 Task: Find connections with filter location Ebebiyin with filter topic #happywith filter profile language French with filter current company InnRoad with filter school Maharaja Surajmal Institute Of Technology with filter industry Appliances, Electrical, and Electronics Manufacturing with filter service category Interior Design with filter keywords title Video Editor
Action: Mouse moved to (346, 264)
Screenshot: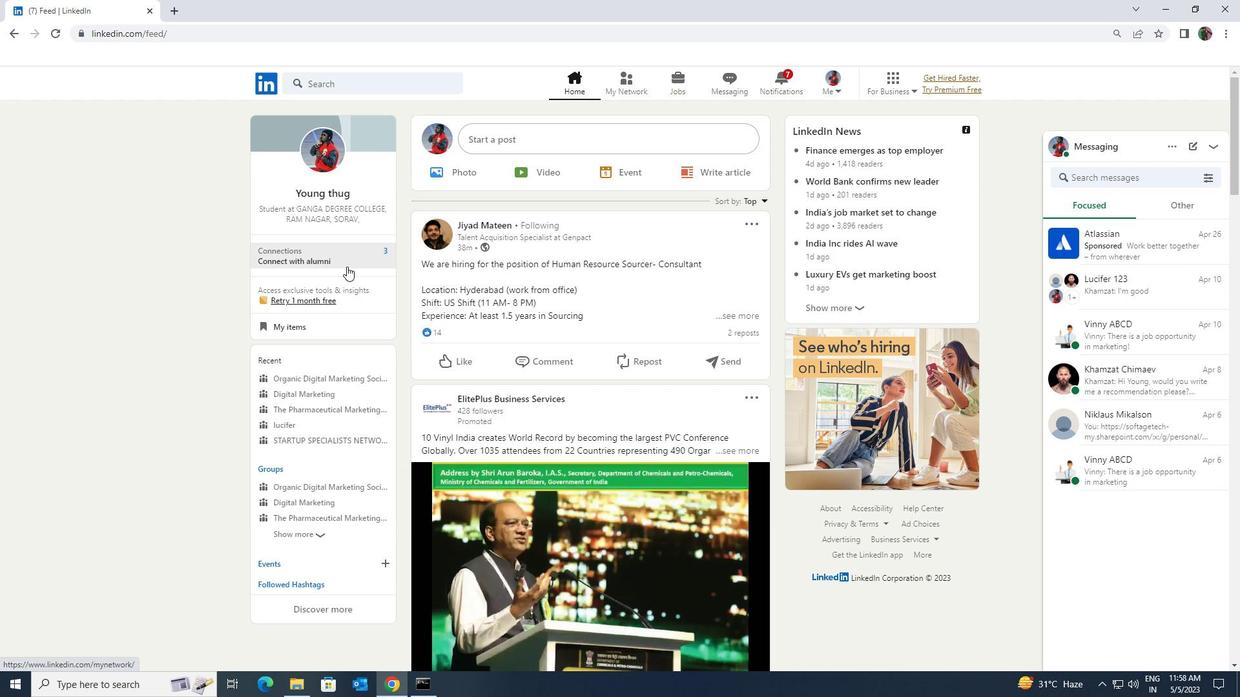 
Action: Mouse pressed left at (346, 264)
Screenshot: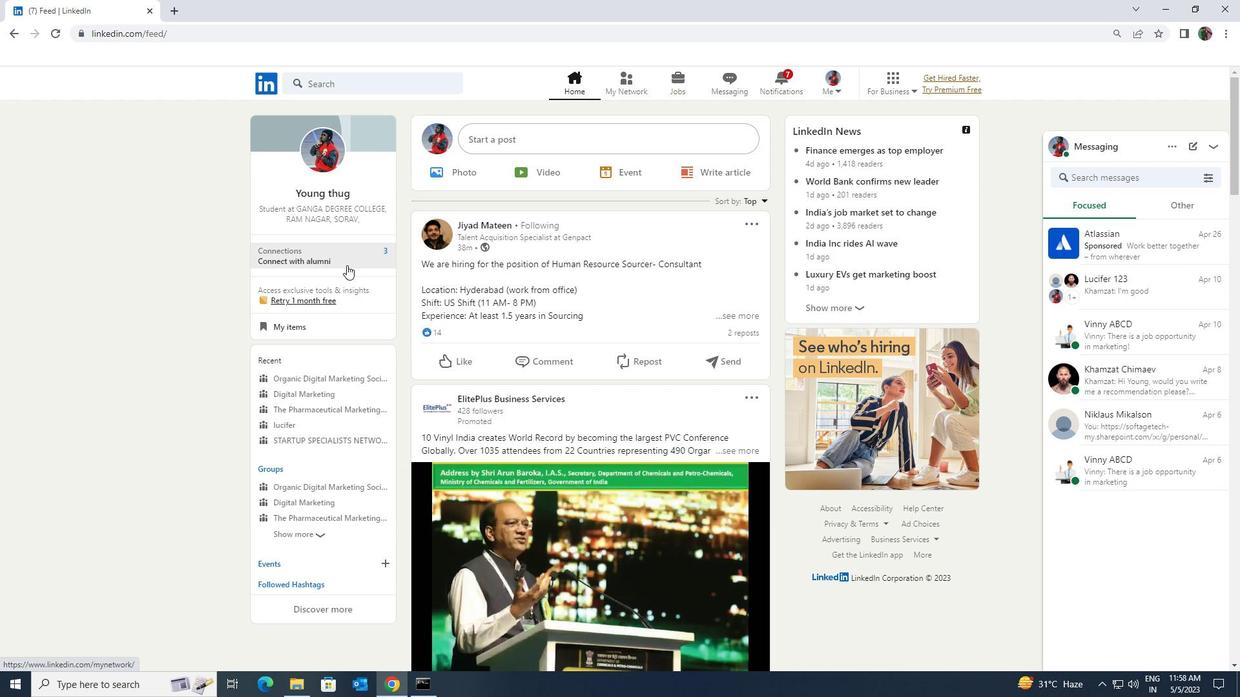 
Action: Mouse moved to (356, 160)
Screenshot: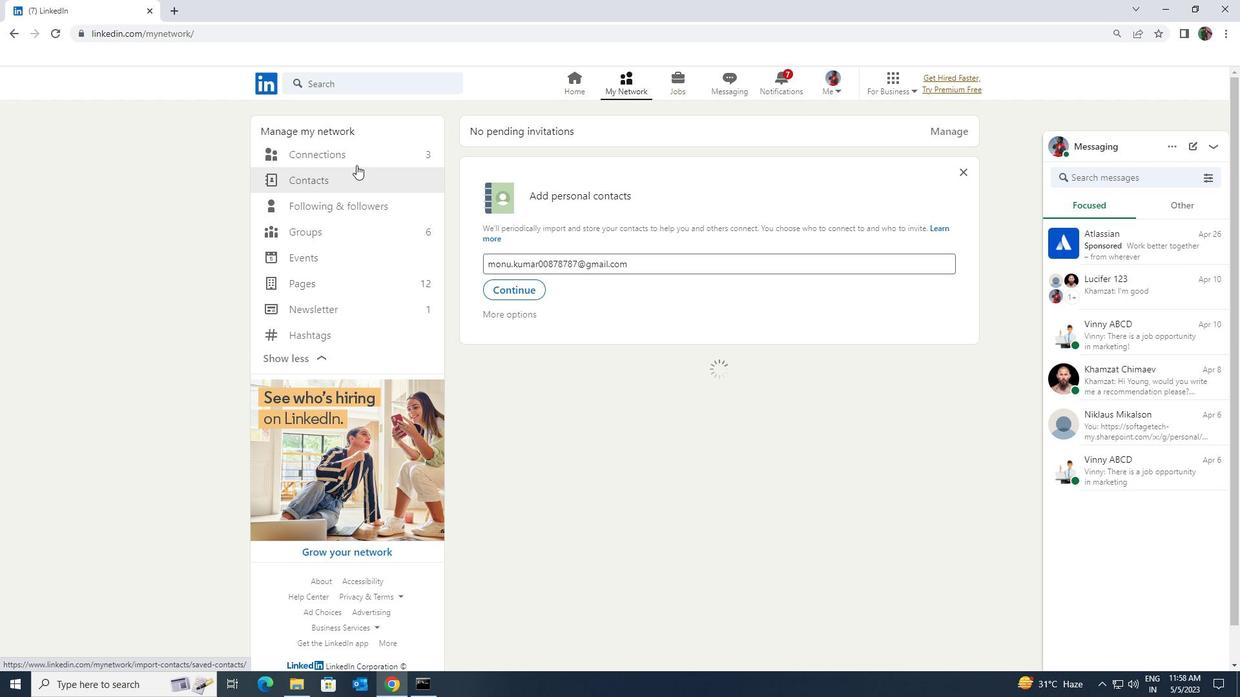 
Action: Mouse pressed left at (356, 160)
Screenshot: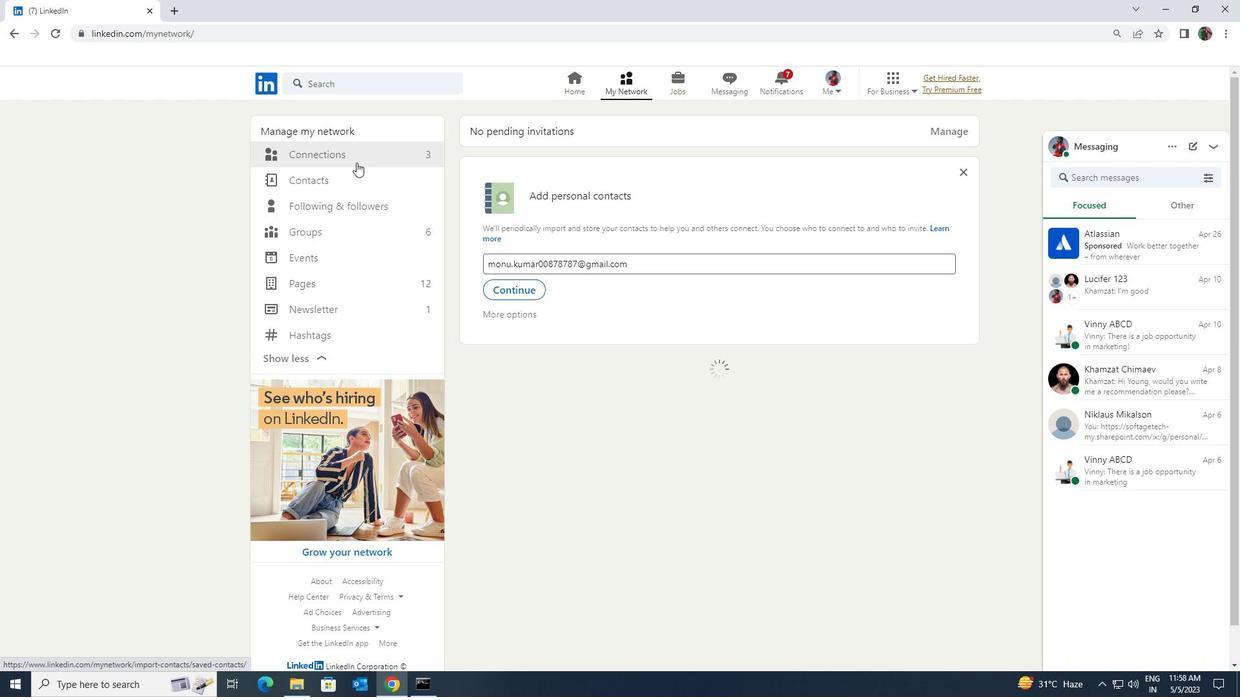
Action: Mouse moved to (697, 159)
Screenshot: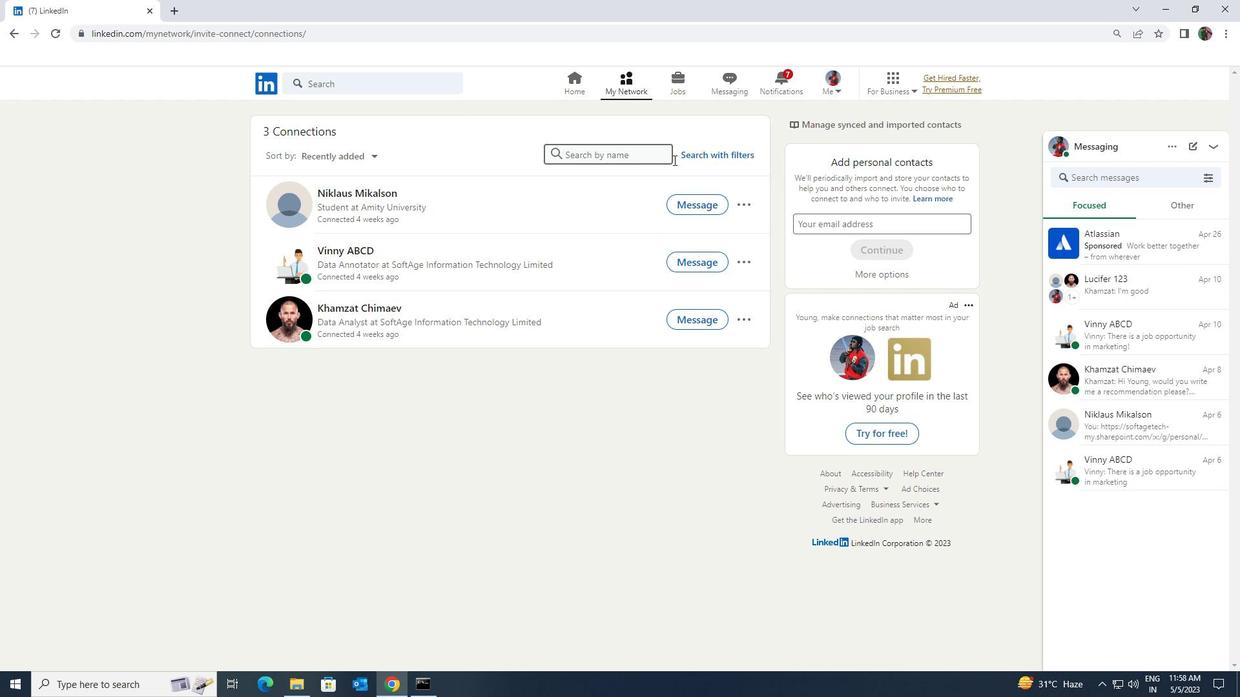 
Action: Mouse pressed left at (697, 159)
Screenshot: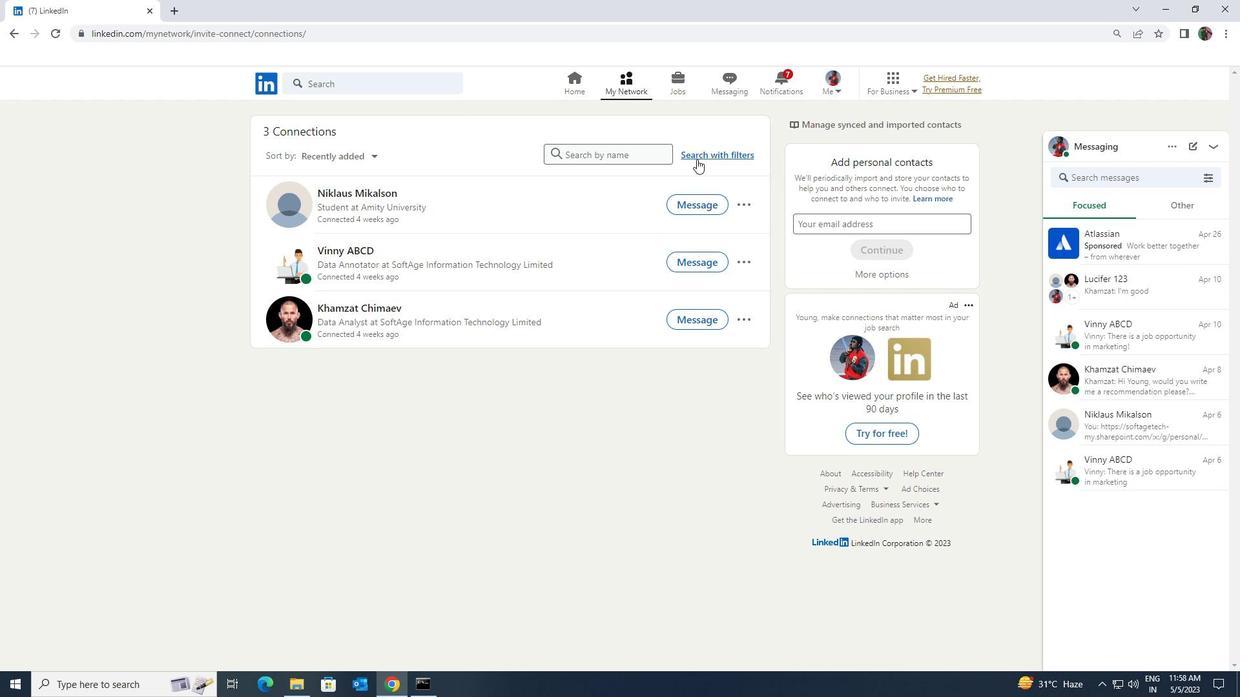 
Action: Mouse moved to (661, 122)
Screenshot: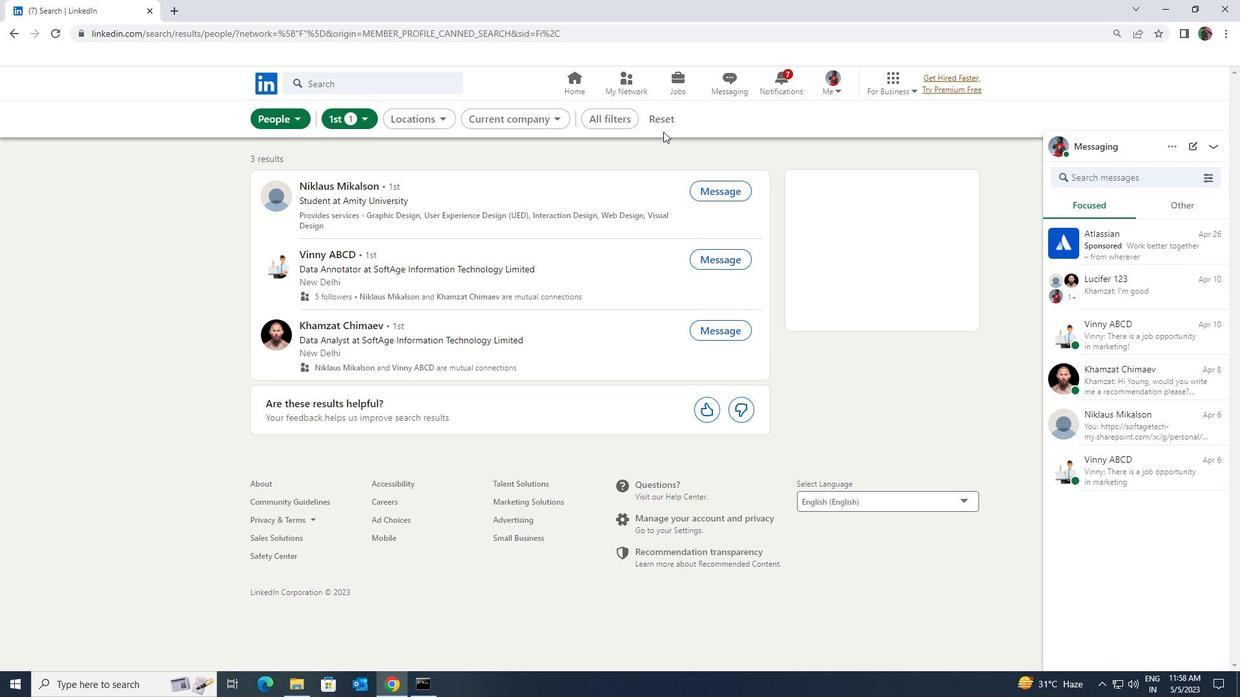 
Action: Mouse pressed left at (661, 122)
Screenshot: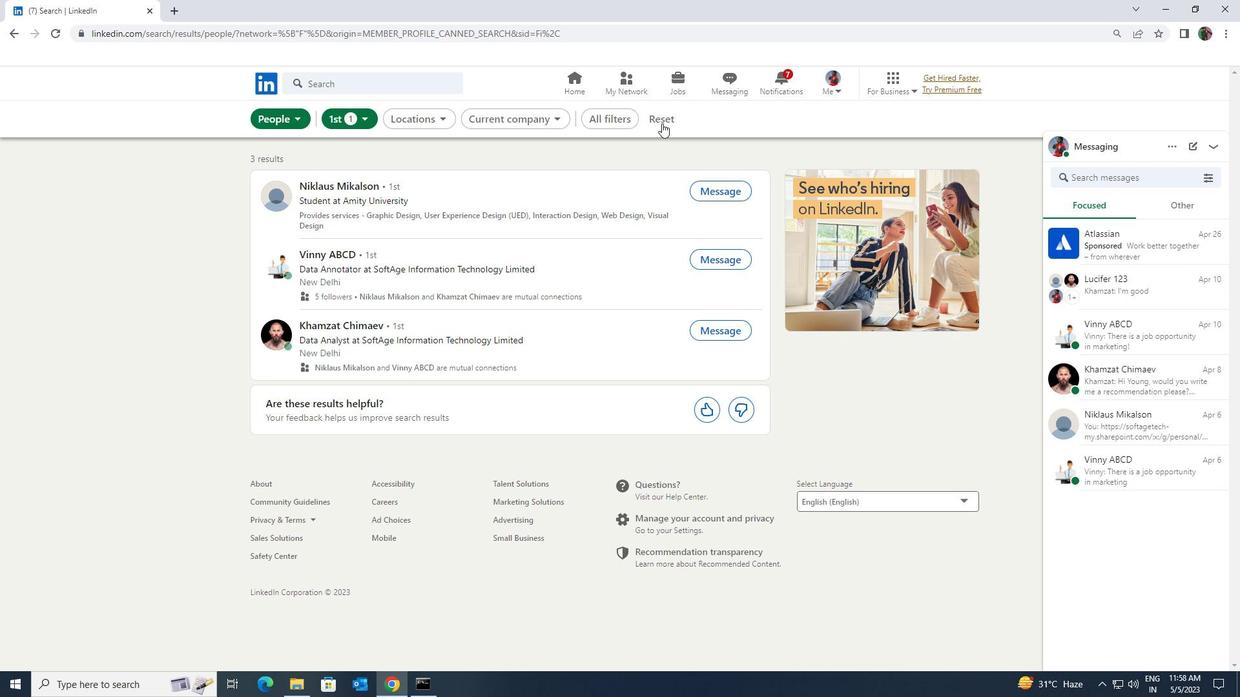 
Action: Mouse moved to (642, 117)
Screenshot: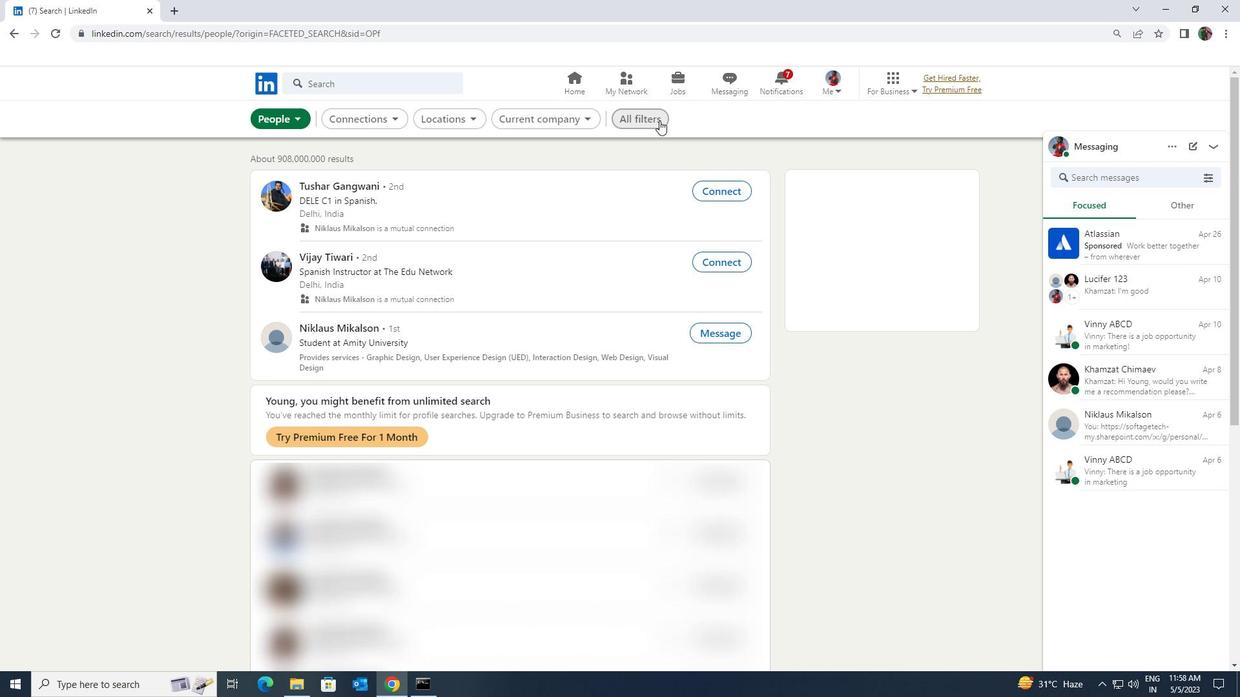 
Action: Mouse pressed left at (642, 117)
Screenshot: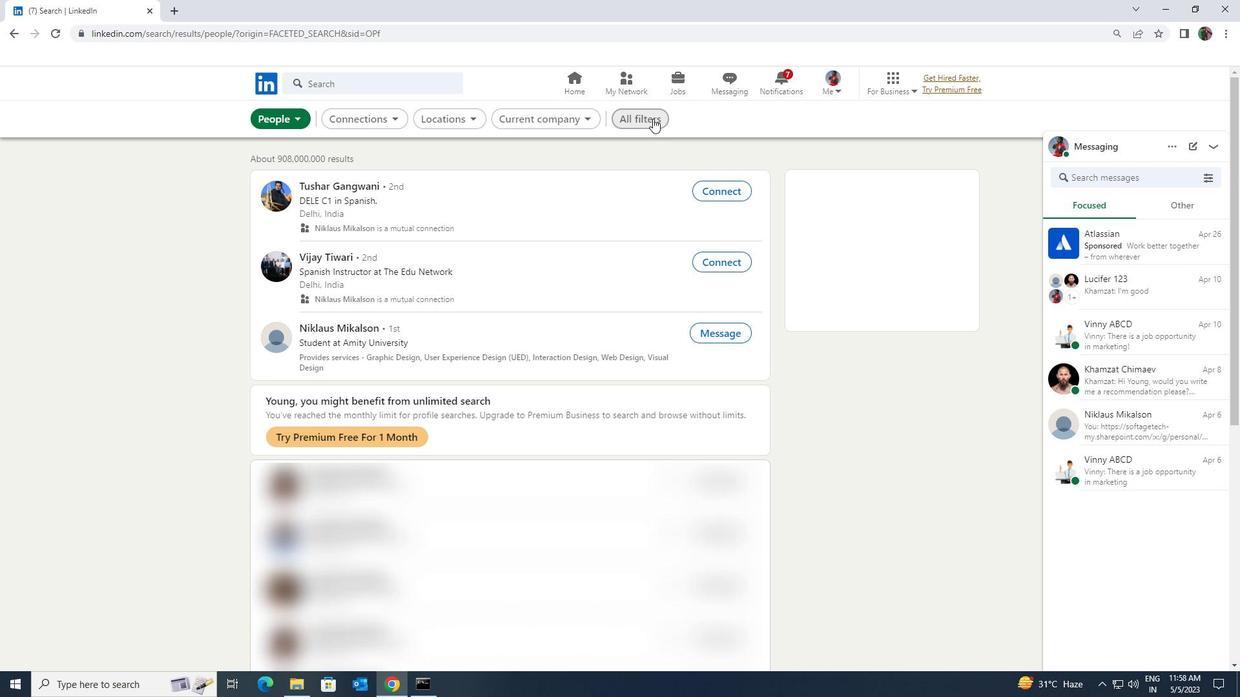 
Action: Mouse moved to (1073, 511)
Screenshot: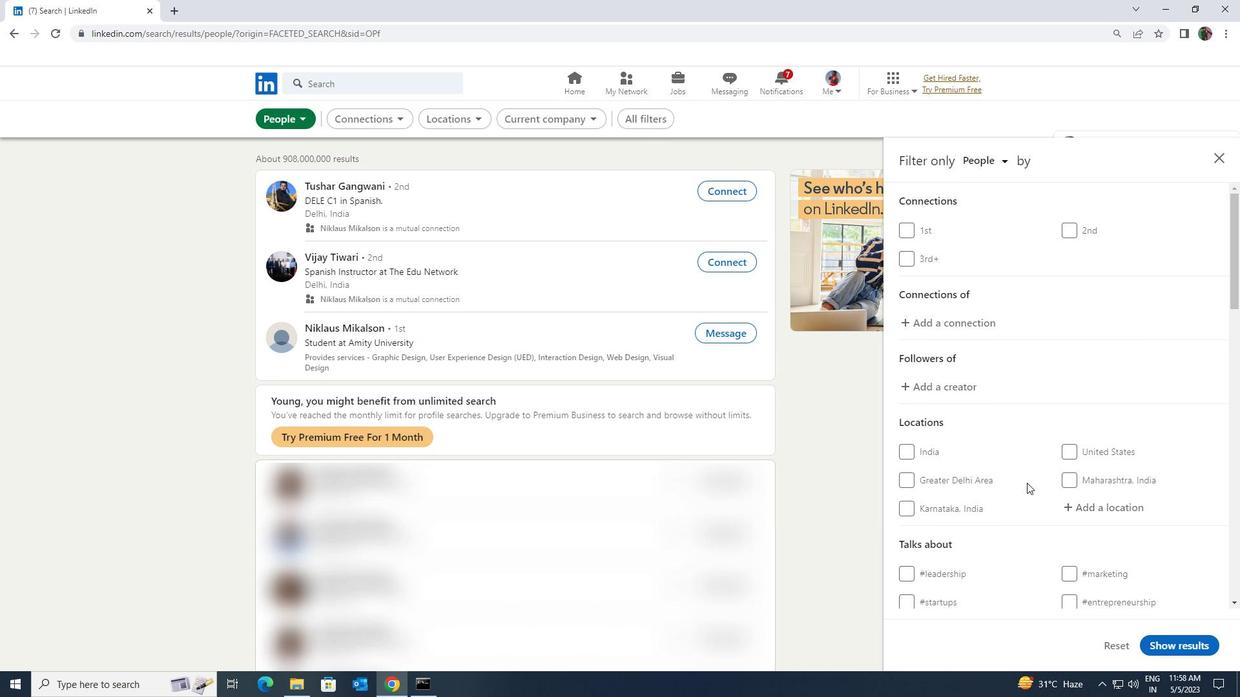 
Action: Mouse pressed left at (1073, 511)
Screenshot: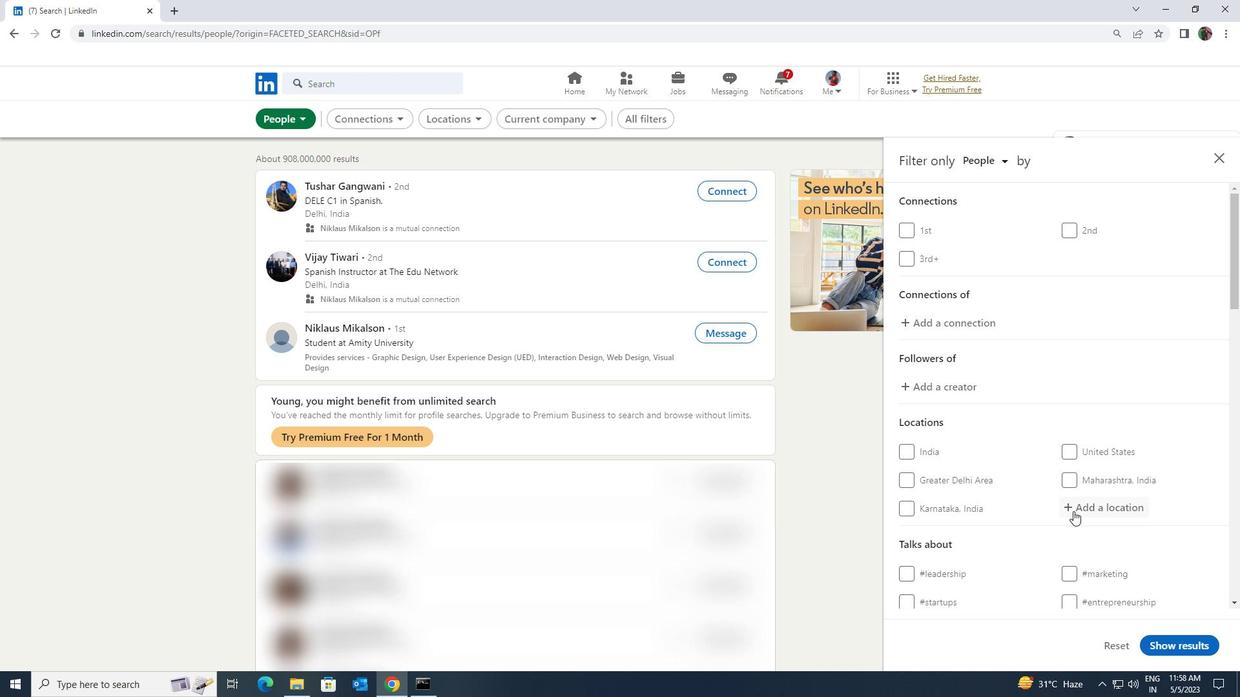 
Action: Mouse moved to (1073, 512)
Screenshot: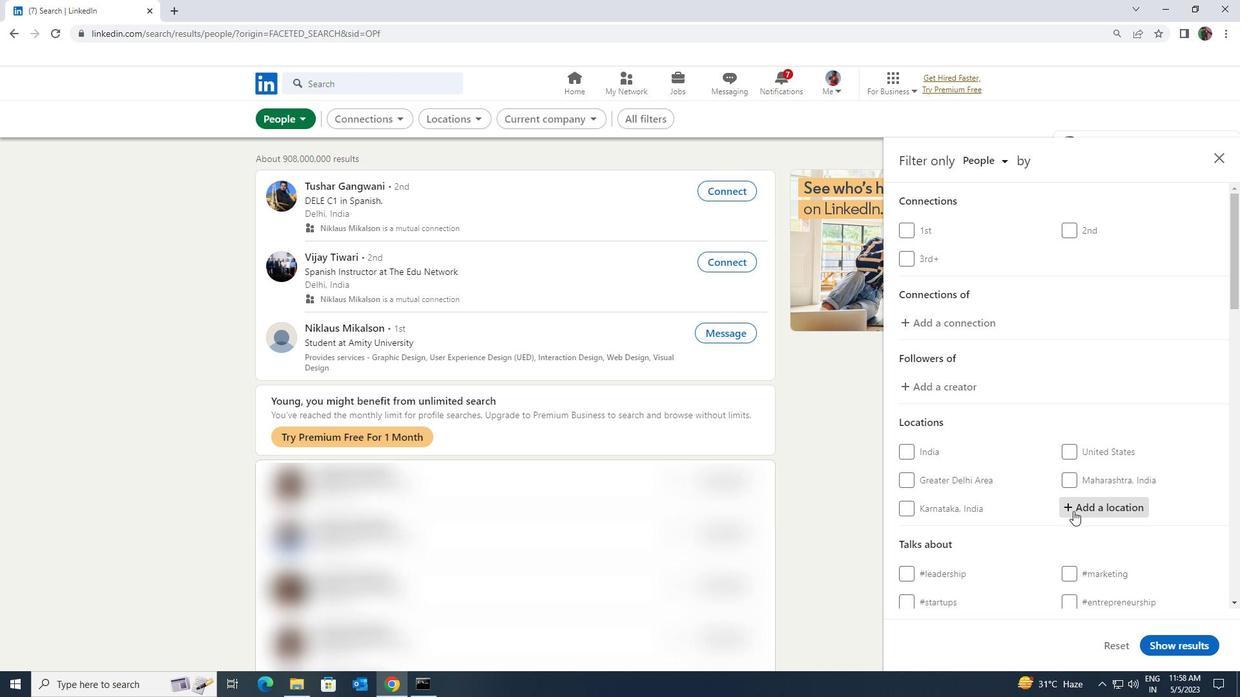 
Action: Key pressed <Key.shift><Key.shift><Key.shift><Key.shift><Key.shift><Key.shift><Key.shift><Key.shift><Key.shift><Key.shift><Key.shift>EBEBI
Screenshot: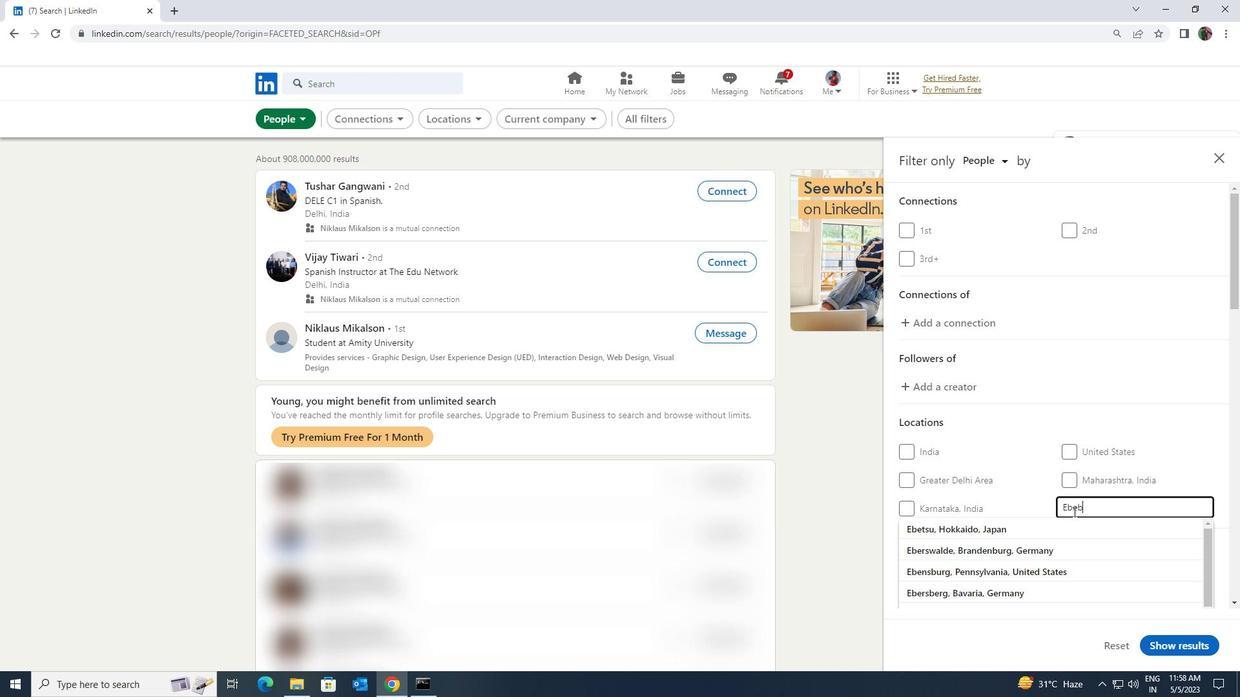 
Action: Mouse moved to (1070, 522)
Screenshot: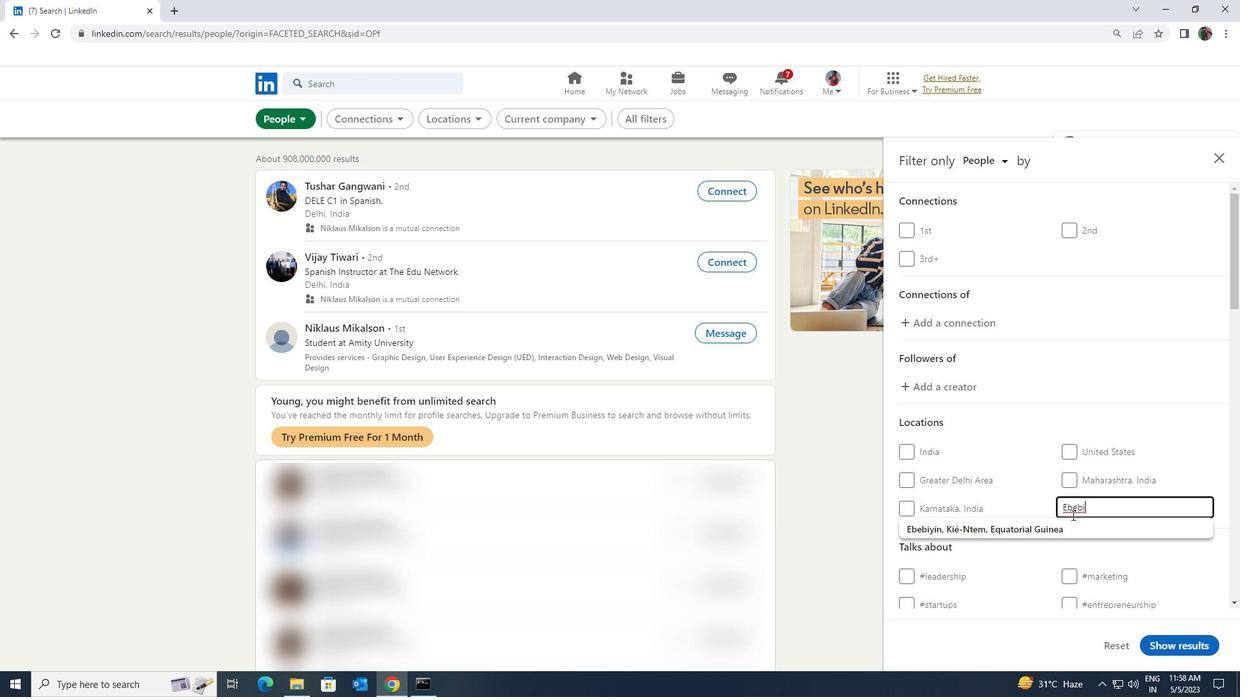 
Action: Mouse pressed left at (1070, 522)
Screenshot: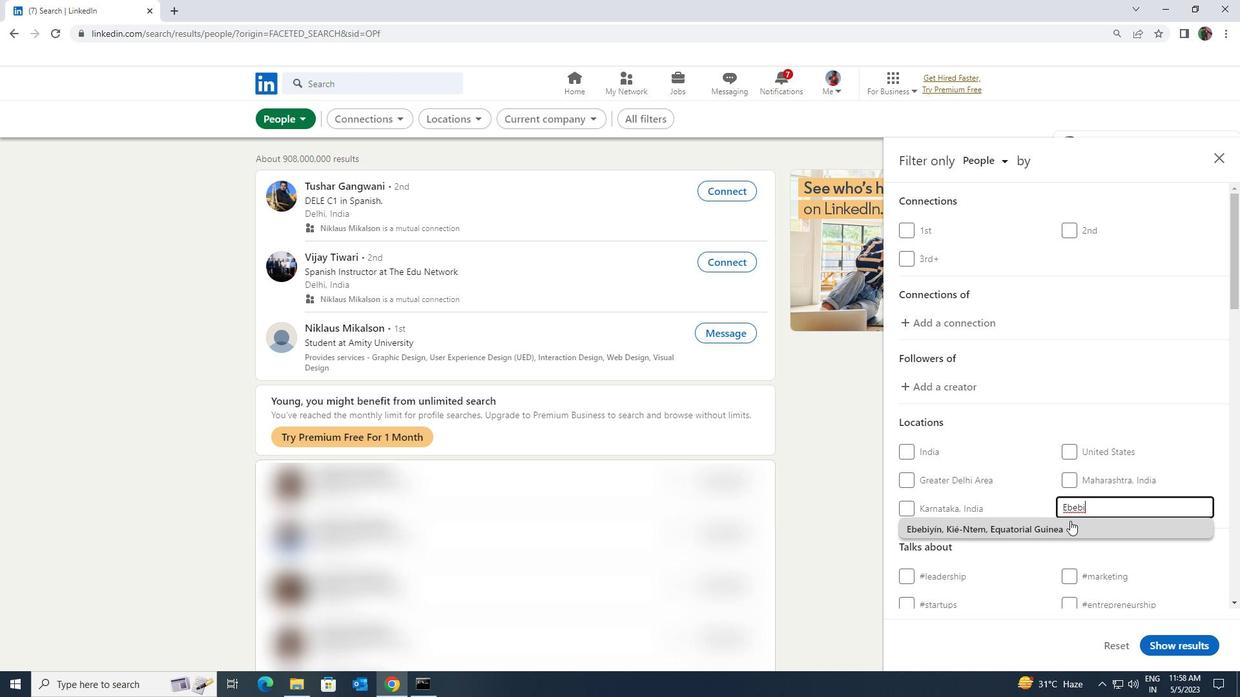 
Action: Mouse scrolled (1070, 521) with delta (0, 0)
Screenshot: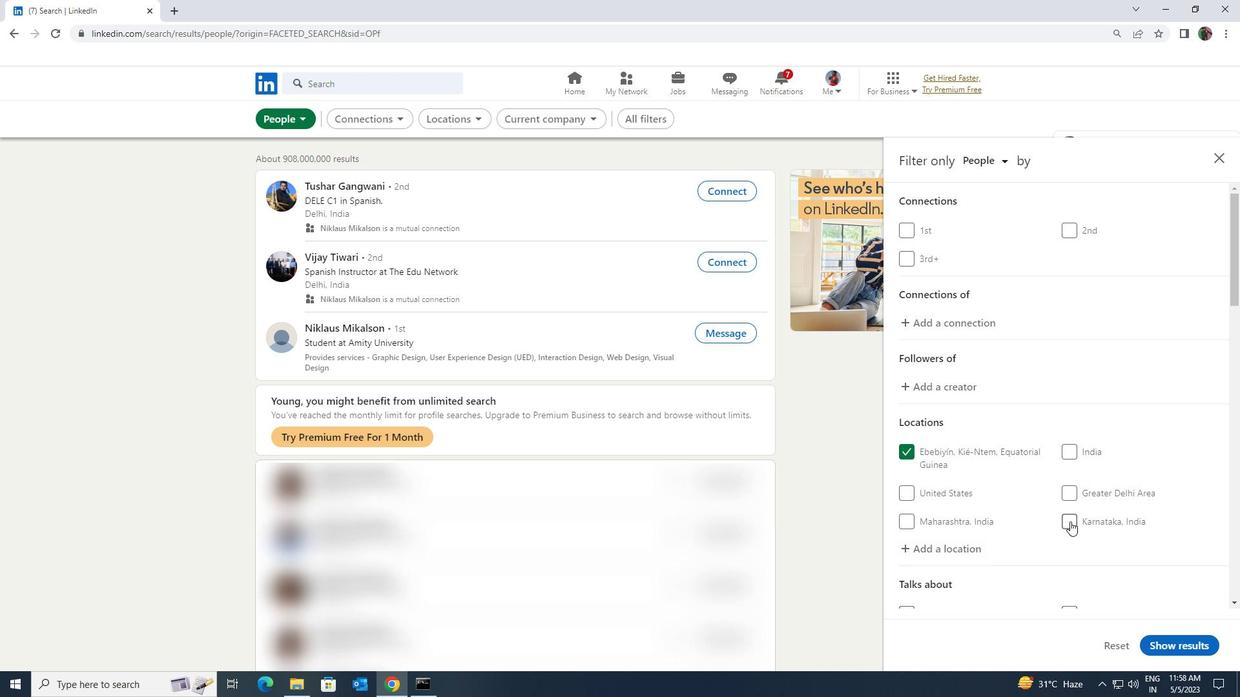 
Action: Mouse scrolled (1070, 521) with delta (0, 0)
Screenshot: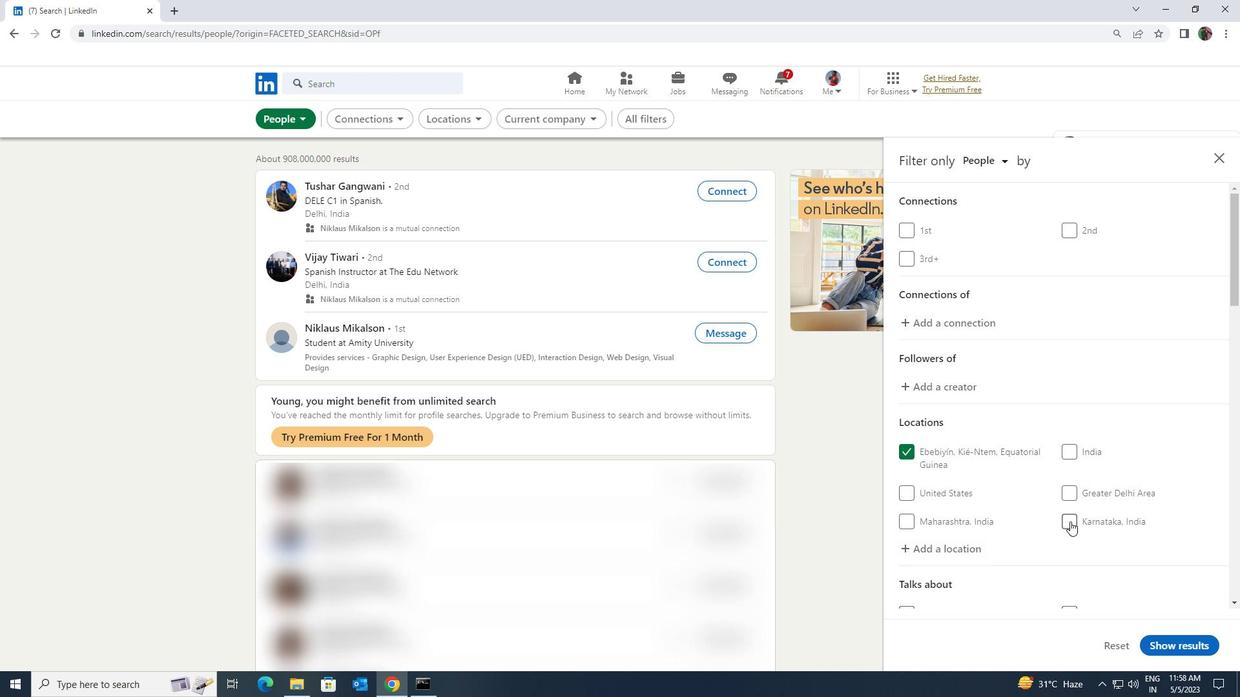 
Action: Mouse moved to (1075, 531)
Screenshot: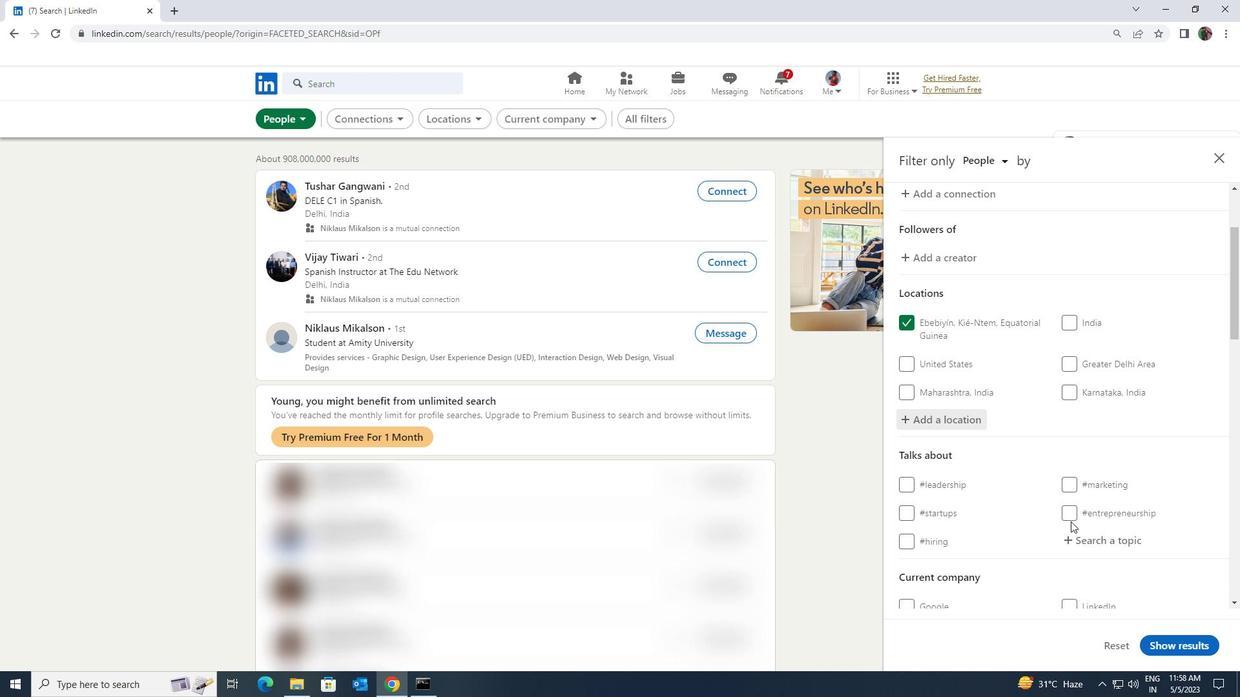 
Action: Mouse pressed left at (1075, 531)
Screenshot: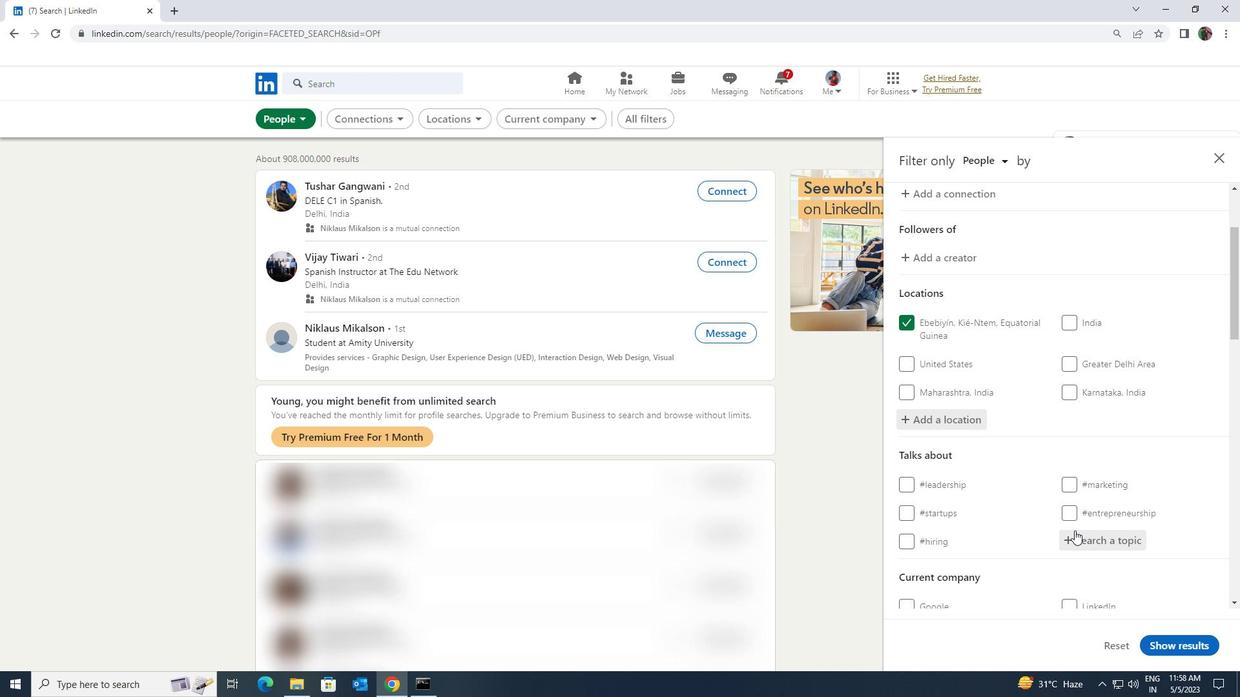 
Action: Mouse moved to (1075, 531)
Screenshot: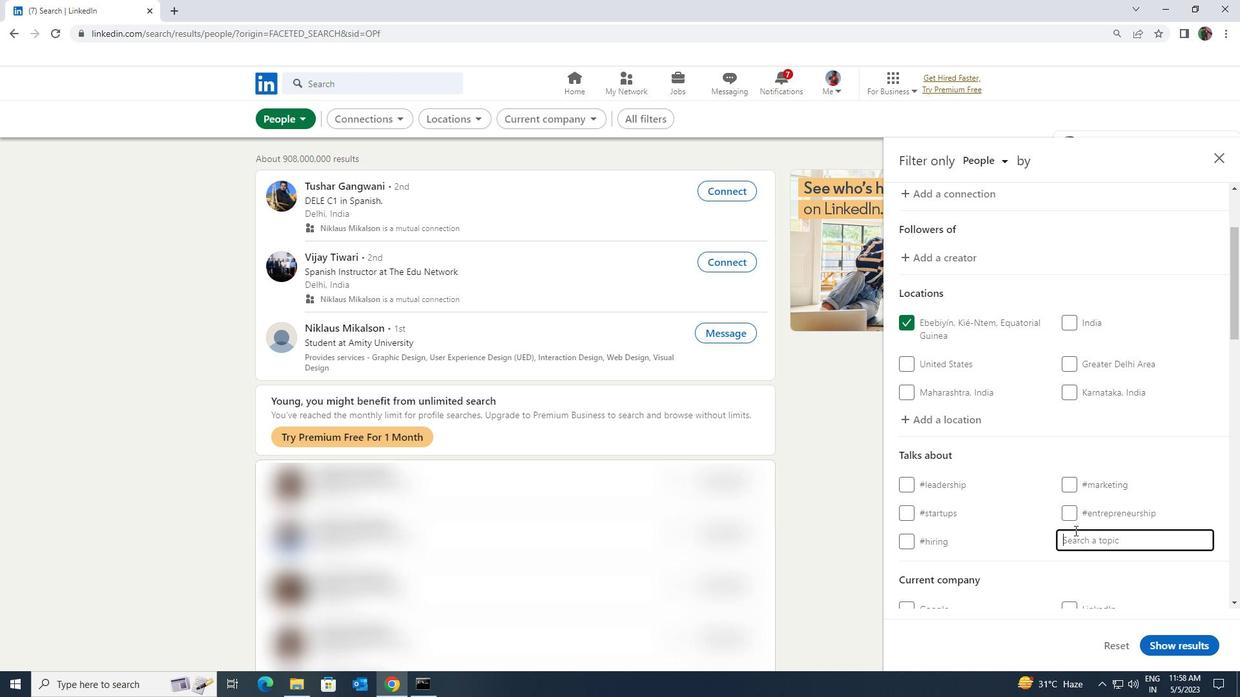 
Action: Key pressed <Key.shift><Key.shift><Key.shift><Key.shift>HAPPY
Screenshot: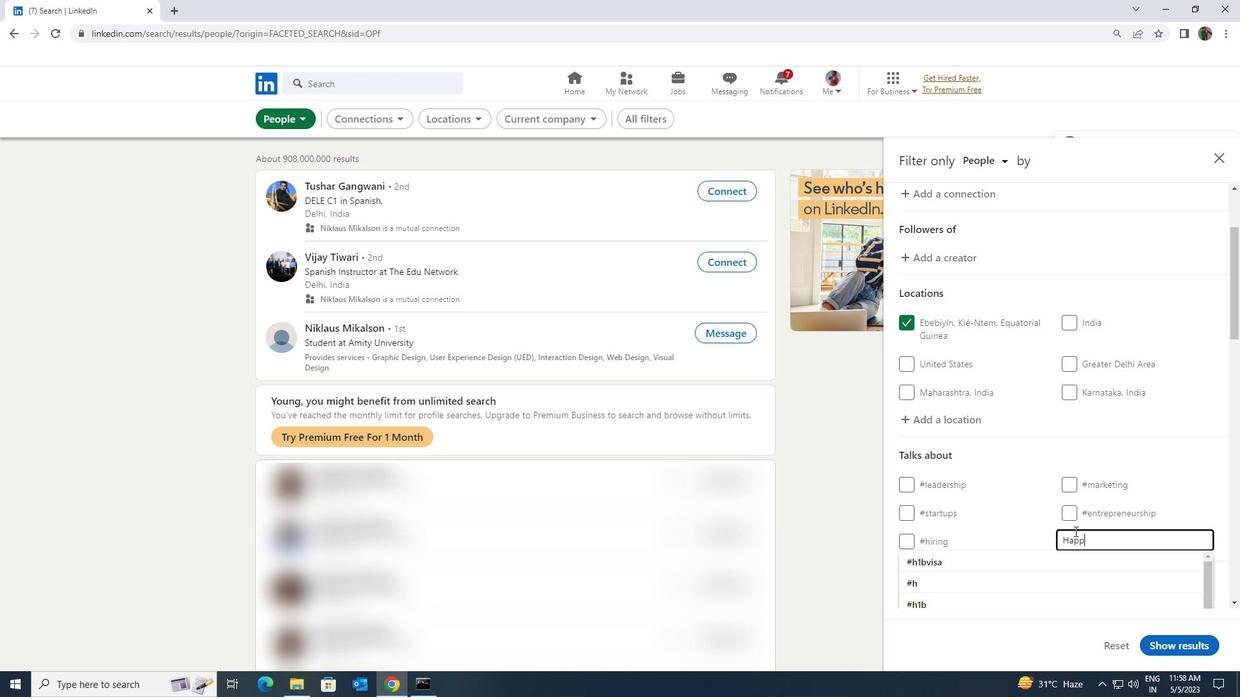 
Action: Mouse moved to (1060, 564)
Screenshot: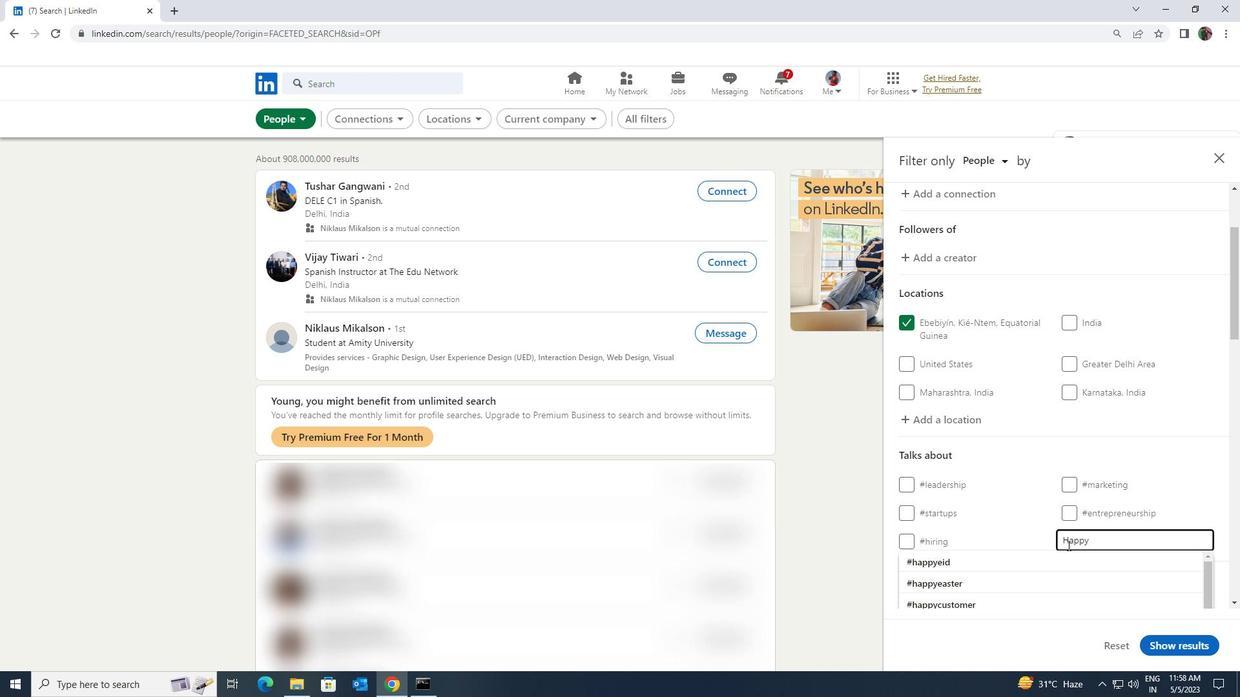 
Action: Mouse scrolled (1060, 564) with delta (0, 0)
Screenshot: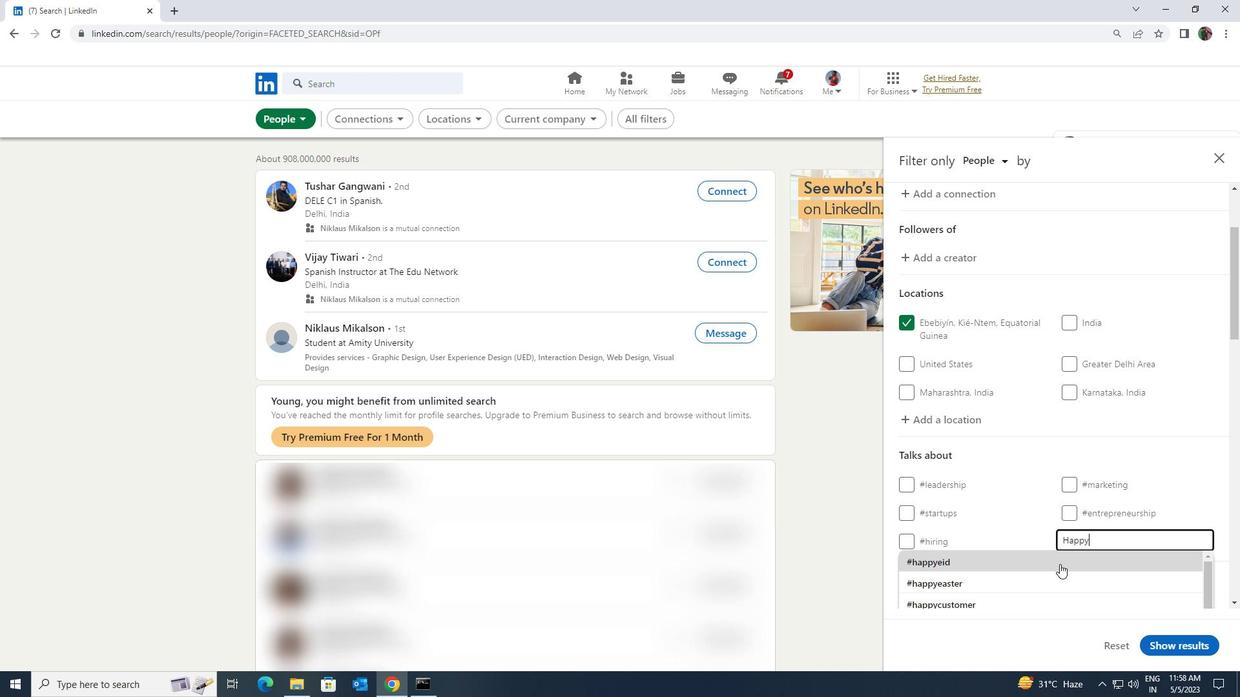 
Action: Mouse moved to (1045, 560)
Screenshot: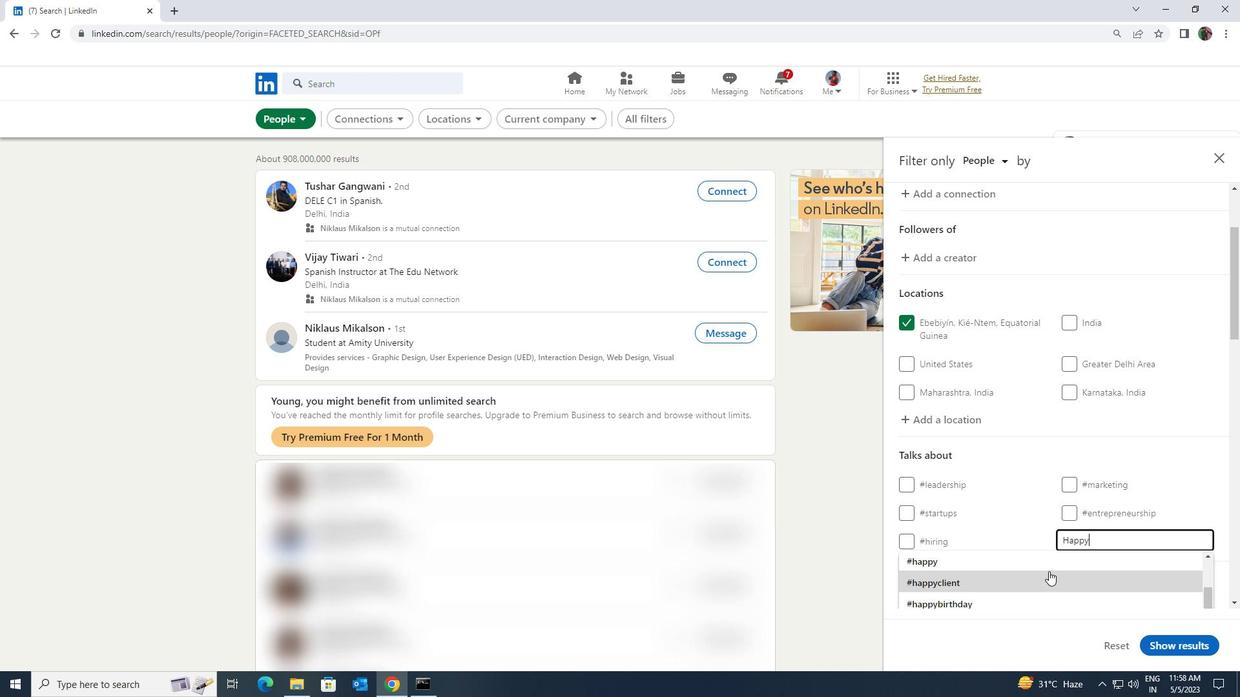 
Action: Mouse pressed left at (1045, 560)
Screenshot: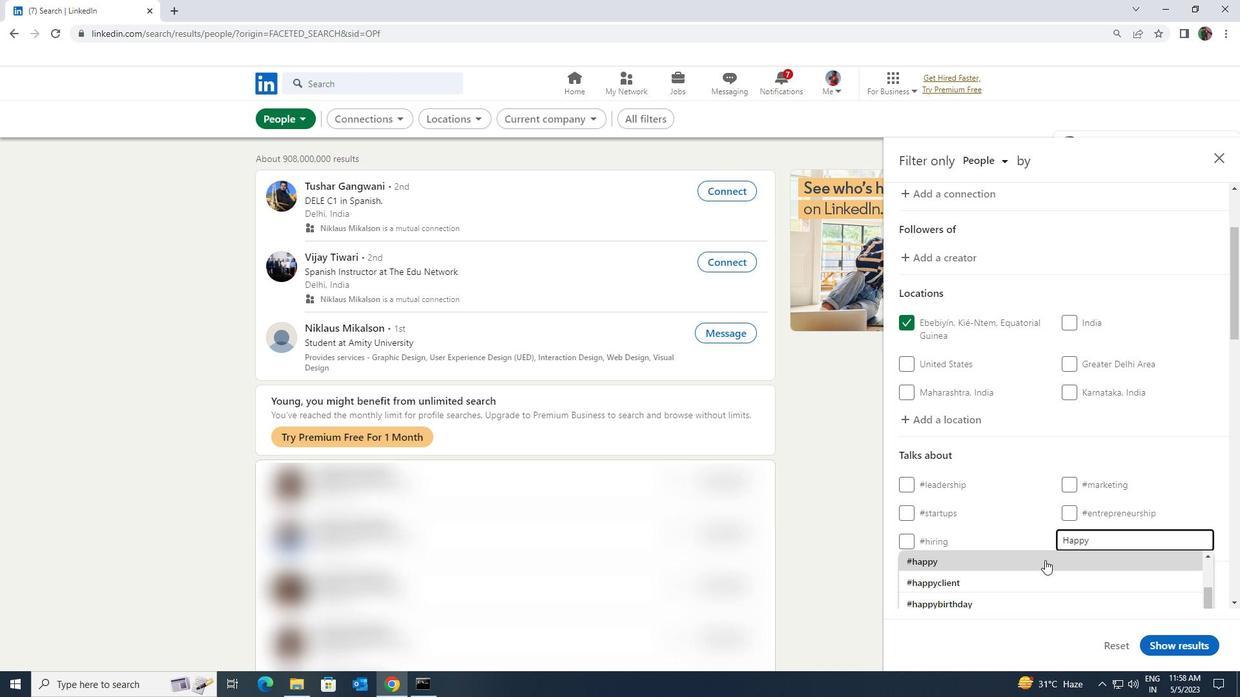 
Action: Mouse scrolled (1045, 560) with delta (0, 0)
Screenshot: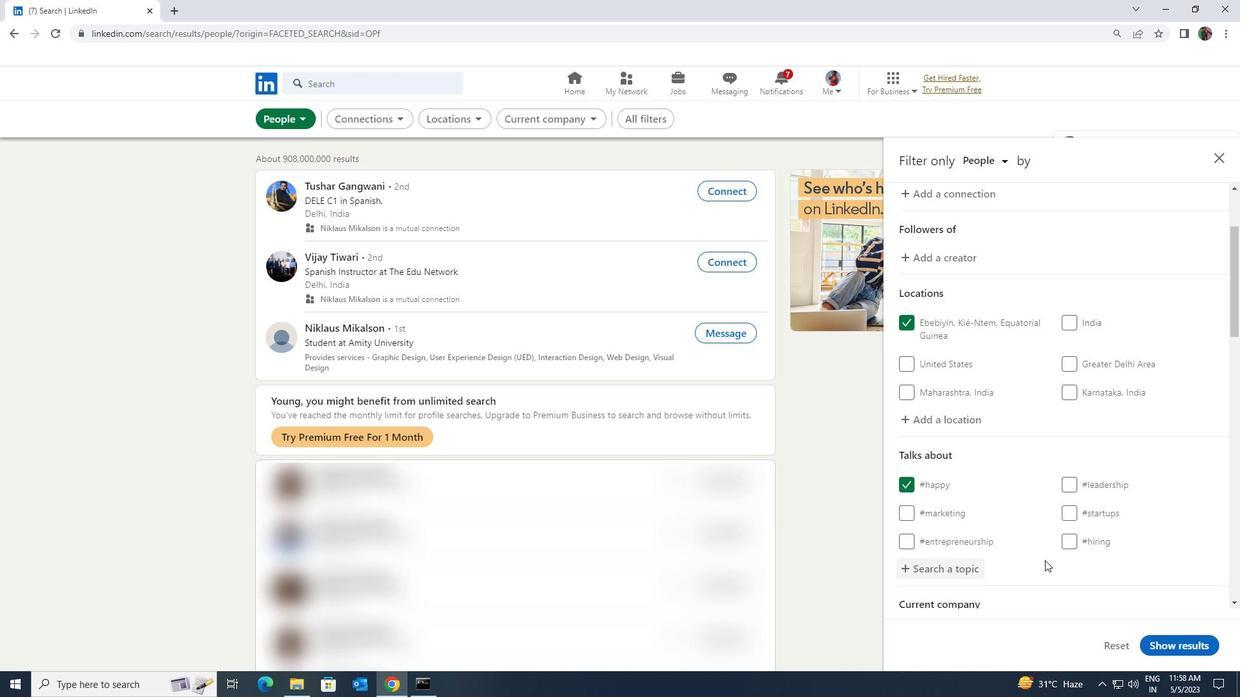 
Action: Mouse scrolled (1045, 560) with delta (0, 0)
Screenshot: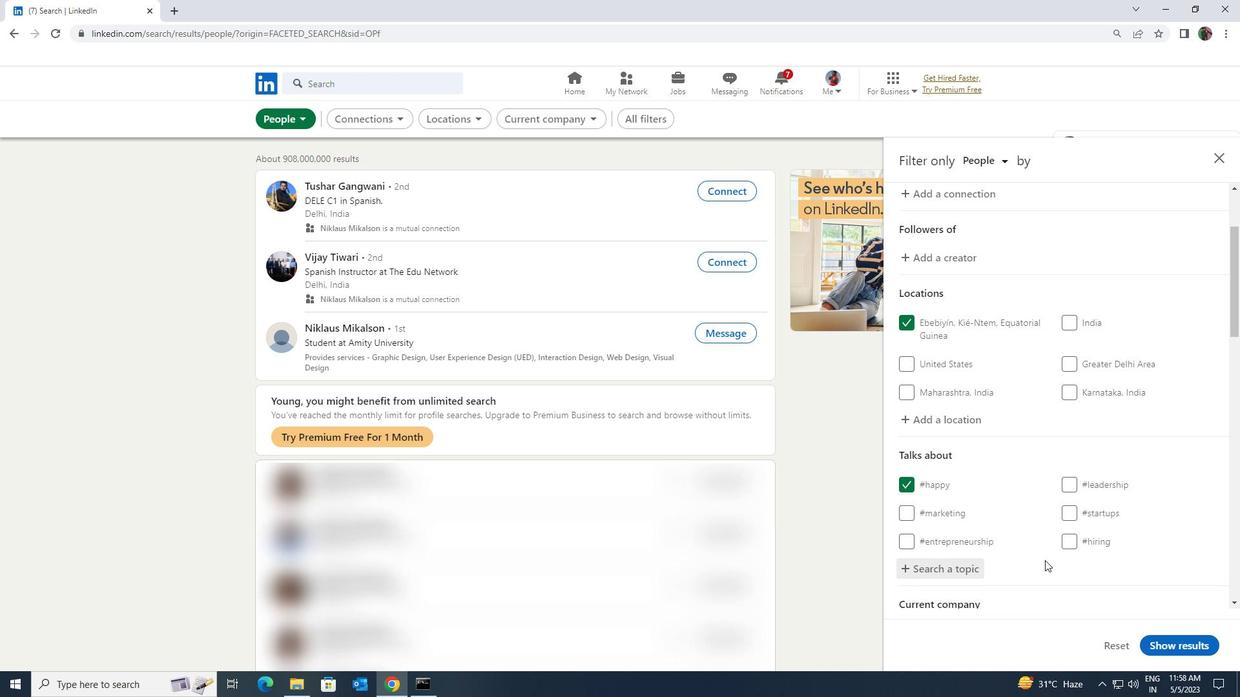 
Action: Mouse scrolled (1045, 560) with delta (0, 0)
Screenshot: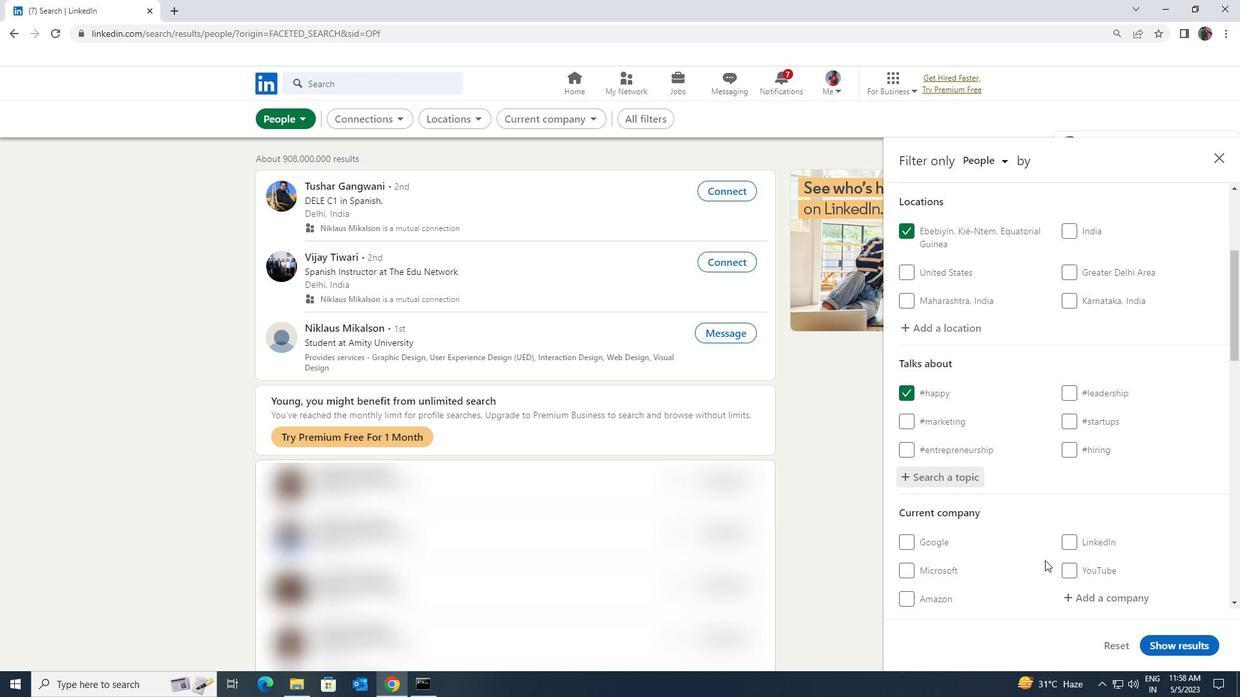 
Action: Mouse scrolled (1045, 560) with delta (0, 0)
Screenshot: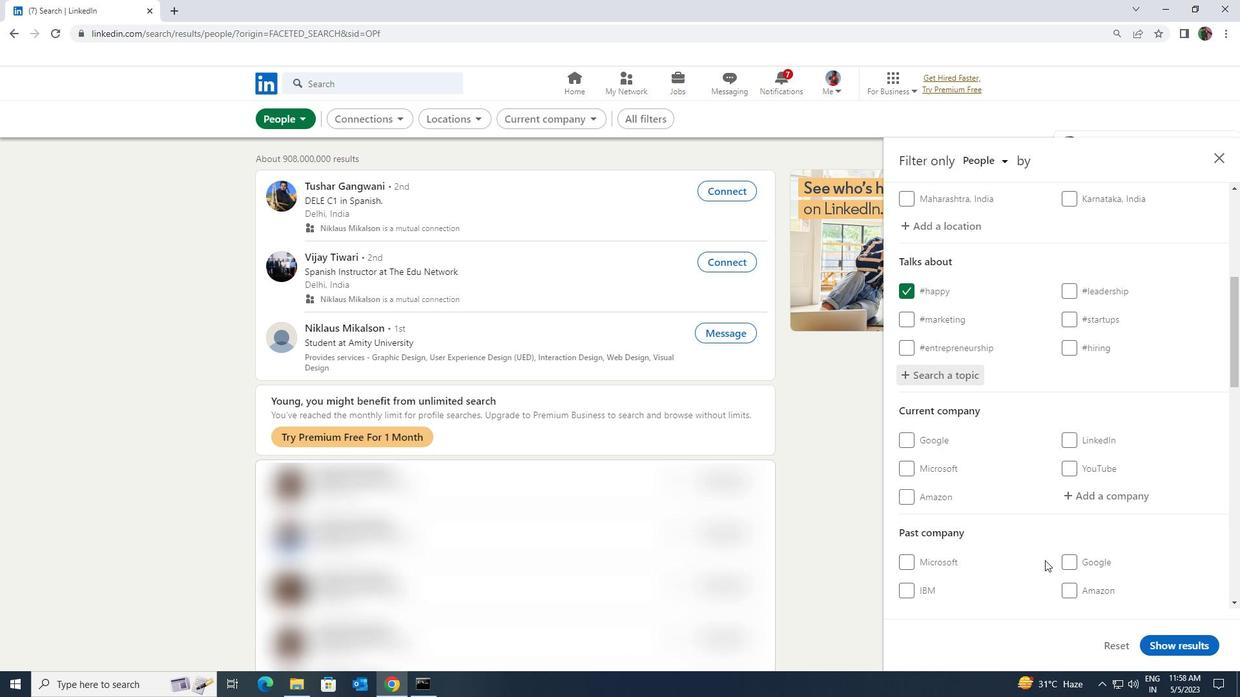
Action: Mouse moved to (1045, 560)
Screenshot: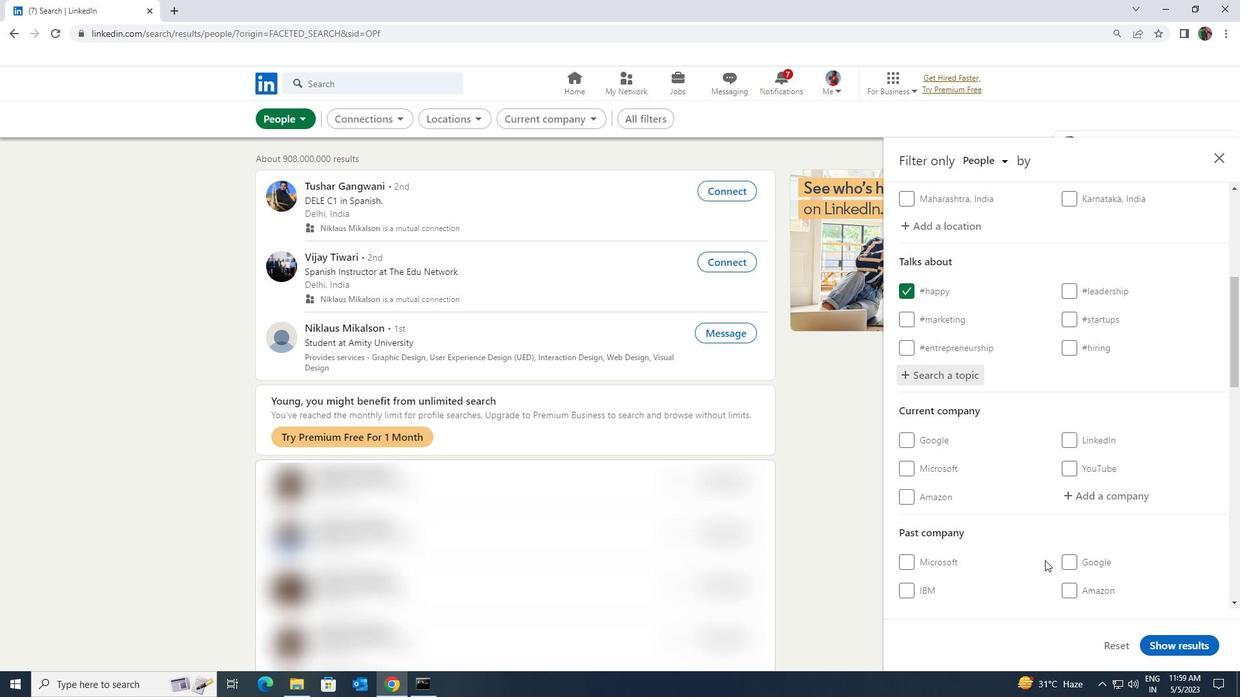 
Action: Mouse scrolled (1045, 560) with delta (0, 0)
Screenshot: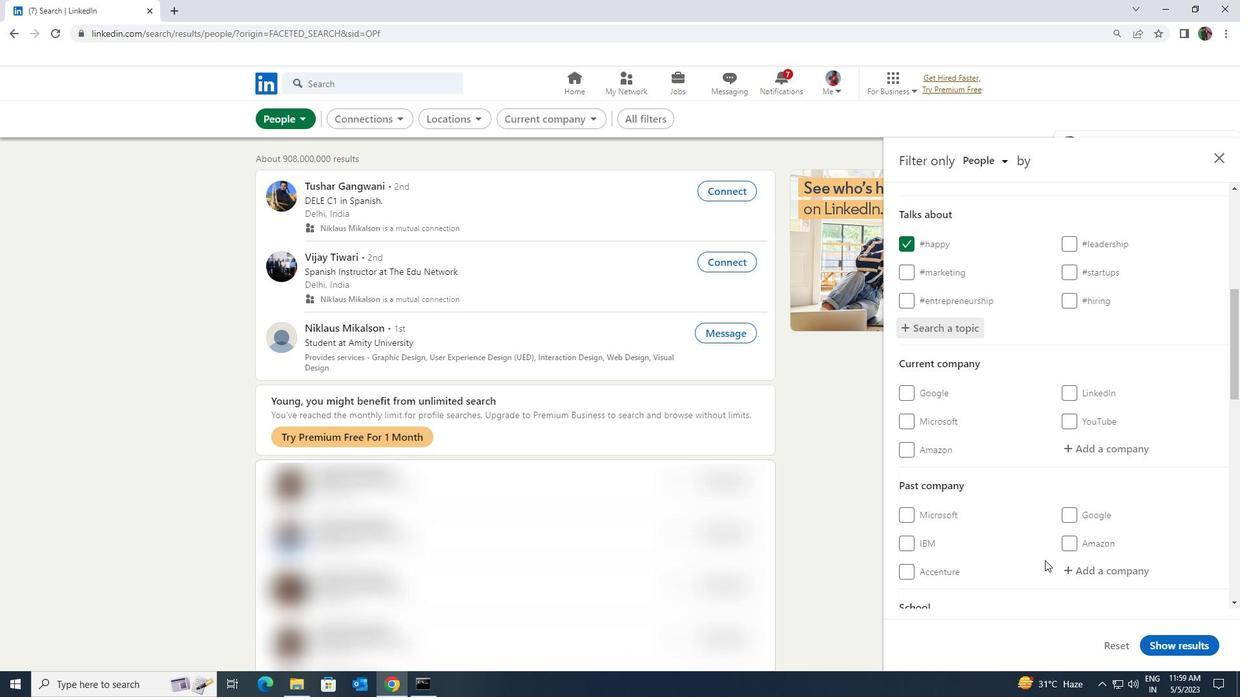
Action: Mouse scrolled (1045, 560) with delta (0, 0)
Screenshot: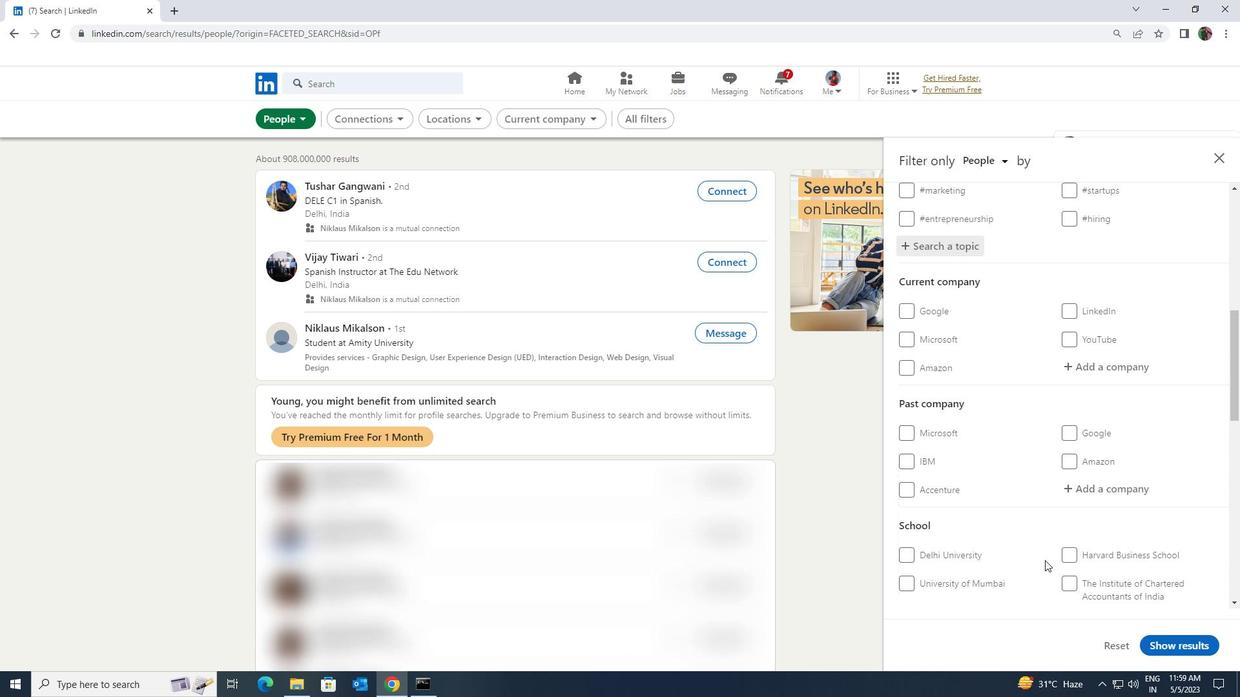 
Action: Mouse scrolled (1045, 560) with delta (0, 0)
Screenshot: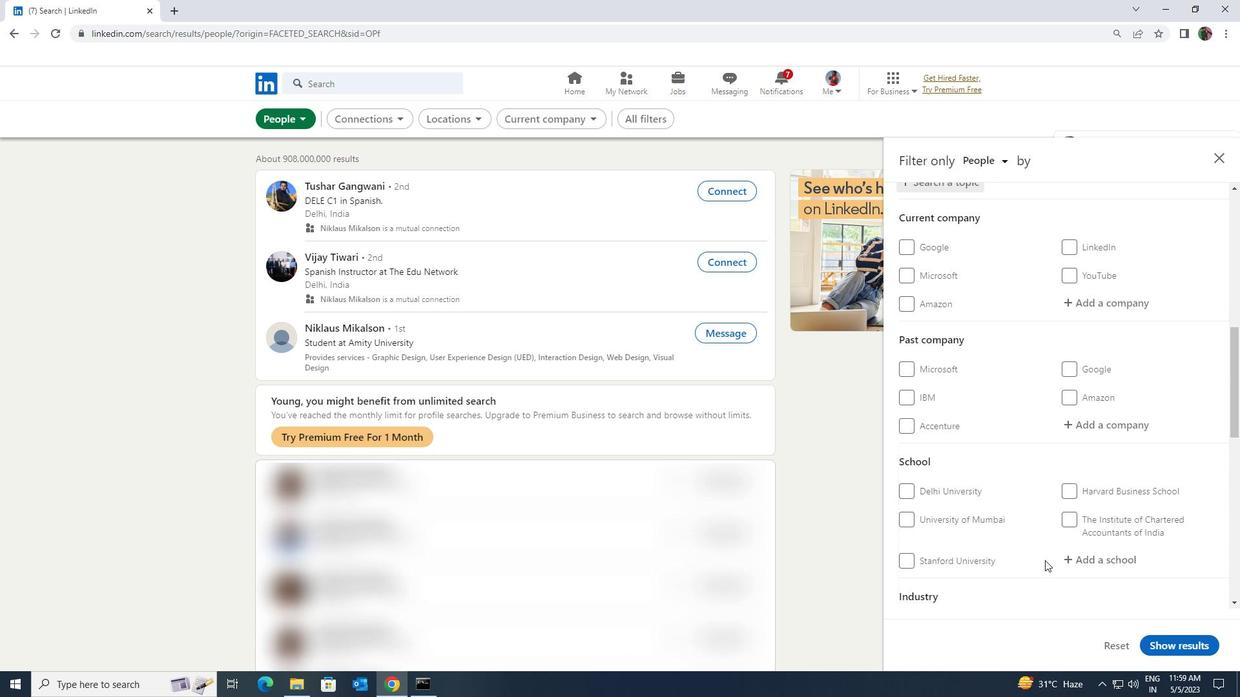 
Action: Mouse scrolled (1045, 560) with delta (0, 0)
Screenshot: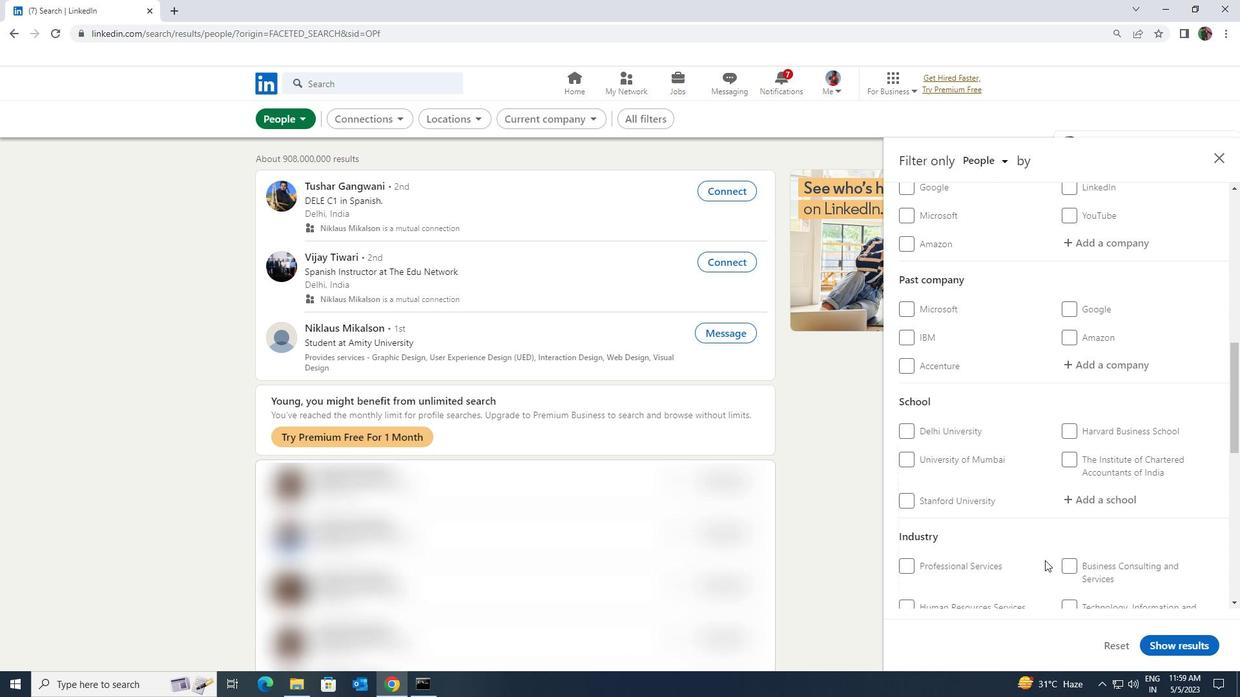 
Action: Mouse scrolled (1045, 560) with delta (0, 0)
Screenshot: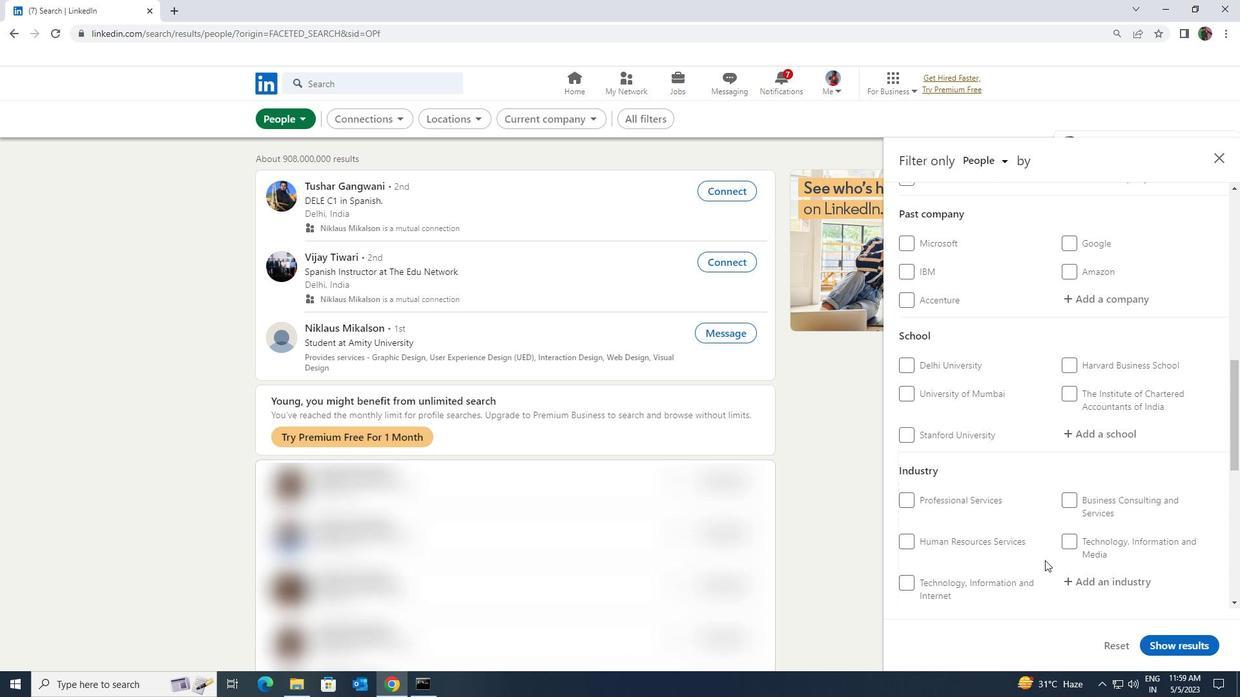 
Action: Mouse scrolled (1045, 560) with delta (0, 0)
Screenshot: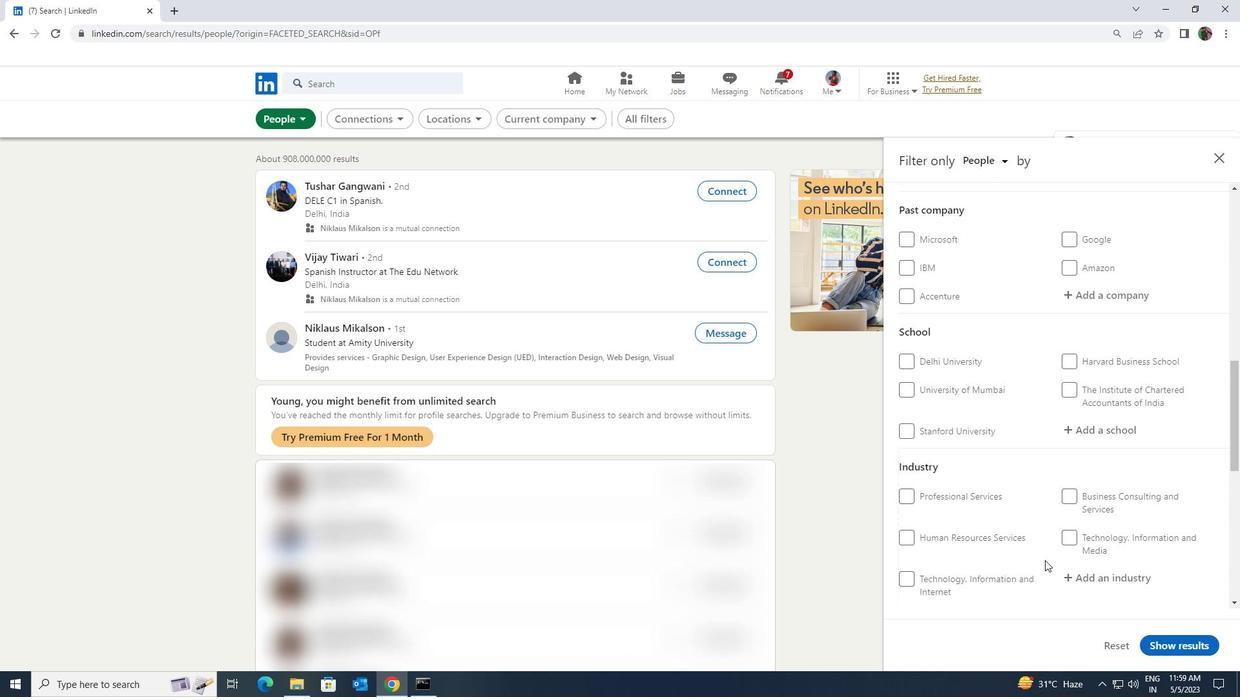 
Action: Mouse moved to (1066, 533)
Screenshot: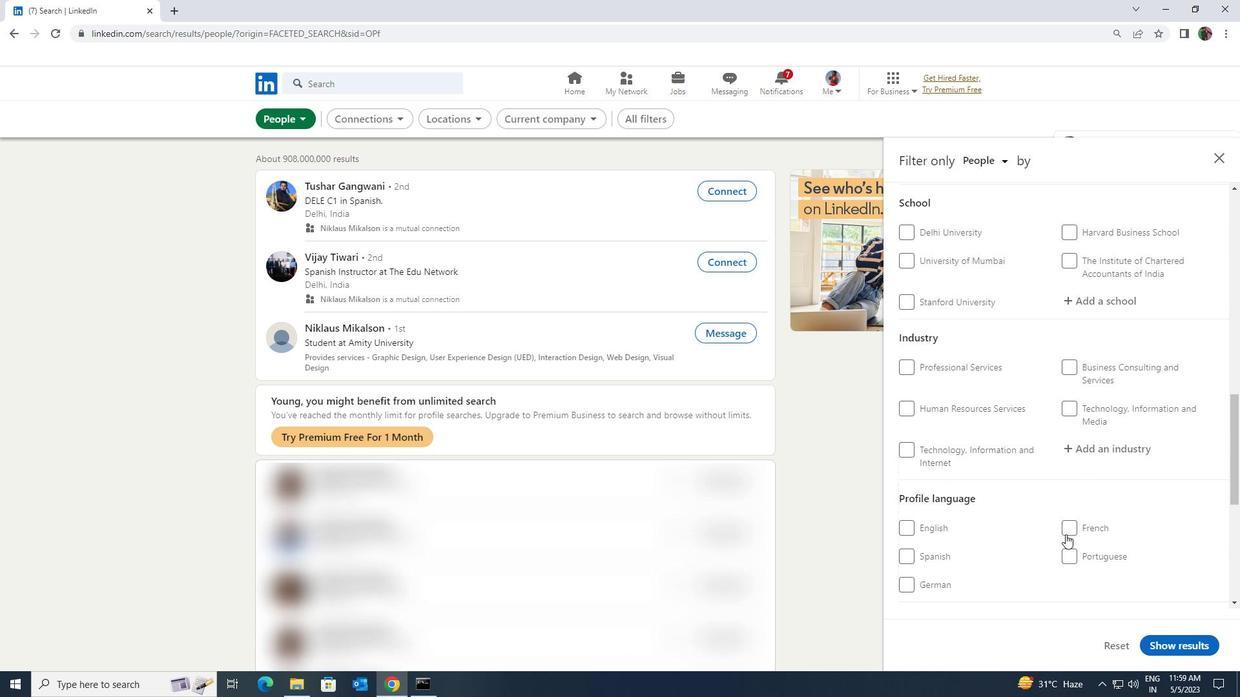 
Action: Mouse pressed left at (1066, 533)
Screenshot: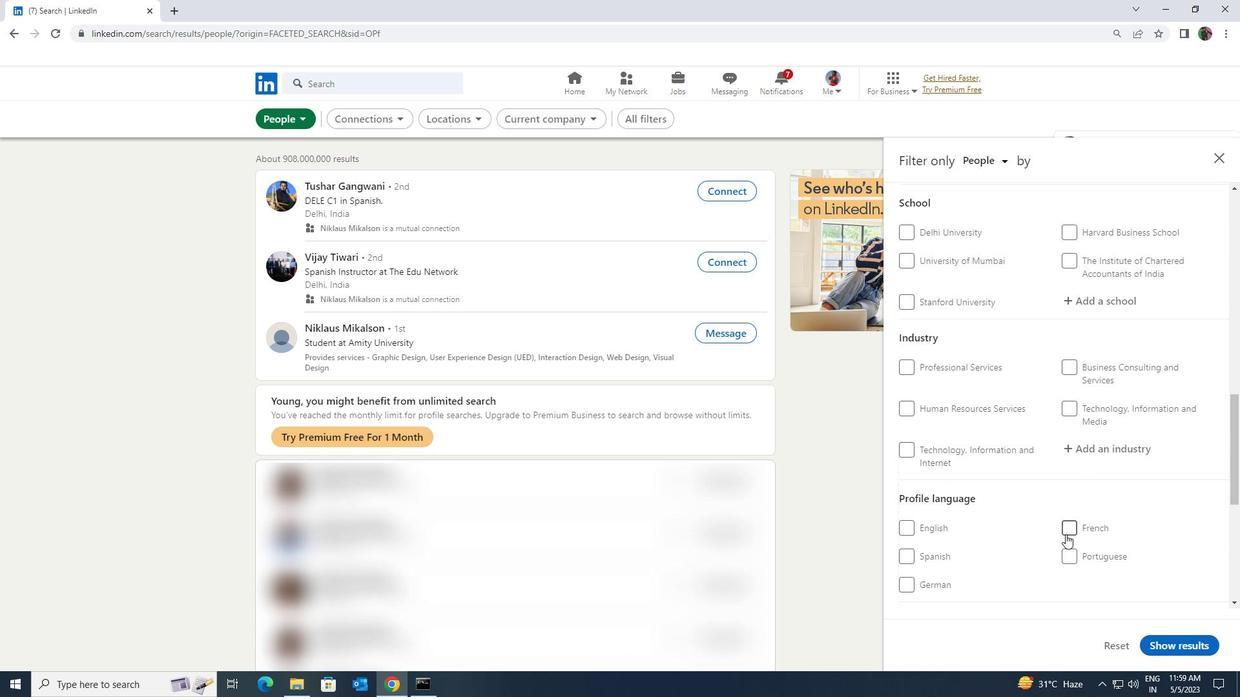 
Action: Mouse moved to (1066, 533)
Screenshot: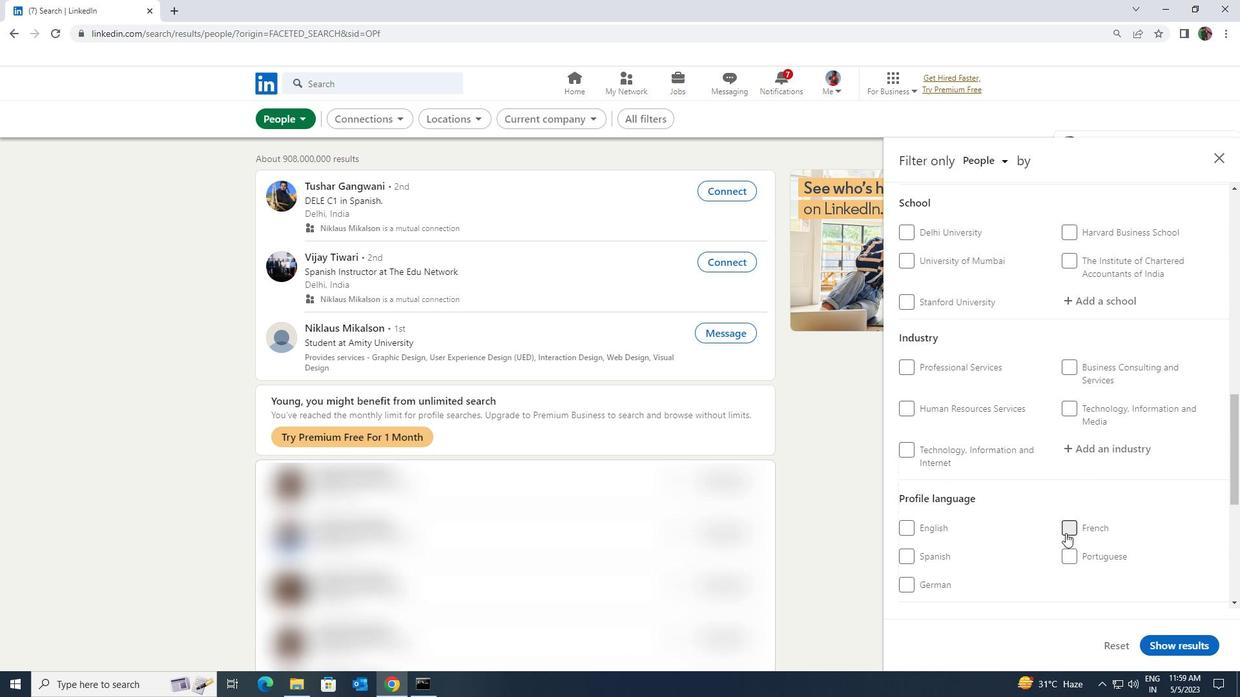 
Action: Mouse scrolled (1066, 533) with delta (0, 0)
Screenshot: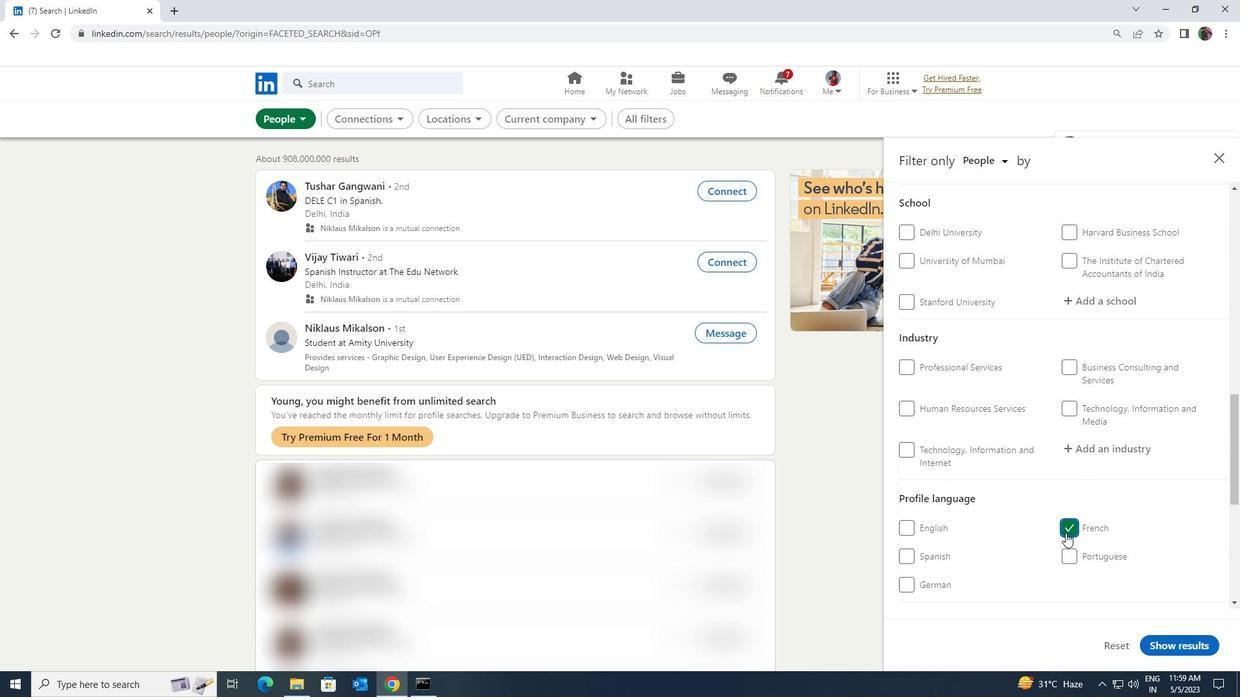 
Action: Mouse scrolled (1066, 533) with delta (0, 0)
Screenshot: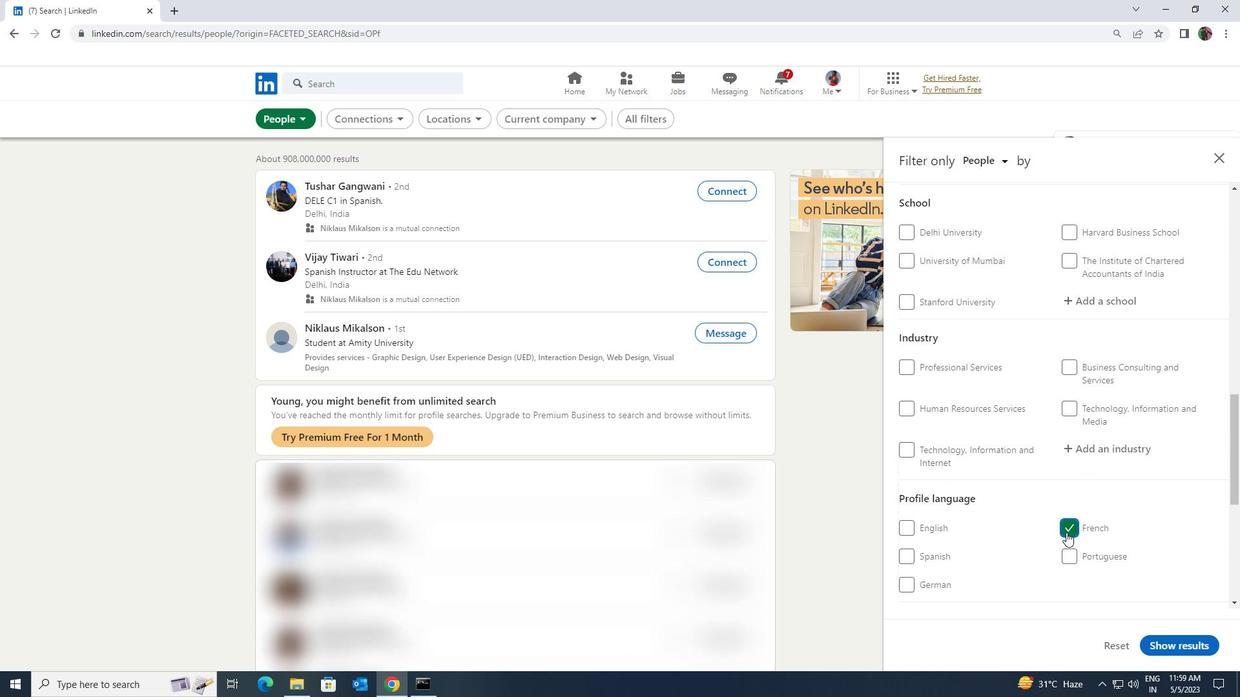 
Action: Mouse scrolled (1066, 533) with delta (0, 0)
Screenshot: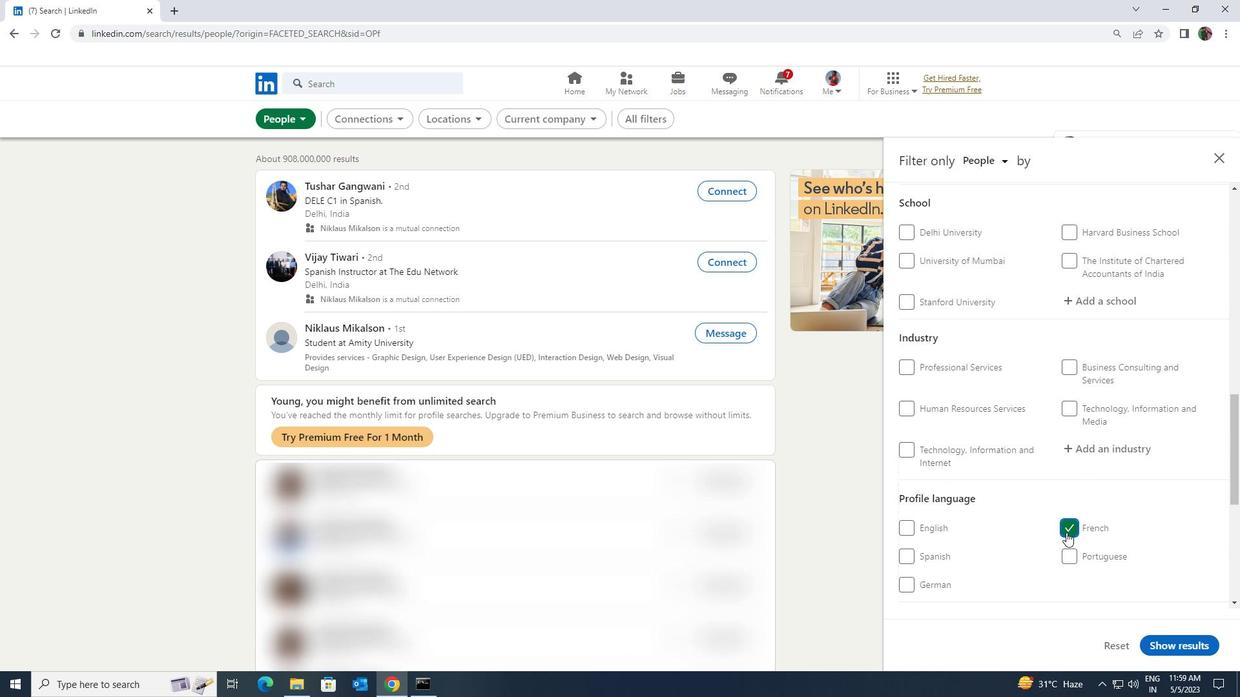 
Action: Mouse scrolled (1066, 533) with delta (0, 0)
Screenshot: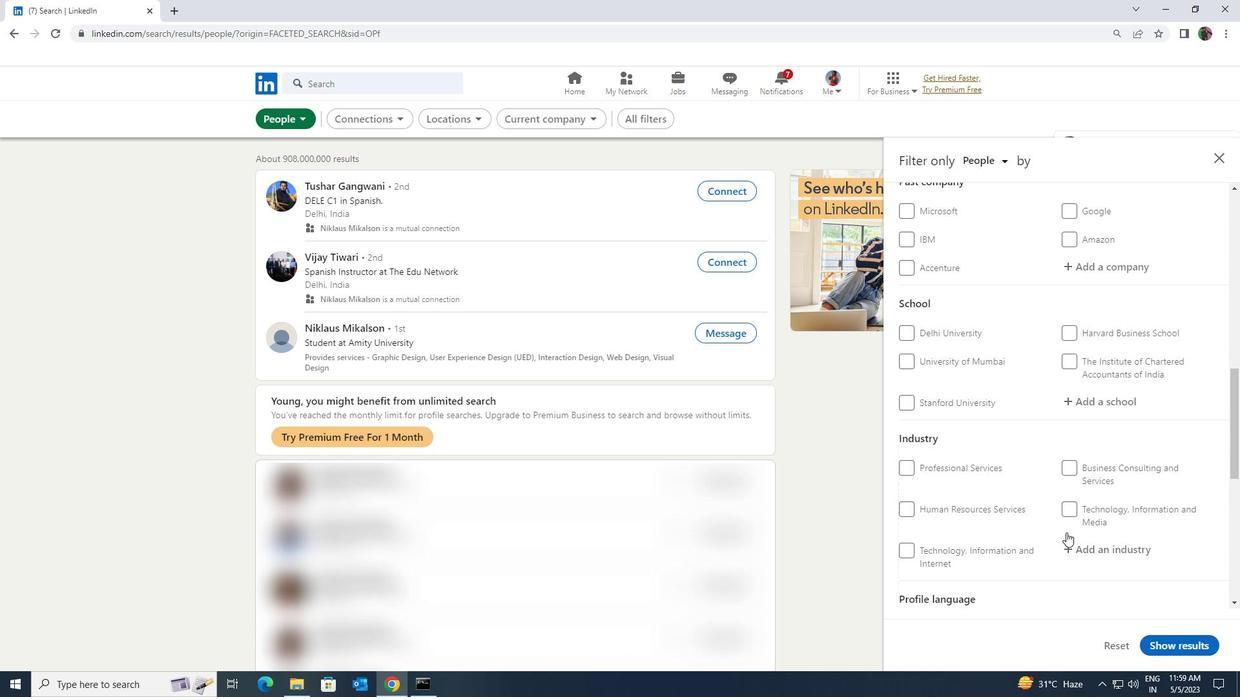 
Action: Mouse scrolled (1066, 533) with delta (0, 0)
Screenshot: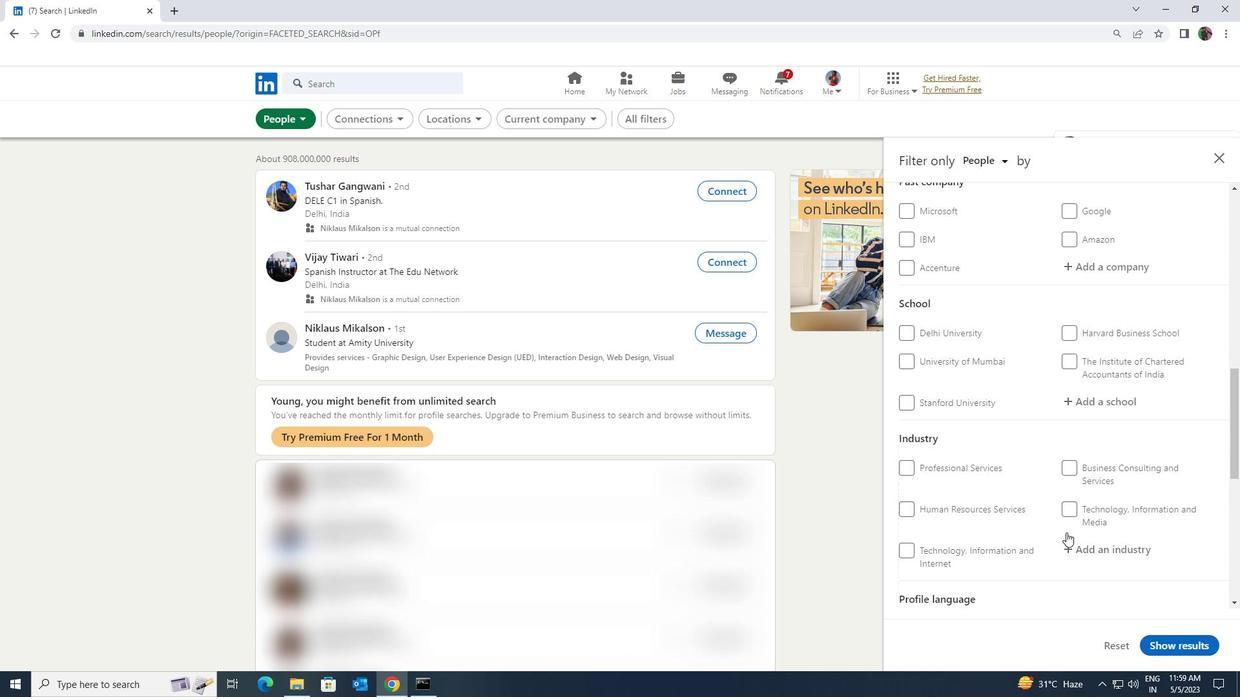 
Action: Mouse scrolled (1066, 533) with delta (0, 0)
Screenshot: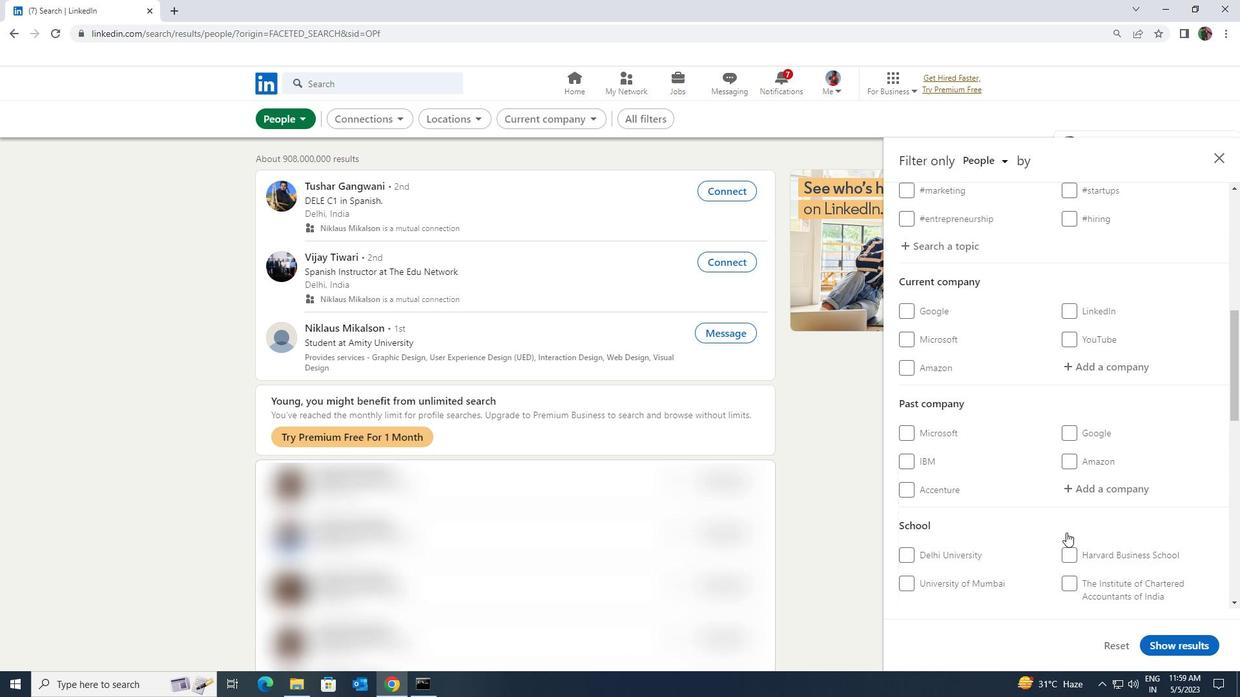 
Action: Mouse scrolled (1066, 533) with delta (0, 0)
Screenshot: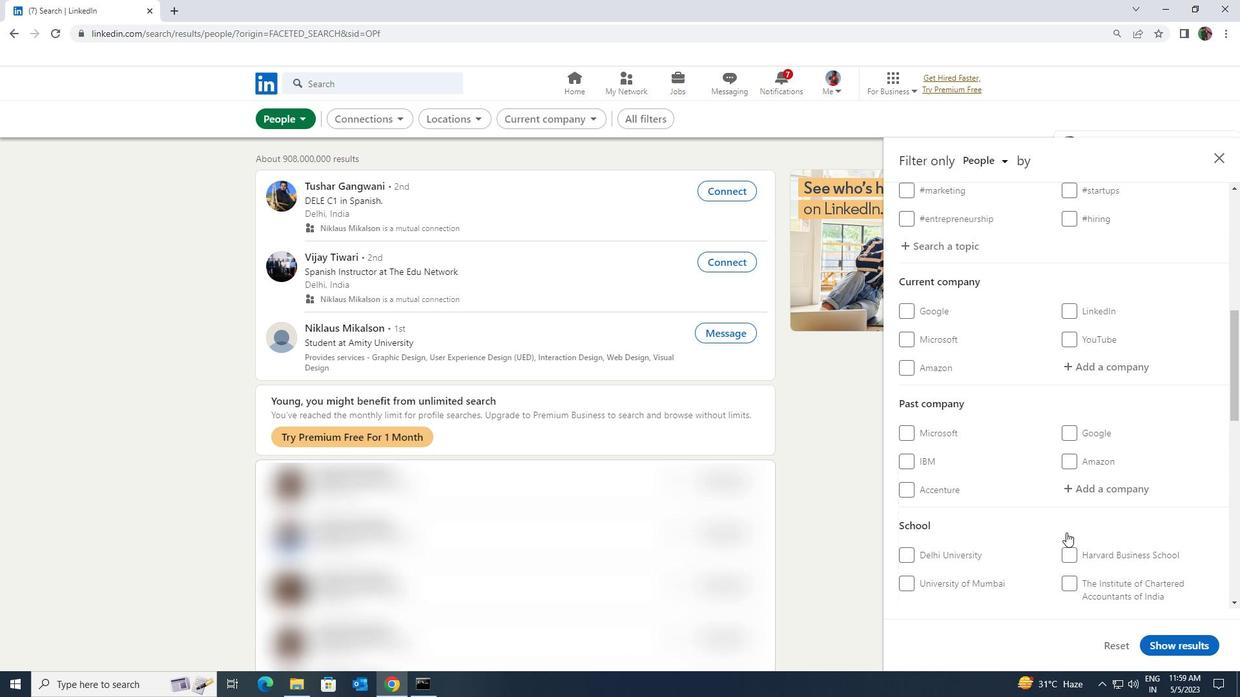 
Action: Mouse moved to (1081, 503)
Screenshot: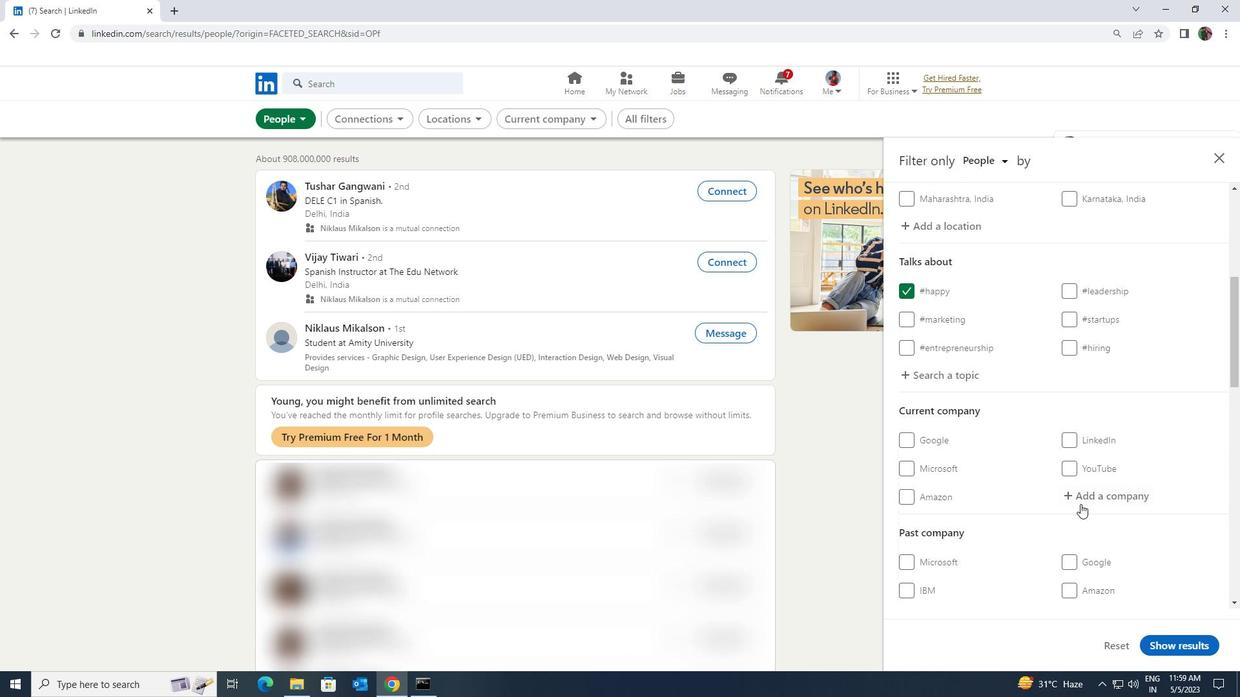 
Action: Mouse pressed left at (1081, 503)
Screenshot: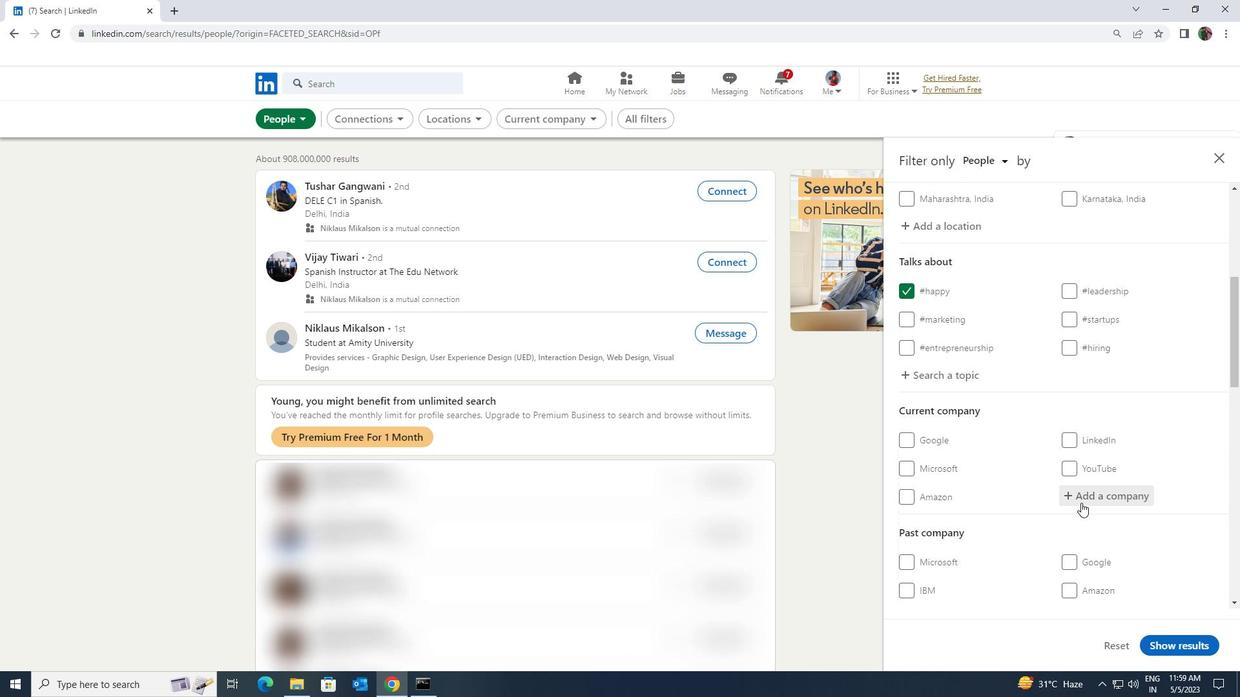 
Action: Key pressed <Key.shift><Key.shift><Key.shift><Key.shift><Key.shift><Key.shift><Key.shift>INN<Key.shift>R
Screenshot: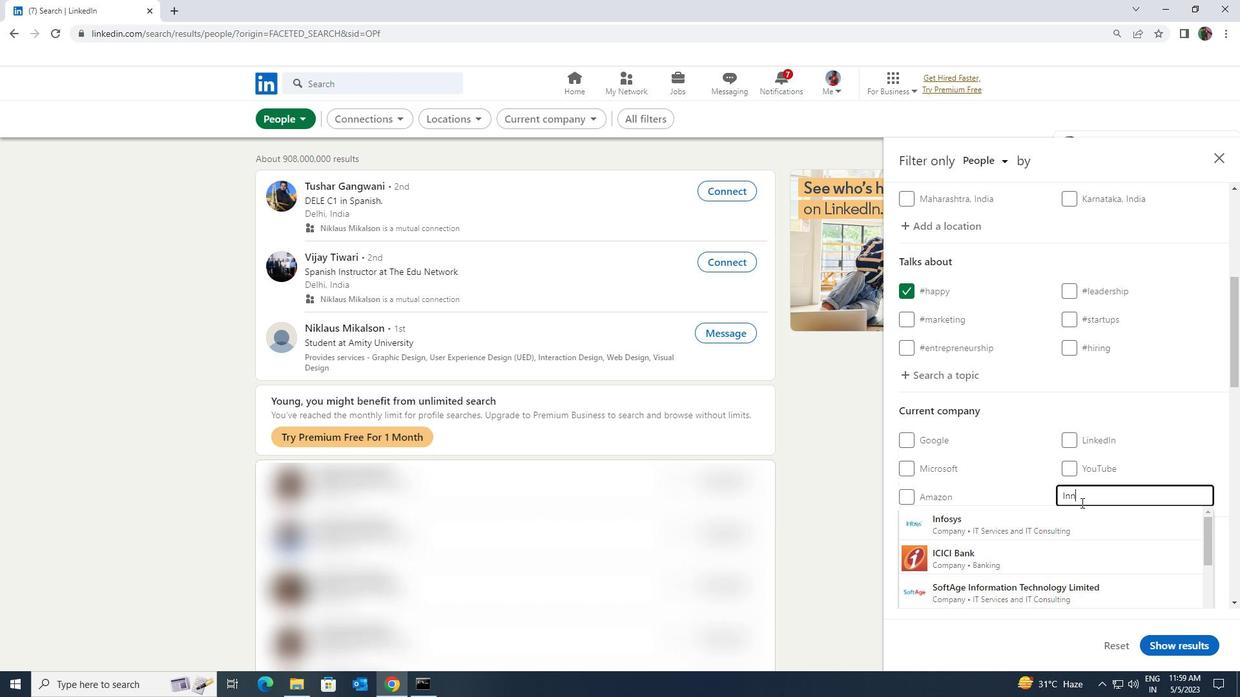 
Action: Mouse moved to (1080, 507)
Screenshot: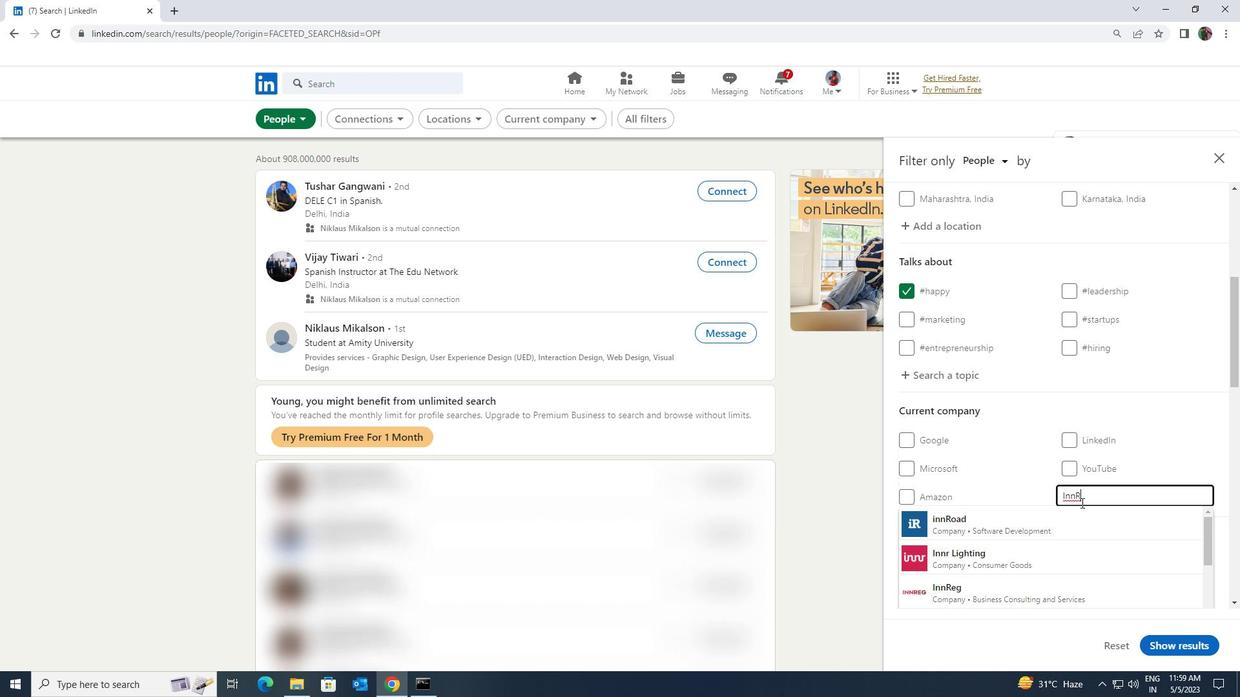 
Action: Mouse pressed left at (1080, 507)
Screenshot: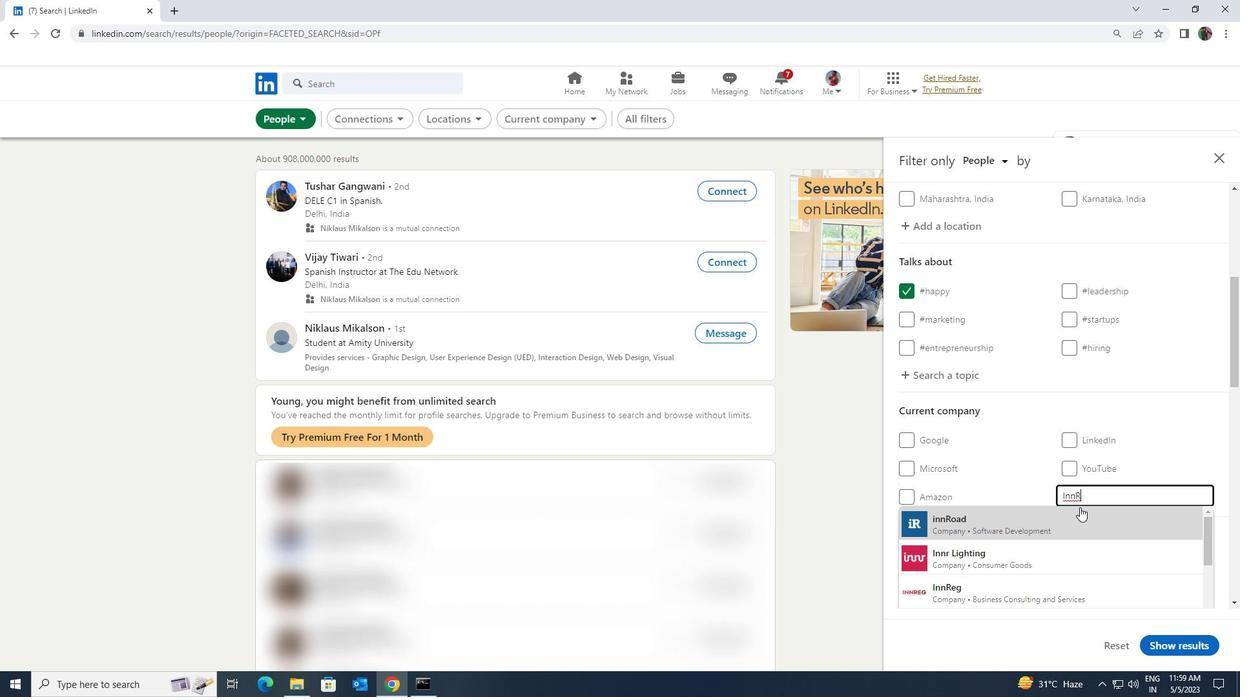 
Action: Mouse scrolled (1080, 507) with delta (0, 0)
Screenshot: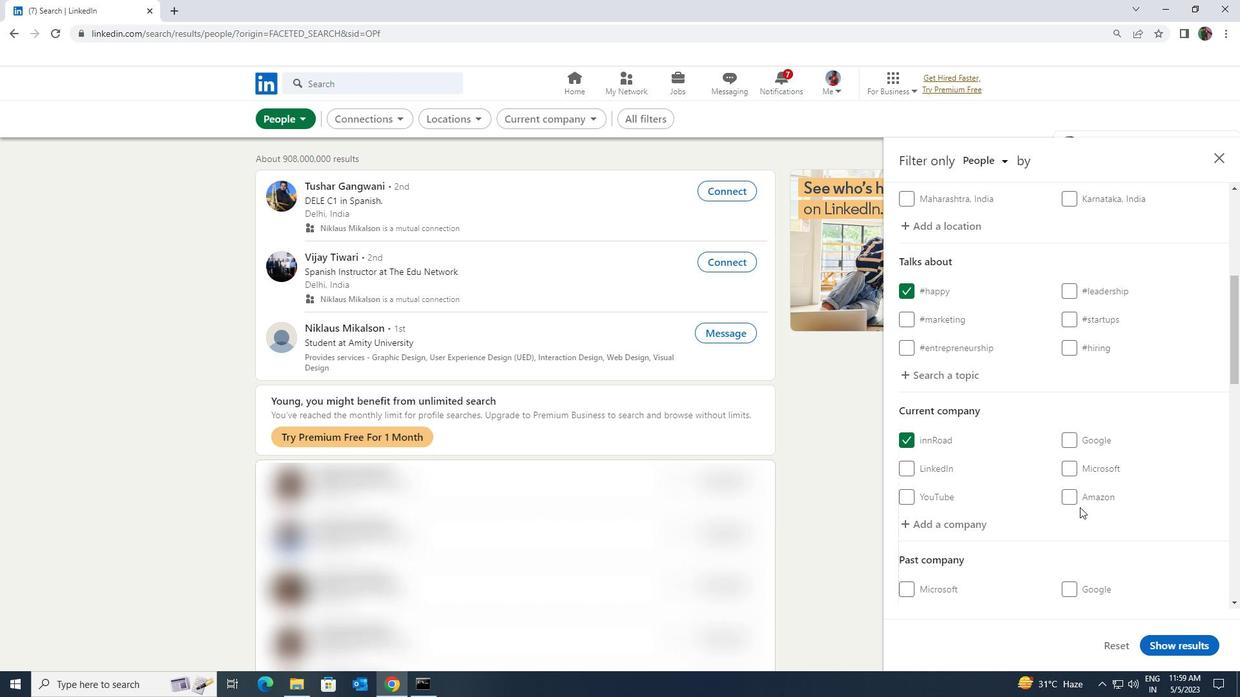 
Action: Mouse scrolled (1080, 507) with delta (0, 0)
Screenshot: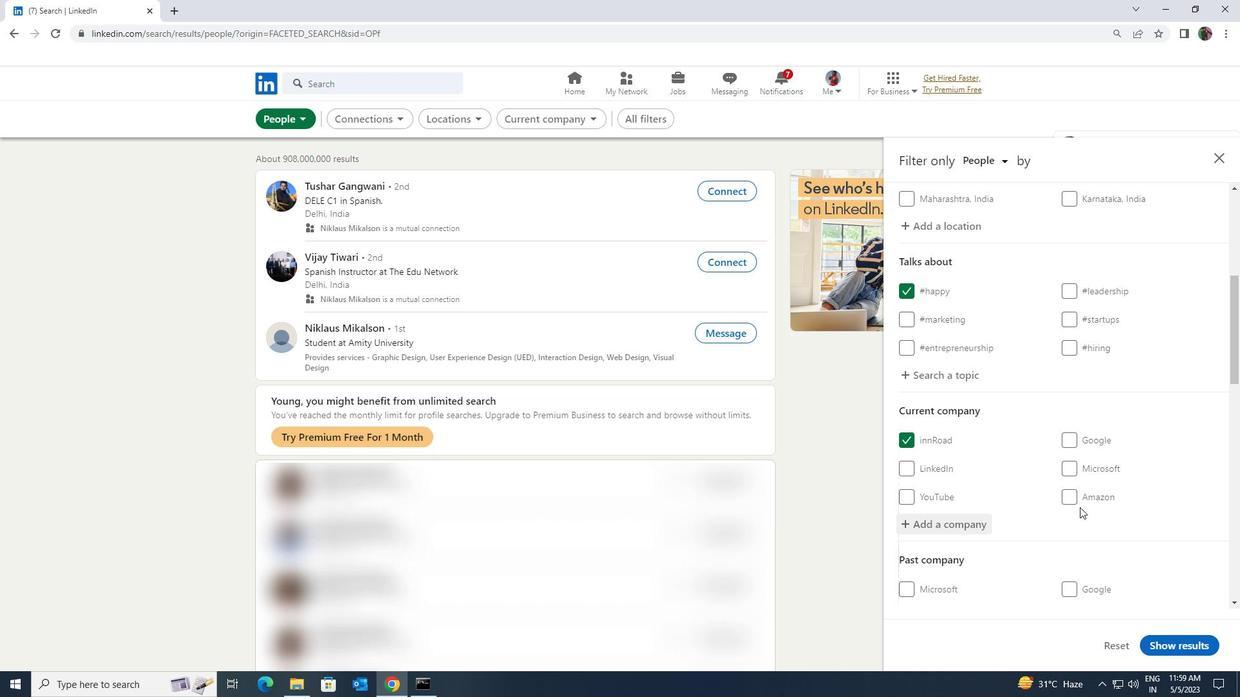 
Action: Mouse moved to (1080, 509)
Screenshot: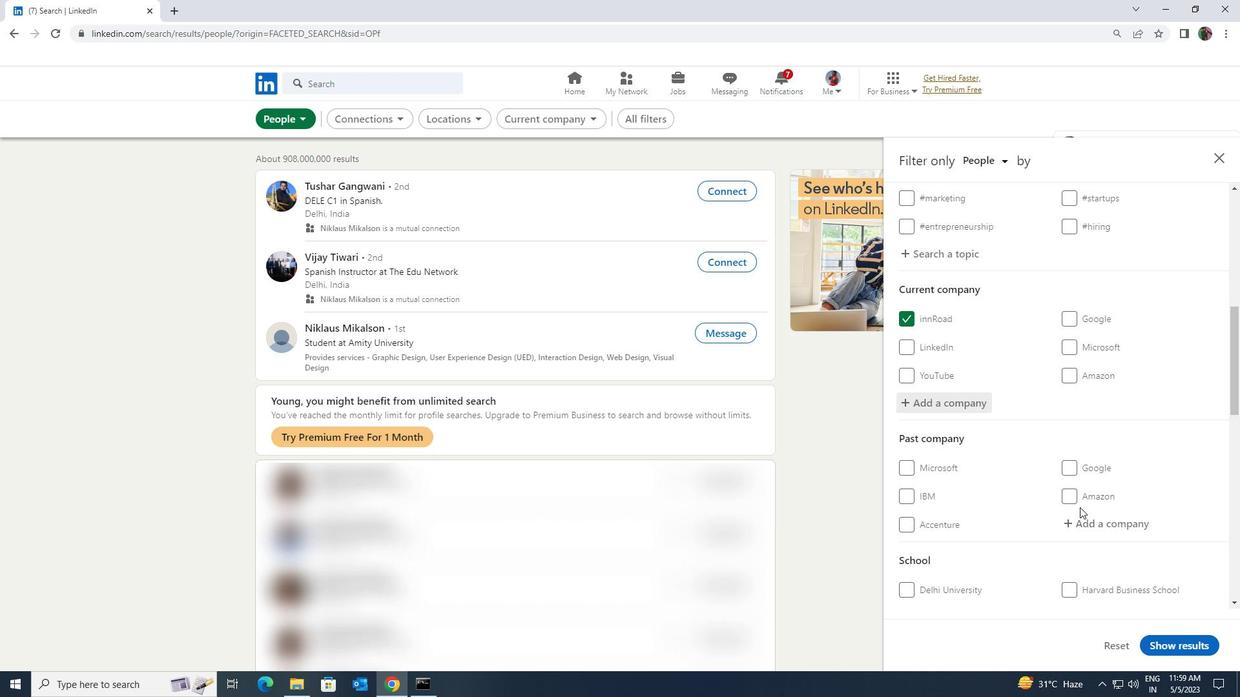 
Action: Mouse scrolled (1080, 508) with delta (0, 0)
Screenshot: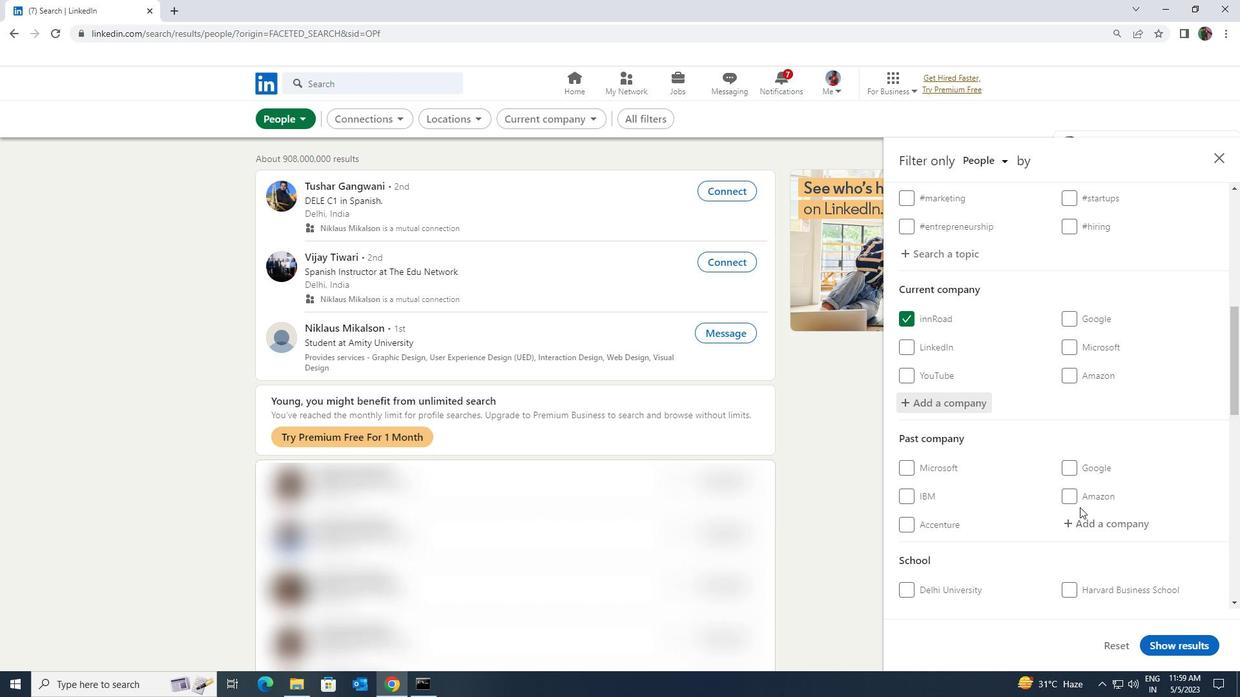 
Action: Mouse moved to (1079, 509)
Screenshot: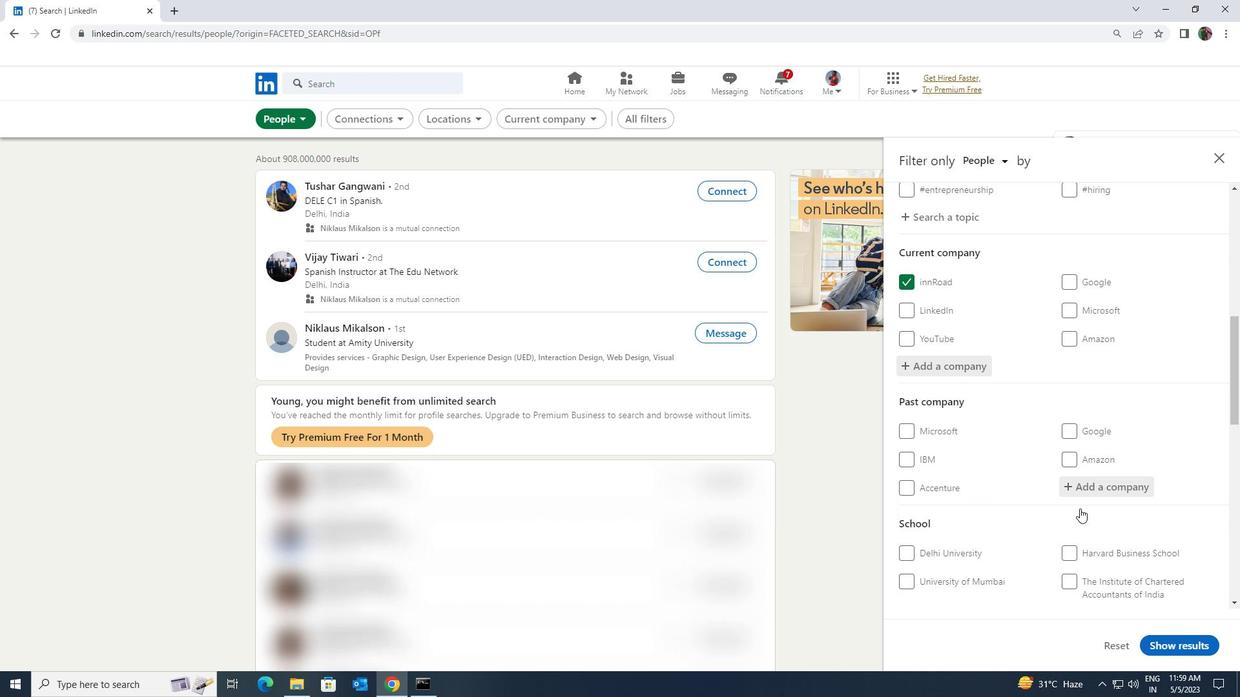 
Action: Mouse scrolled (1079, 508) with delta (0, 0)
Screenshot: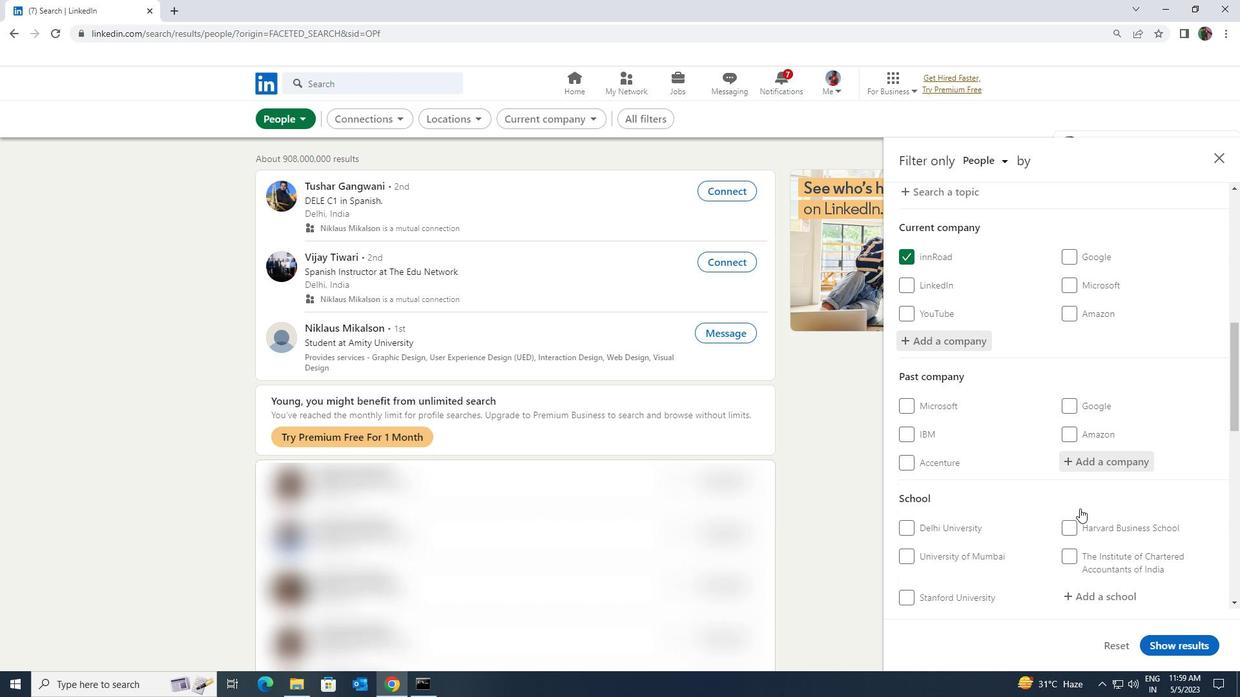
Action: Mouse moved to (1079, 514)
Screenshot: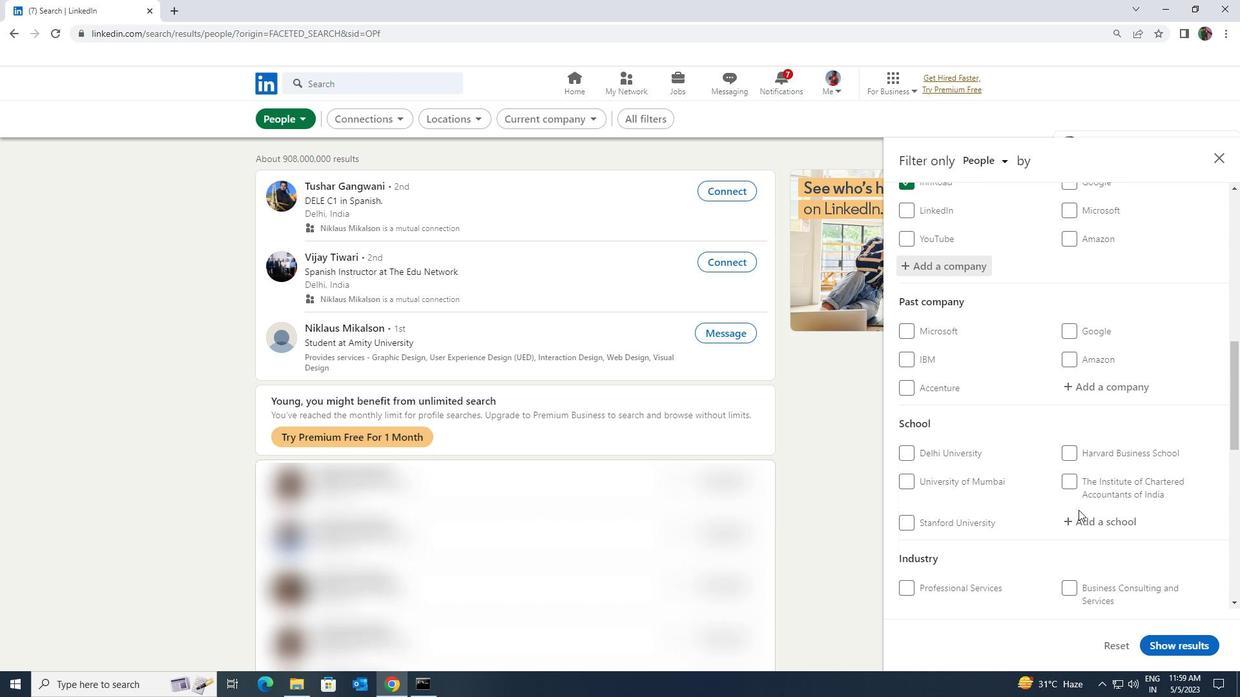 
Action: Mouse pressed left at (1079, 514)
Screenshot: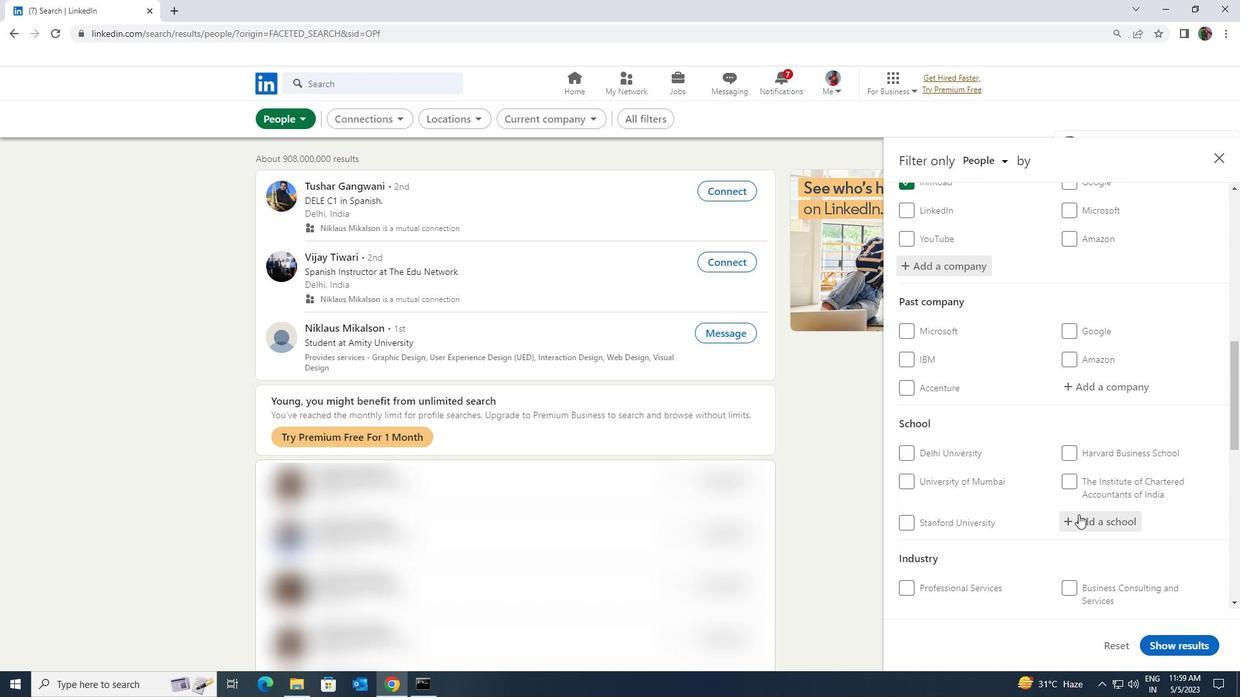 
Action: Key pressed <Key.shift><Key.shift><Key.shift><Key.shift><Key.shift><Key.shift>MAHARAJA<Key.space><Key.shift><Key.shift><Key.shift><Key.shift>SURUJMAL<Key.space><Key.backspace><Key.backspace><Key.backspace><Key.backspace><Key.backspace><Key.backspace>AJMAL
Screenshot: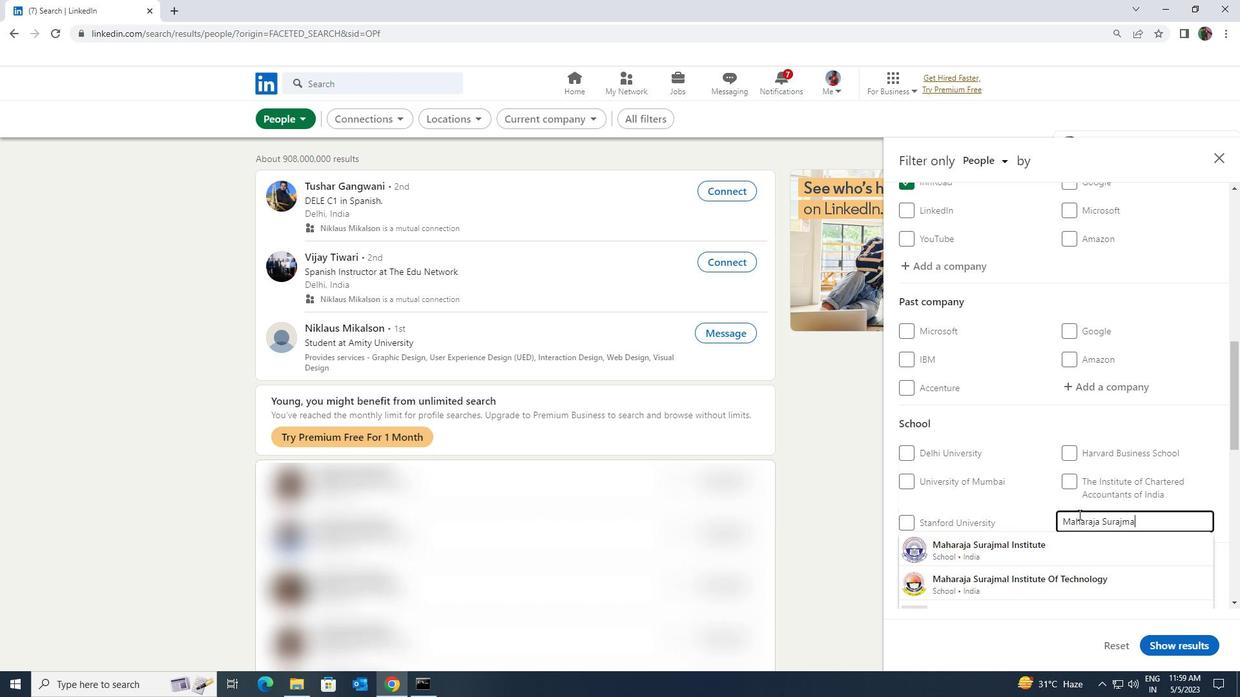 
Action: Mouse moved to (1046, 580)
Screenshot: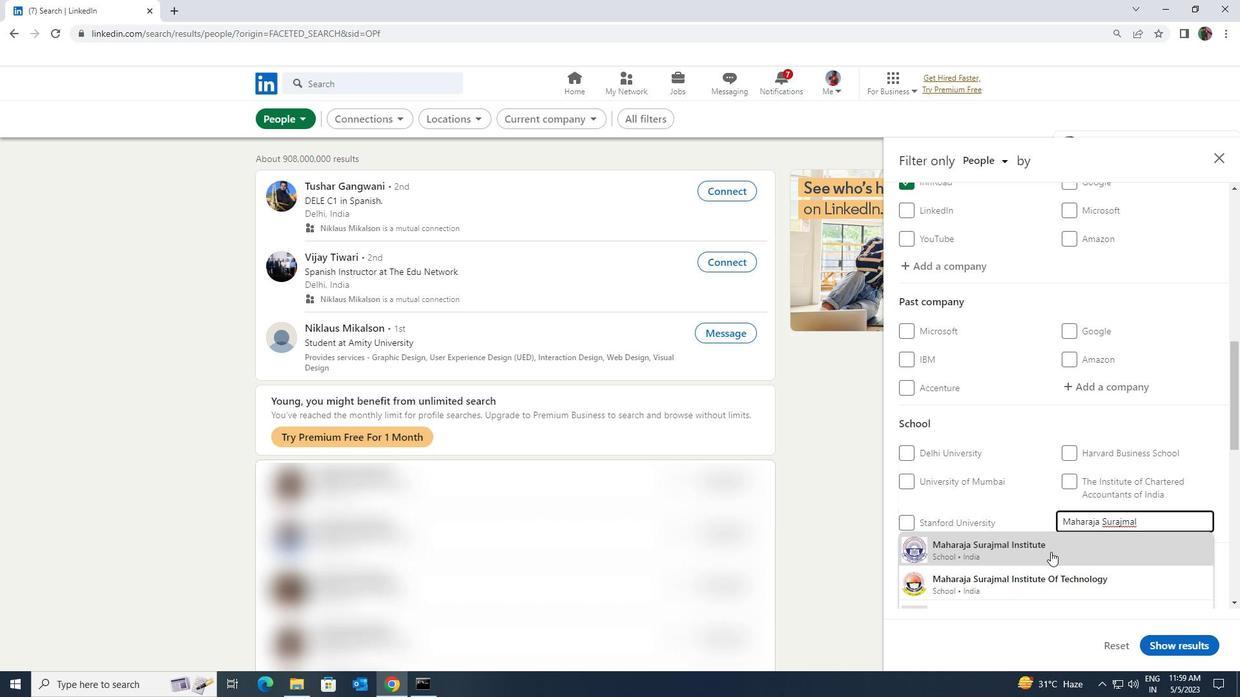 
Action: Mouse pressed left at (1046, 580)
Screenshot: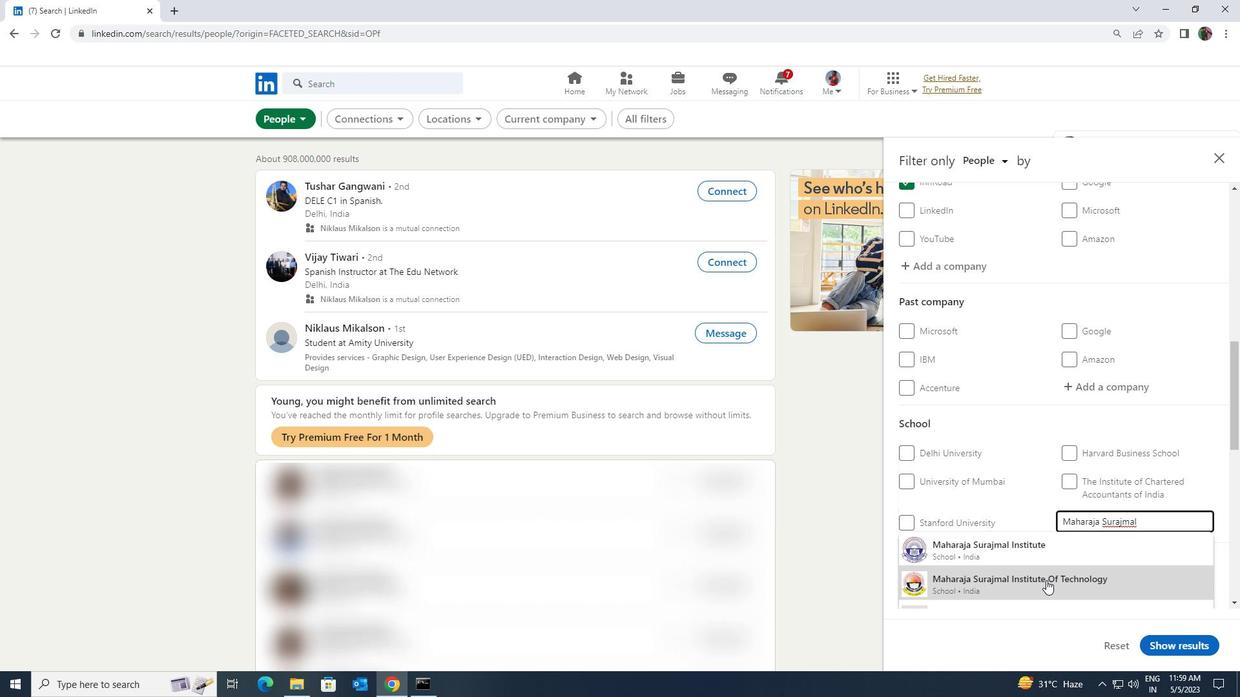 
Action: Mouse moved to (1059, 554)
Screenshot: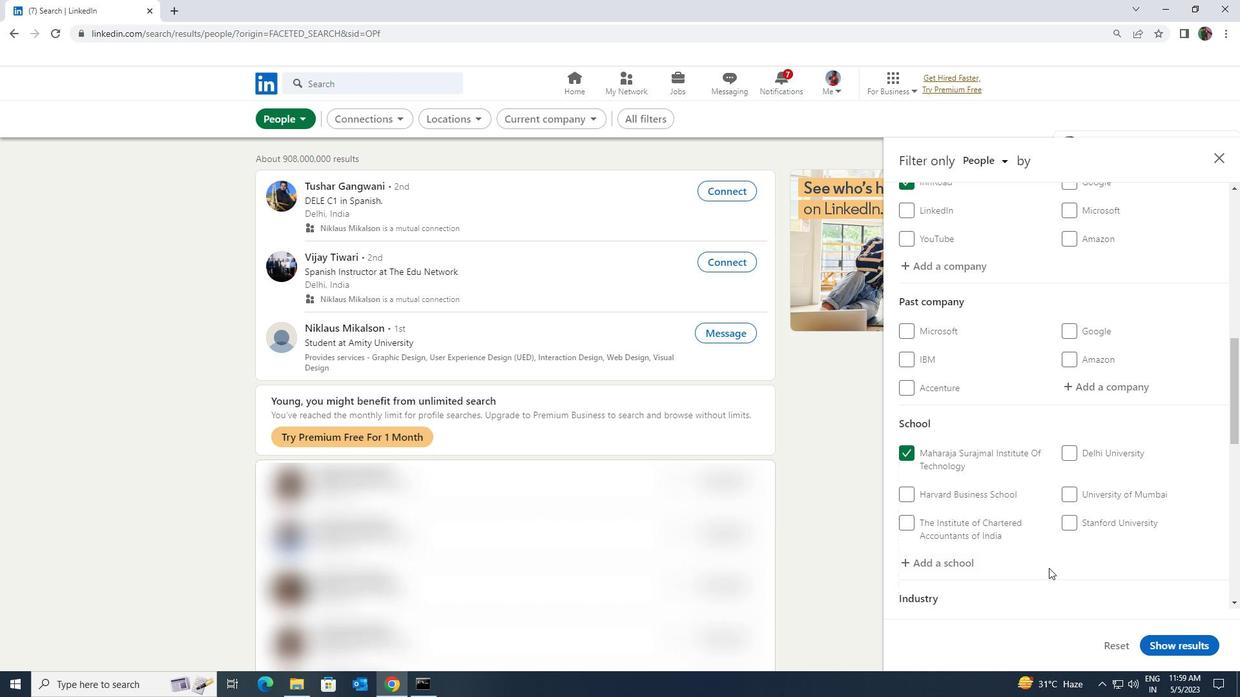 
Action: Mouse scrolled (1059, 553) with delta (0, 0)
Screenshot: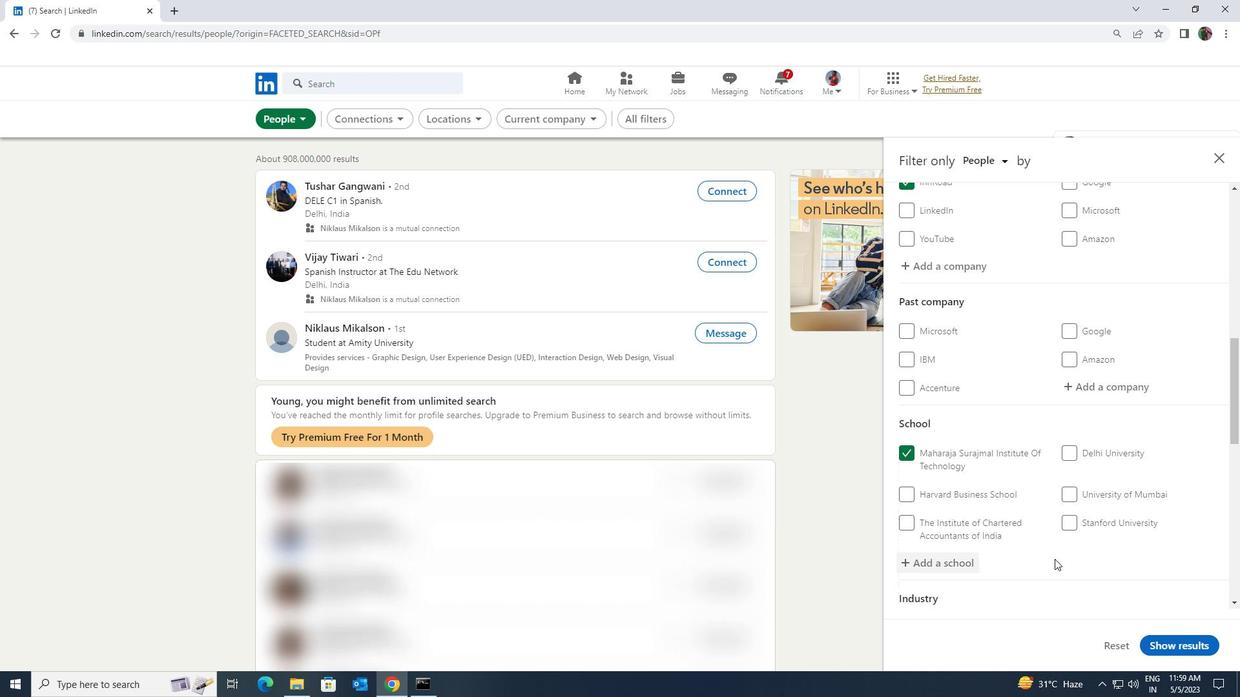 
Action: Mouse moved to (1059, 554)
Screenshot: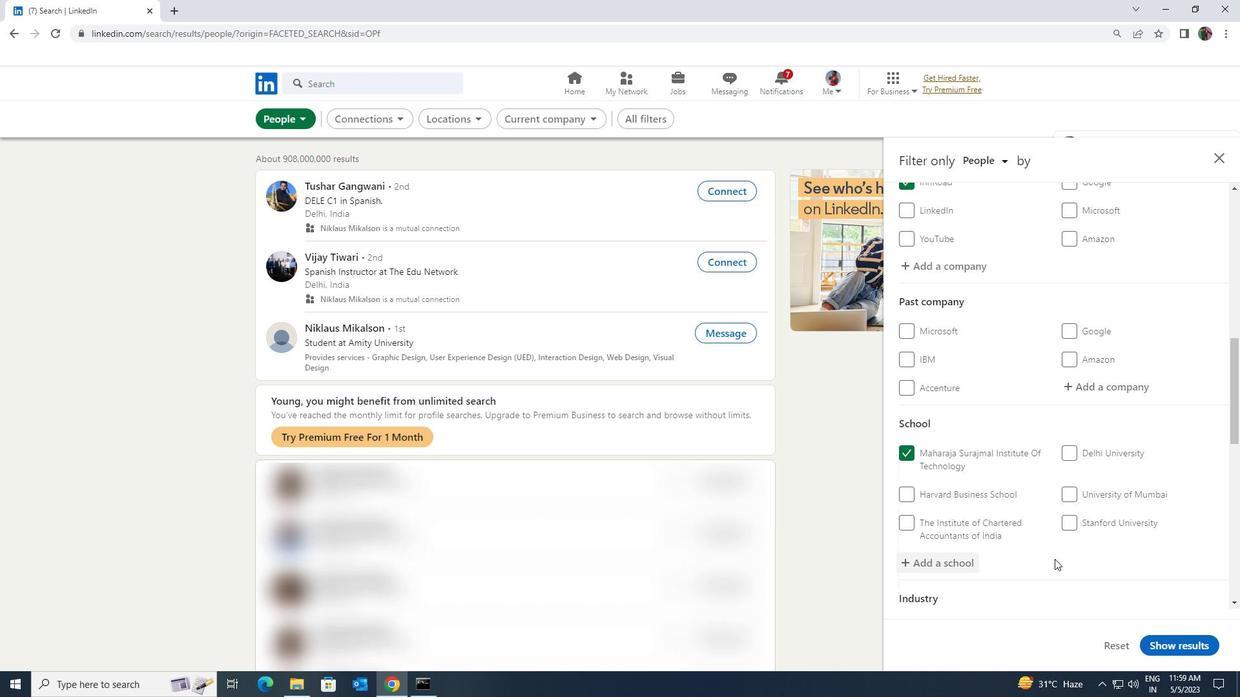 
Action: Mouse scrolled (1059, 553) with delta (0, 0)
Screenshot: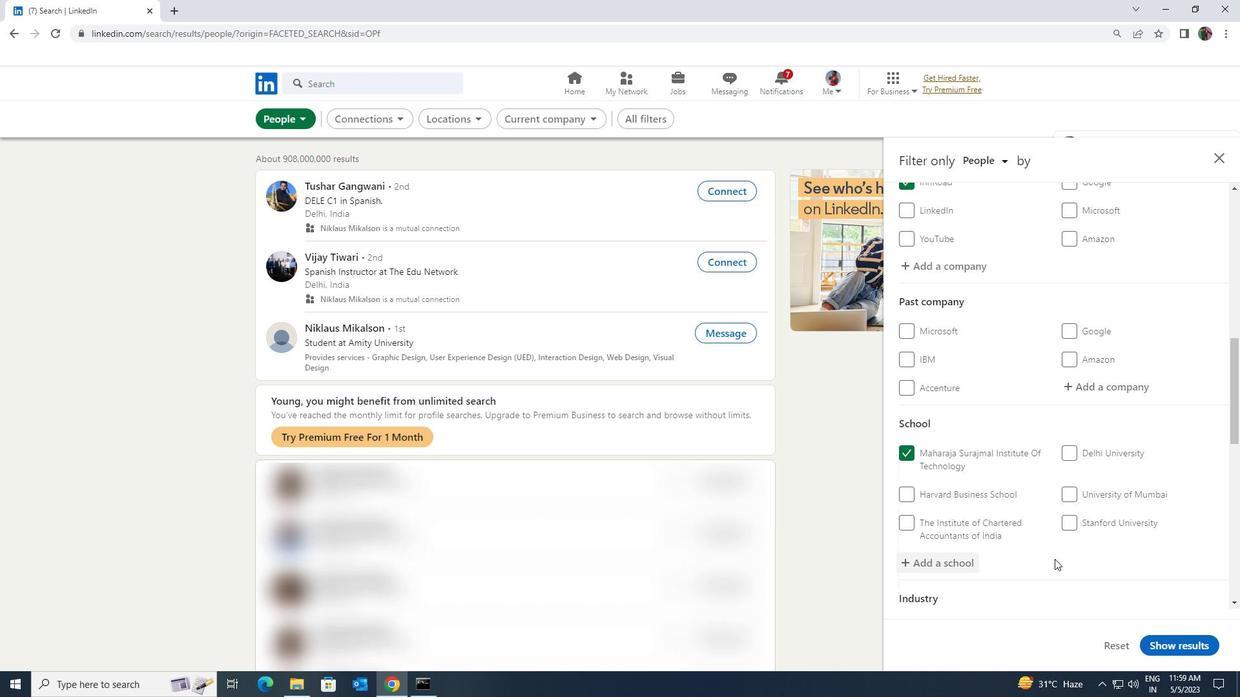 
Action: Mouse moved to (1061, 553)
Screenshot: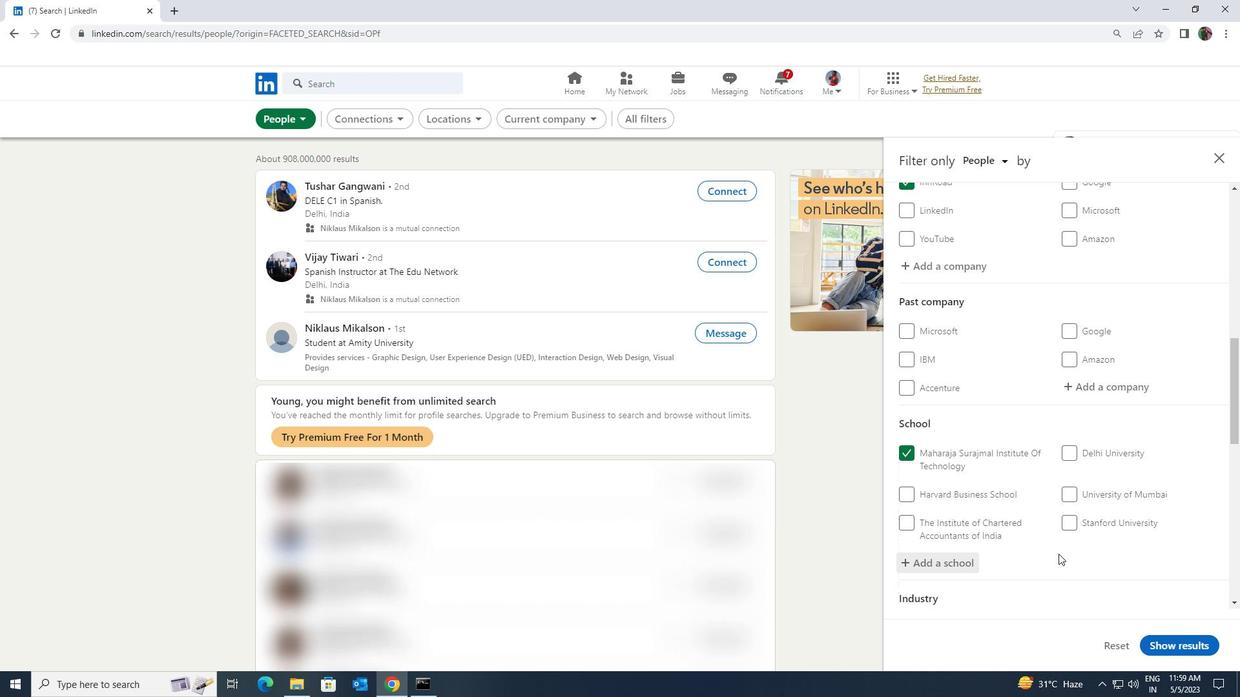 
Action: Mouse scrolled (1061, 552) with delta (0, 0)
Screenshot: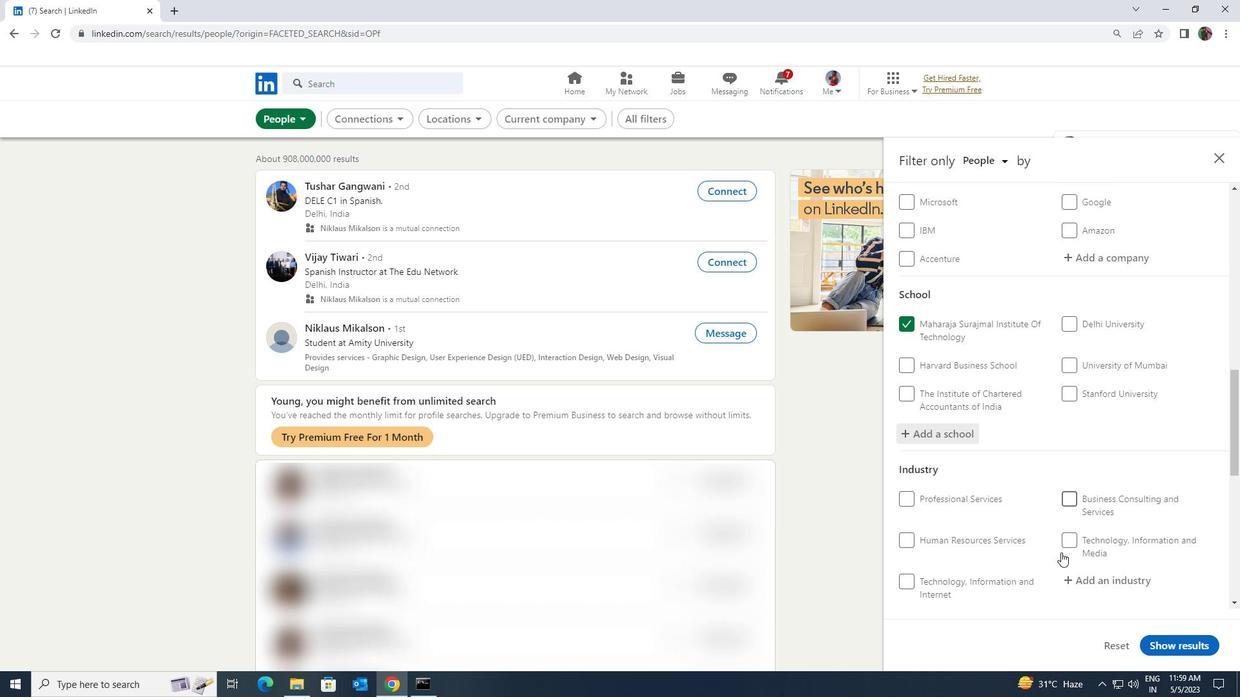 
Action: Mouse moved to (1099, 522)
Screenshot: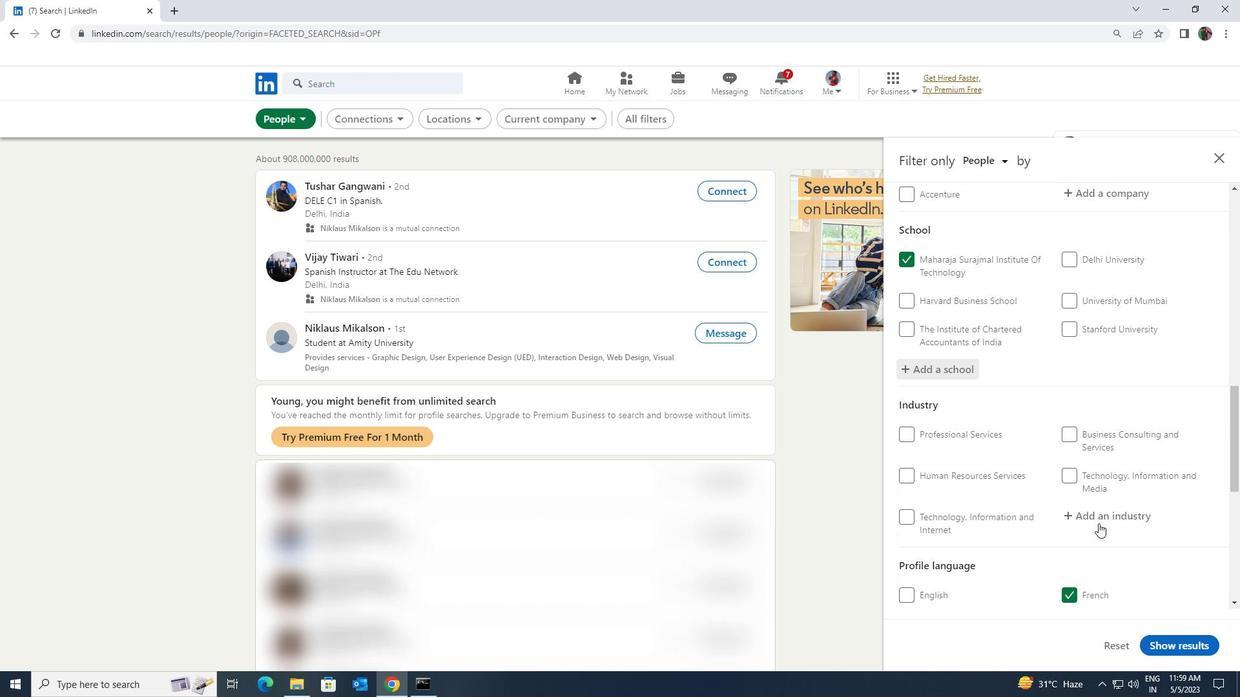 
Action: Mouse pressed left at (1099, 522)
Screenshot: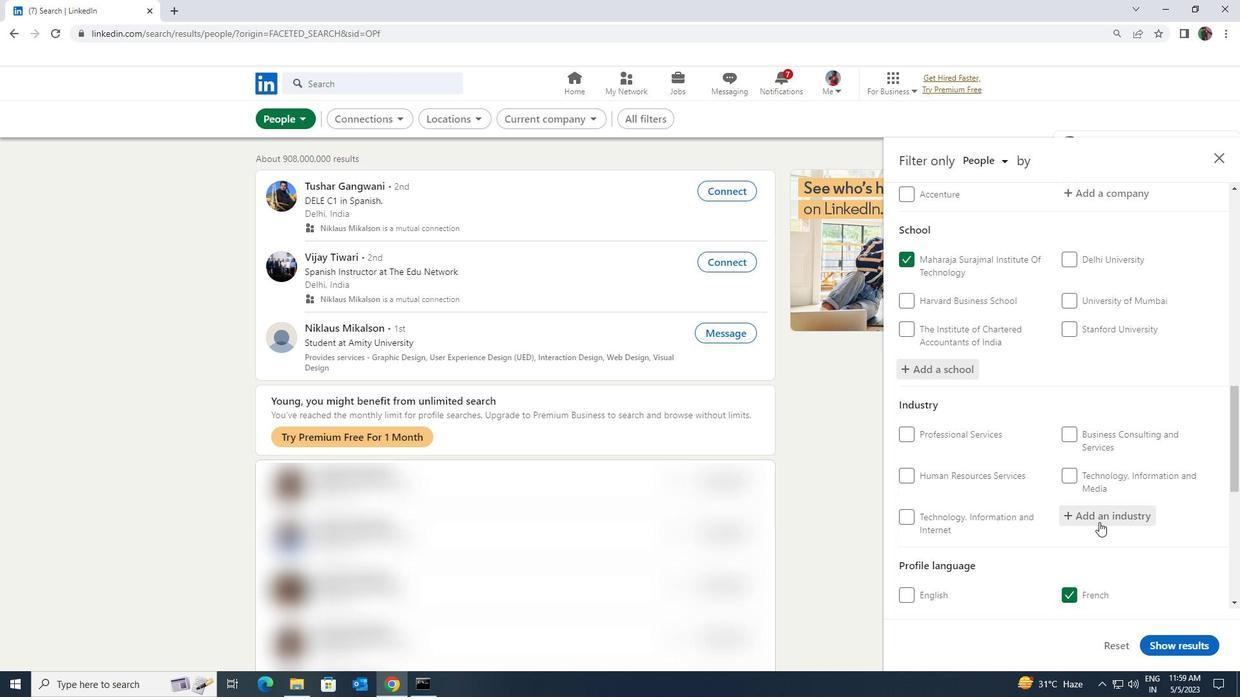 
Action: Mouse moved to (1099, 522)
Screenshot: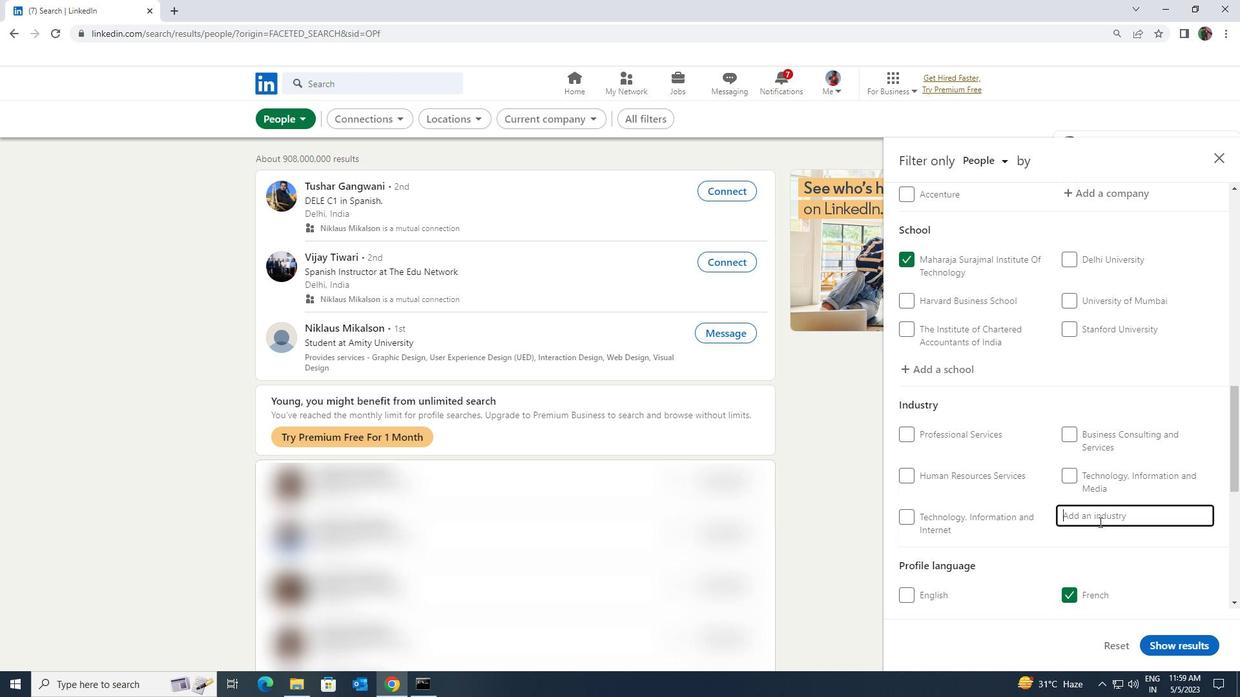 
Action: Key pressed <Key.shift><Key.shift><Key.shift><Key.shift><Key.shift>APPLIAN
Screenshot: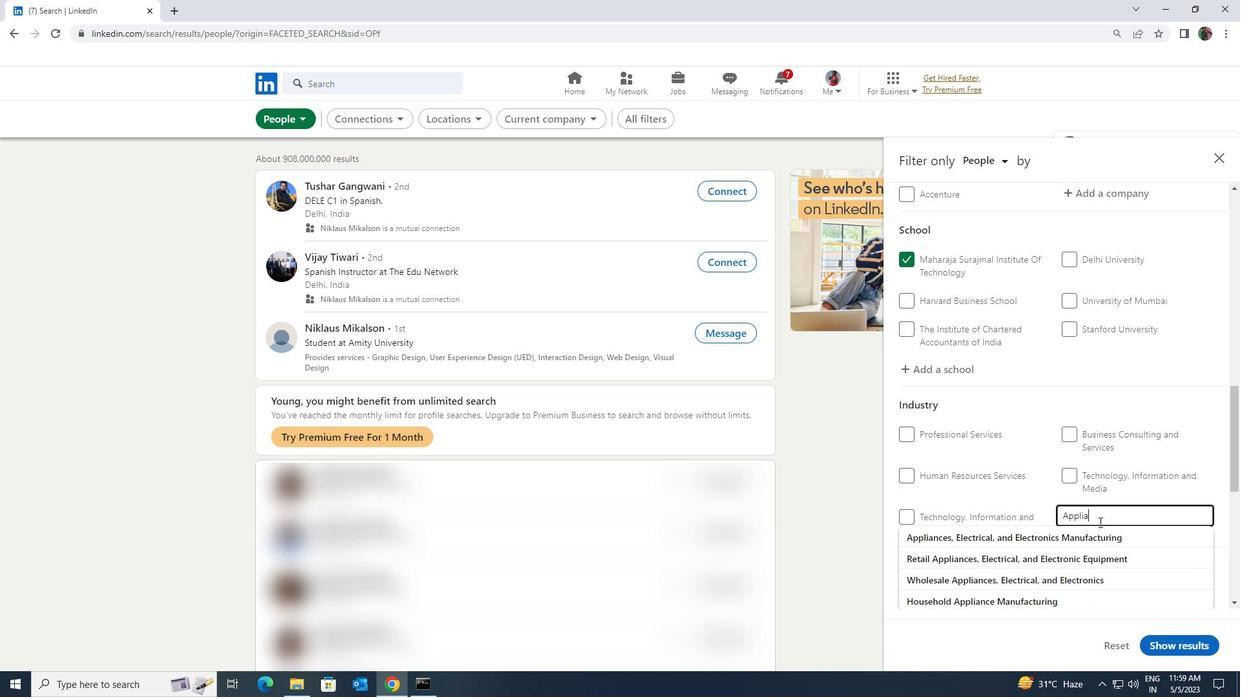 
Action: Mouse moved to (1099, 534)
Screenshot: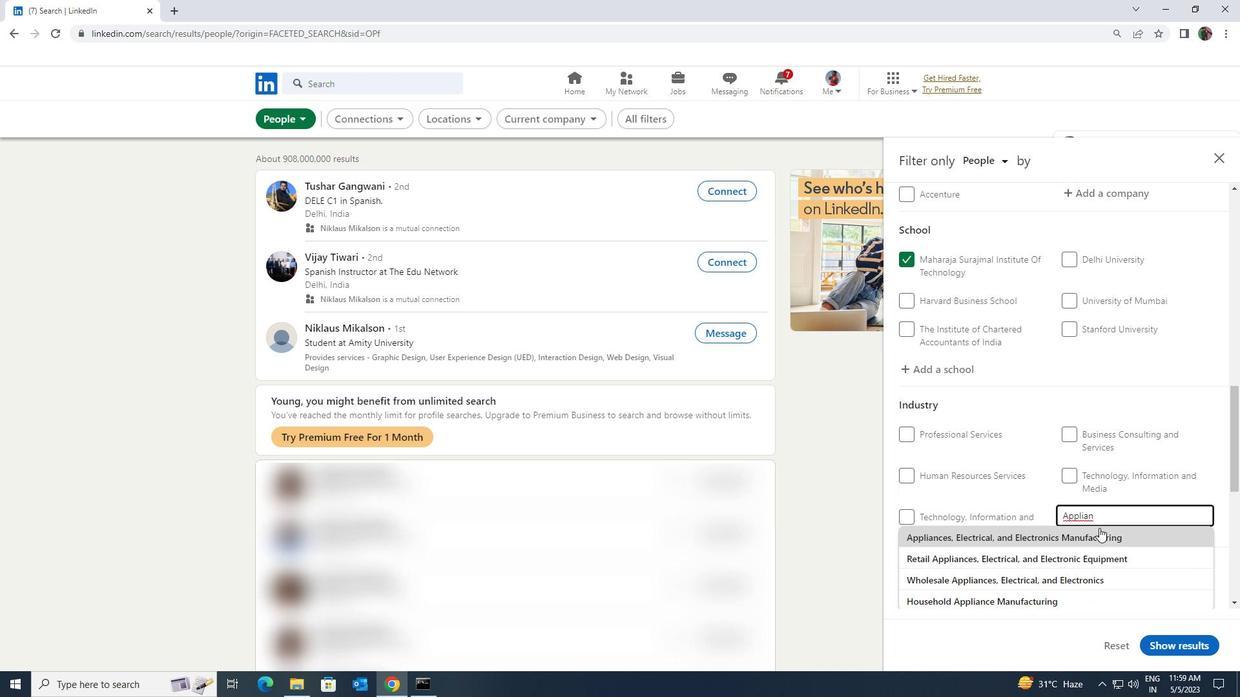 
Action: Mouse pressed left at (1099, 534)
Screenshot: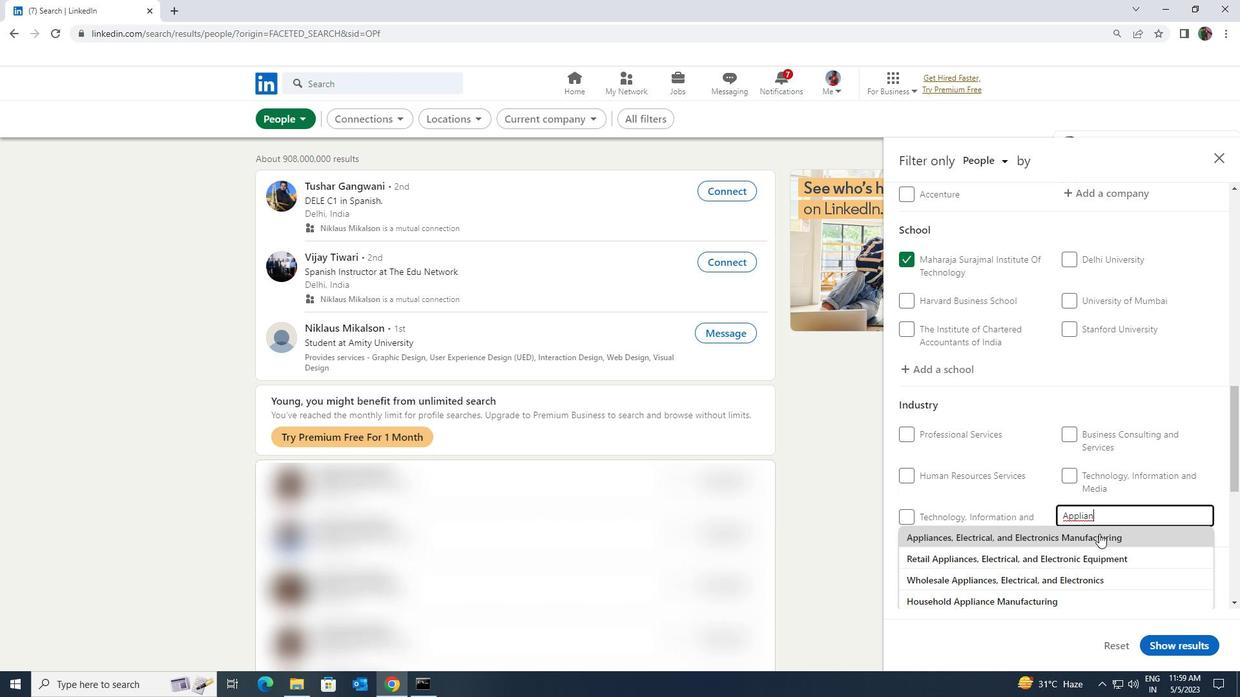 
Action: Mouse scrolled (1099, 533) with delta (0, 0)
Screenshot: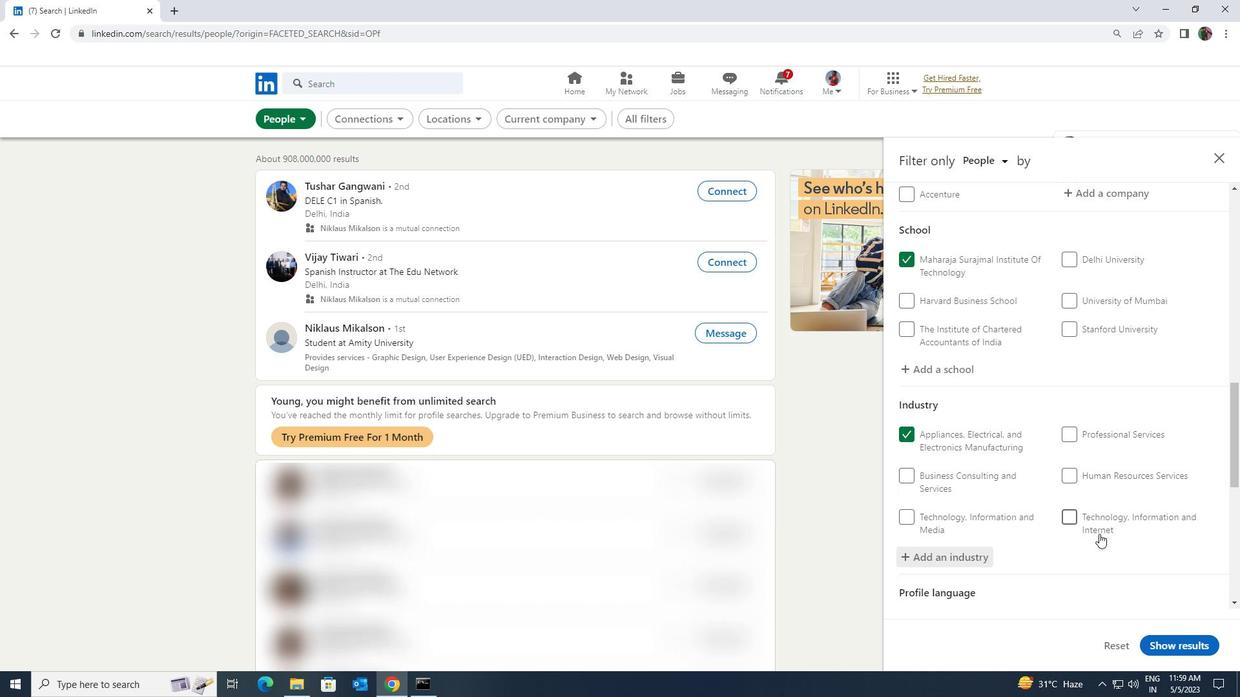 
Action: Mouse scrolled (1099, 533) with delta (0, 0)
Screenshot: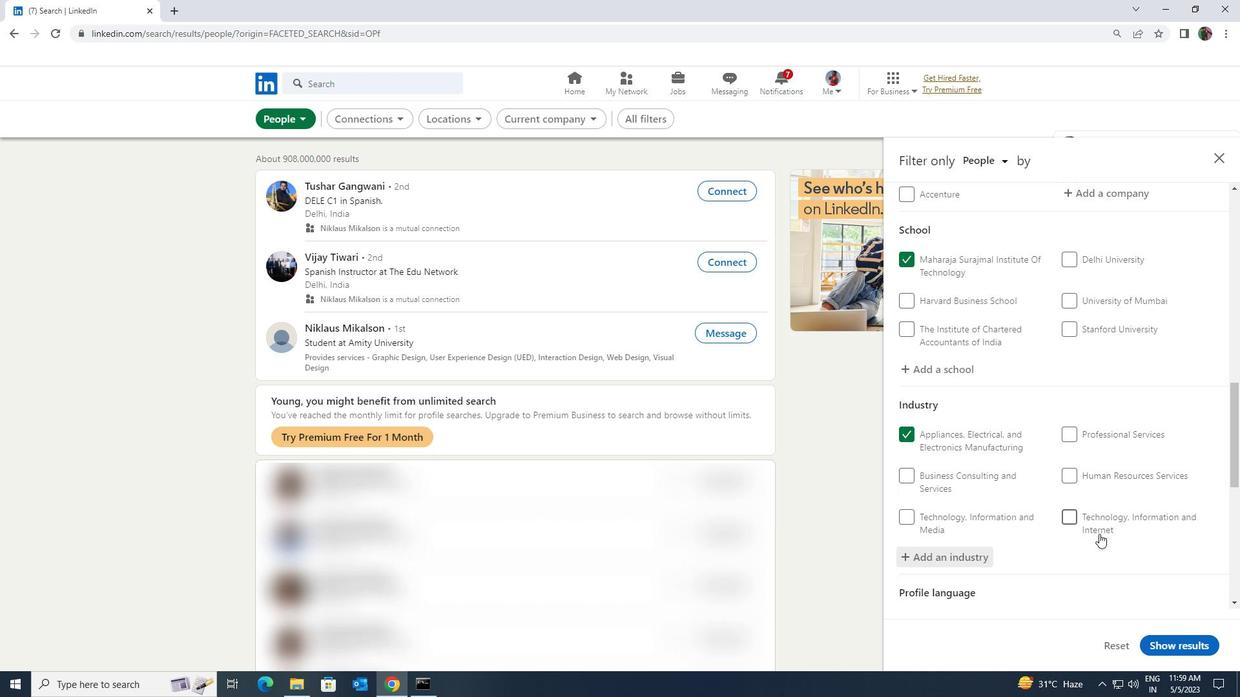 
Action: Mouse scrolled (1099, 533) with delta (0, 0)
Screenshot: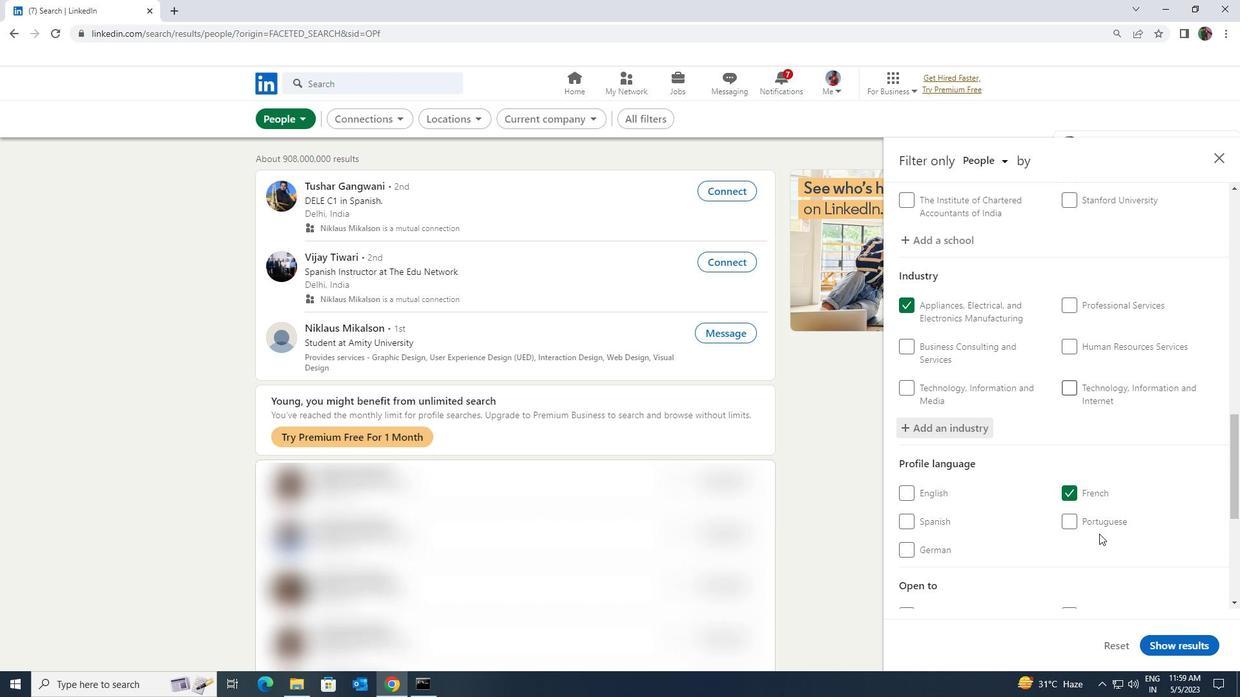 
Action: Mouse moved to (1099, 534)
Screenshot: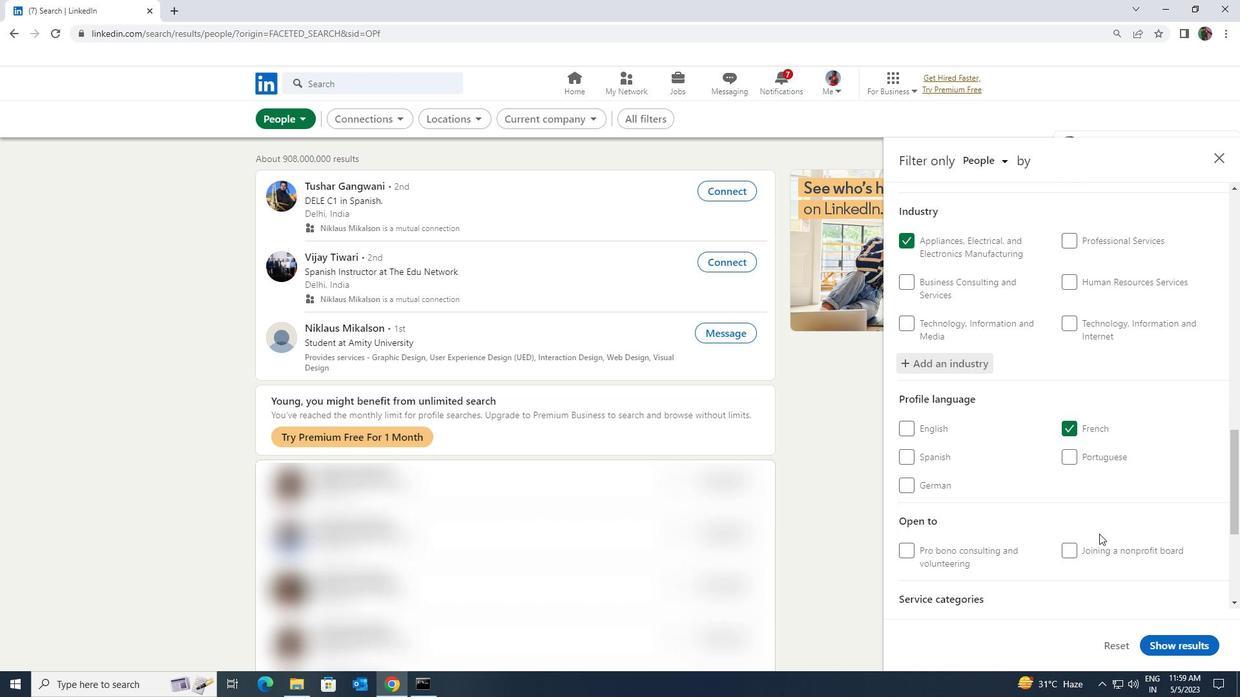 
Action: Mouse scrolled (1099, 533) with delta (0, 0)
Screenshot: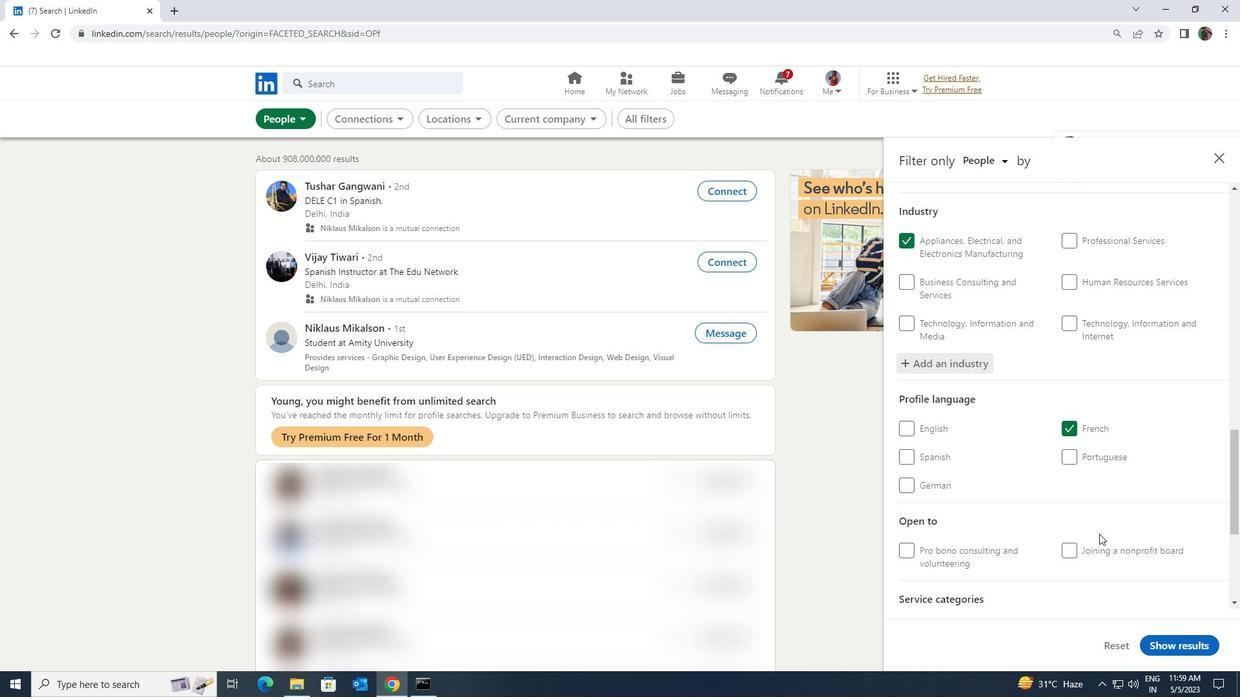 
Action: Mouse scrolled (1099, 533) with delta (0, 0)
Screenshot: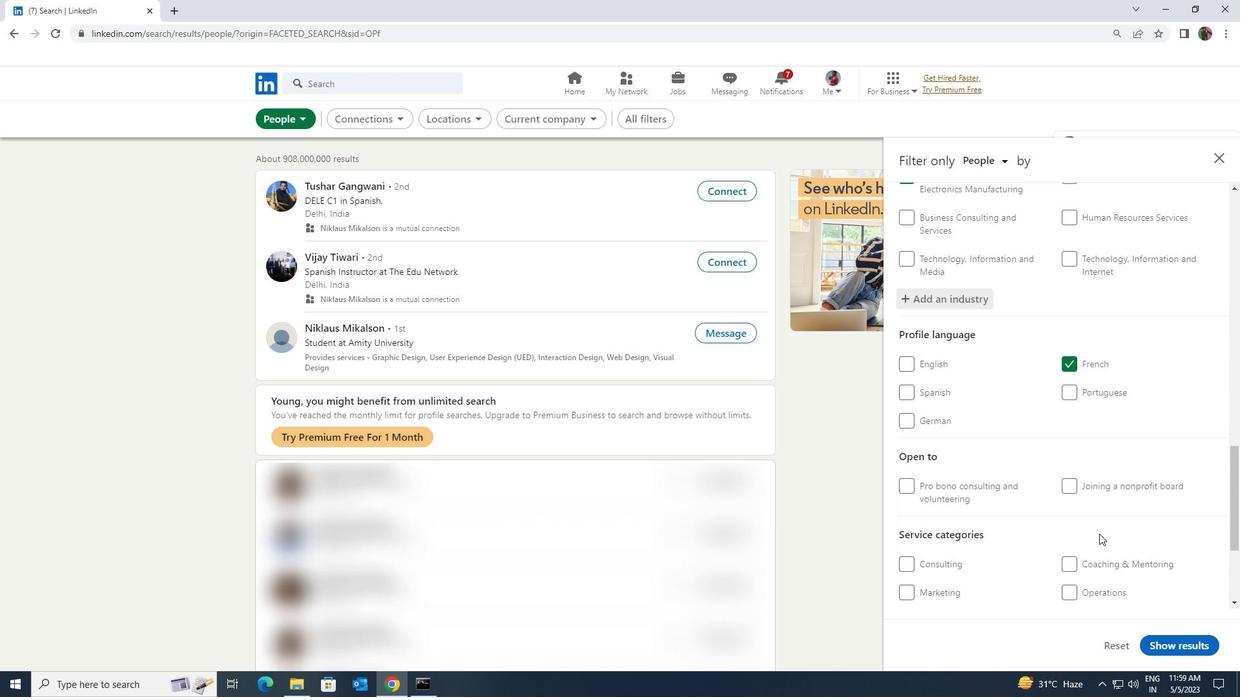 
Action: Mouse scrolled (1099, 533) with delta (0, 0)
Screenshot: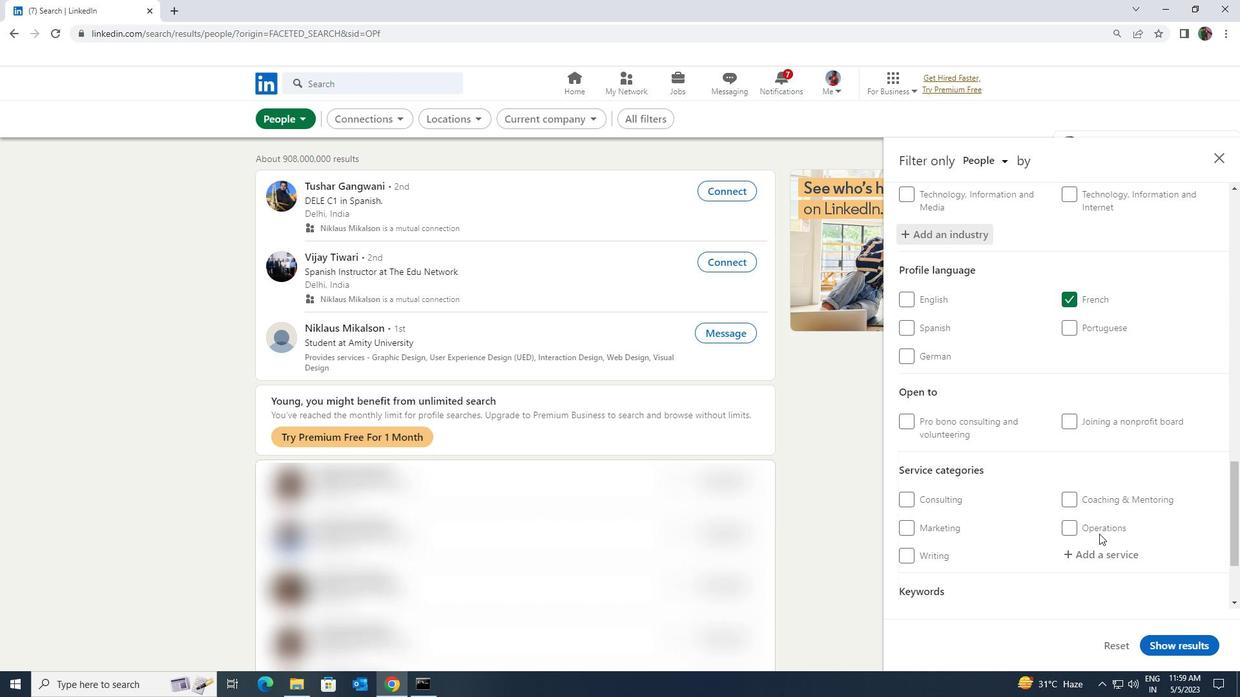 
Action: Mouse moved to (1106, 499)
Screenshot: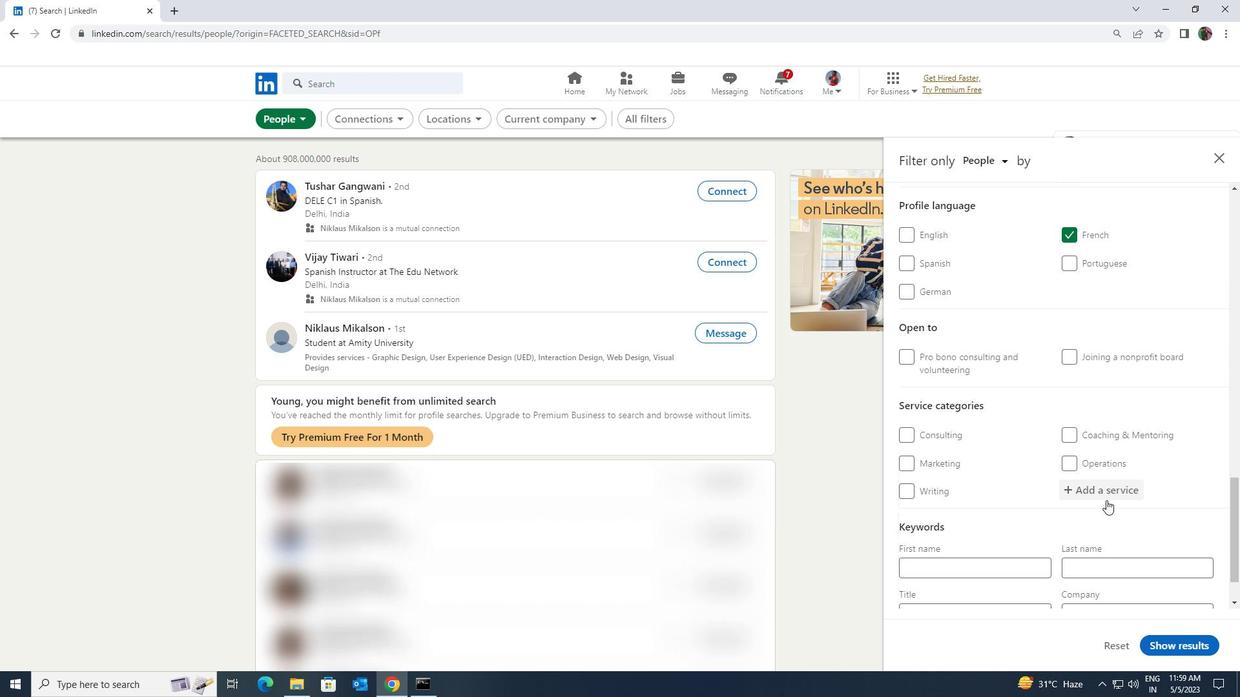 
Action: Mouse pressed left at (1106, 499)
Screenshot: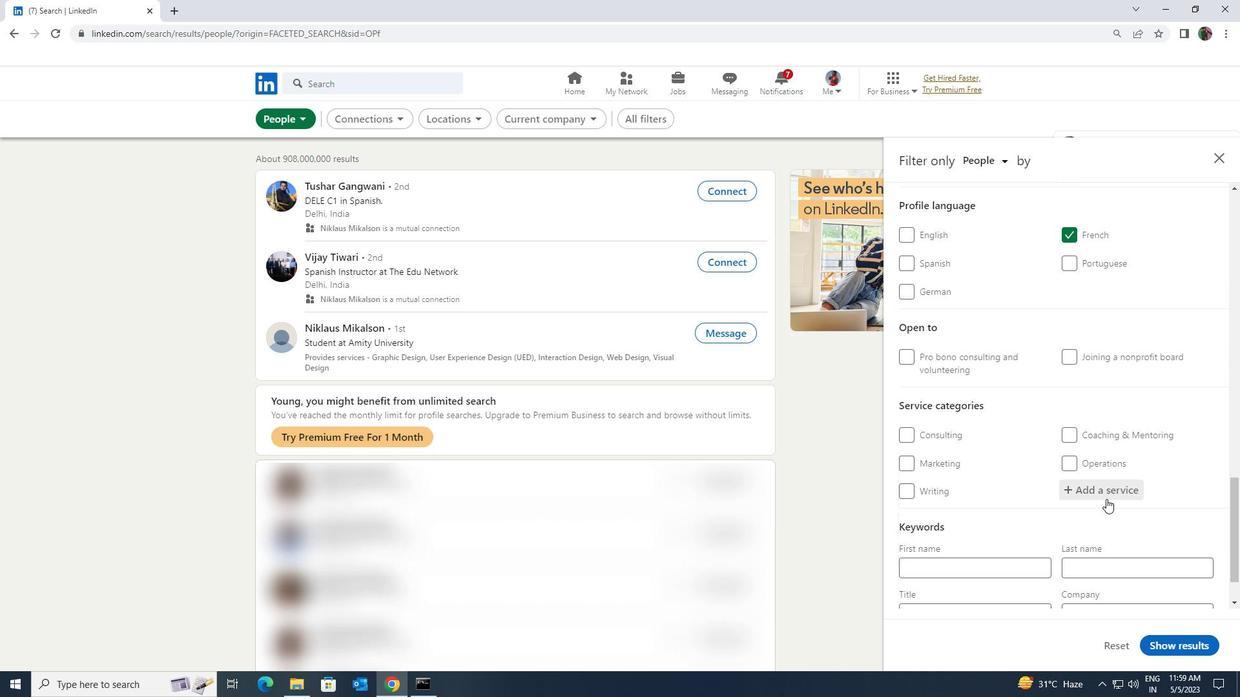 
Action: Key pressed <Key.shift><Key.shift><Key.shift><Key.shift>INTERIOR<Key.space>
Screenshot: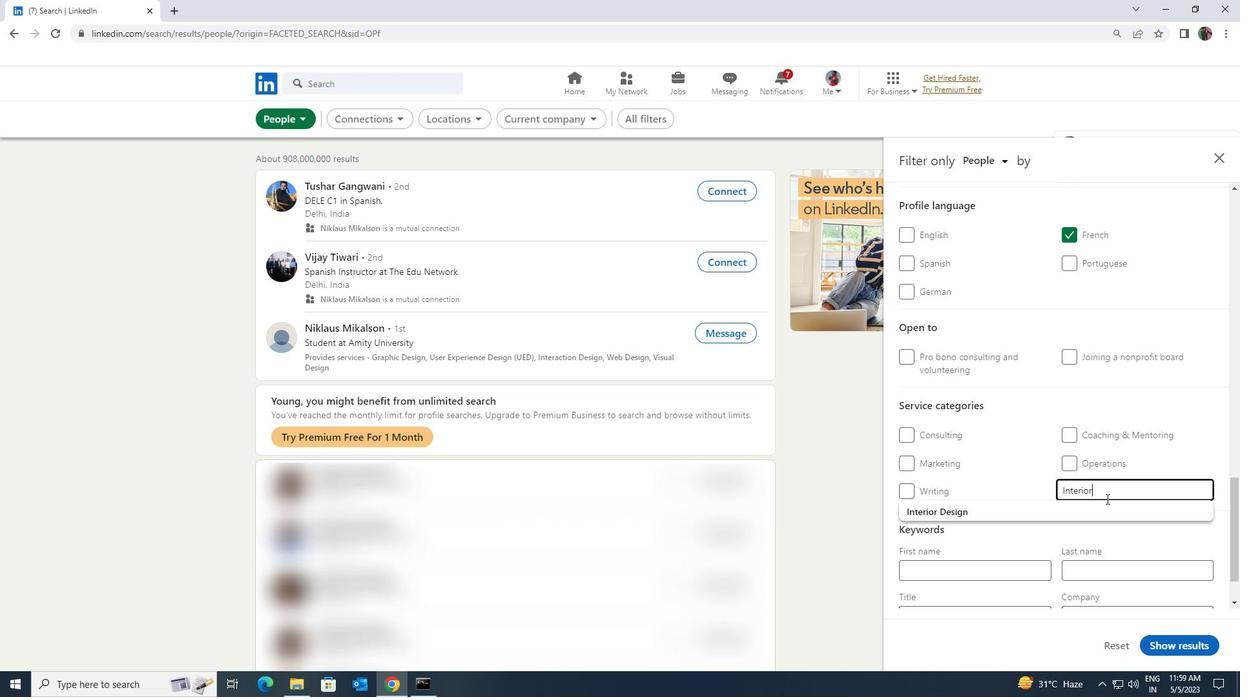 
Action: Mouse moved to (1104, 503)
Screenshot: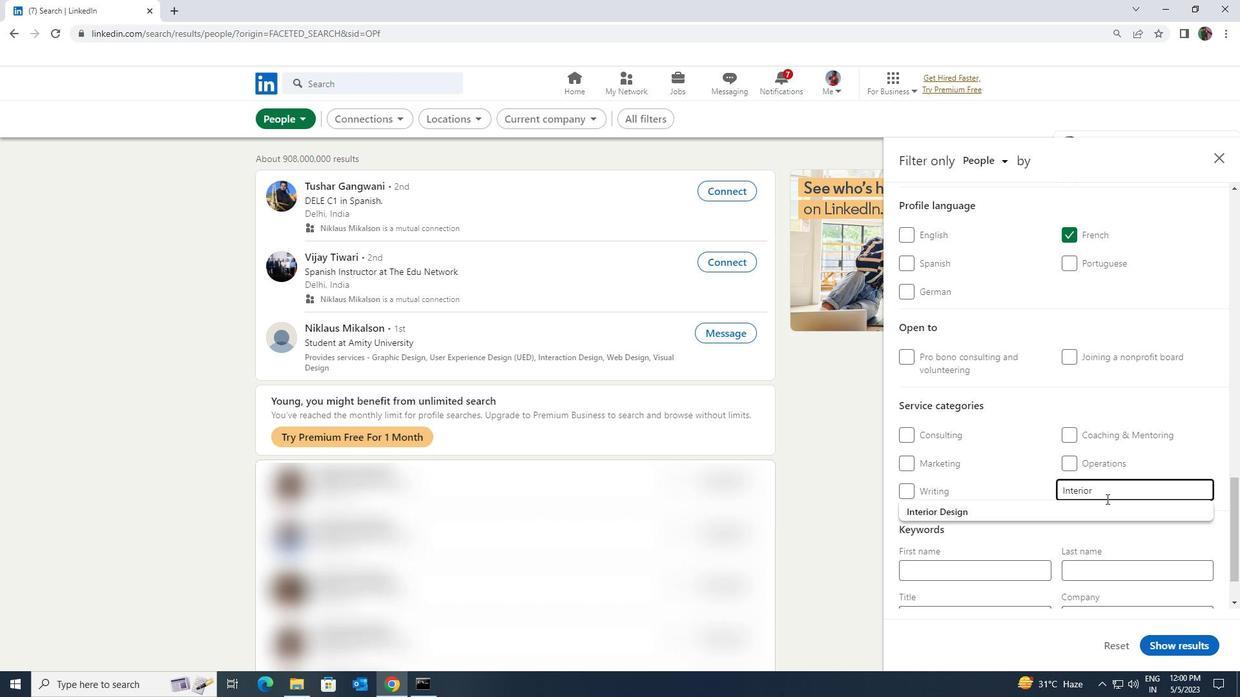 
Action: Mouse pressed left at (1104, 503)
Screenshot: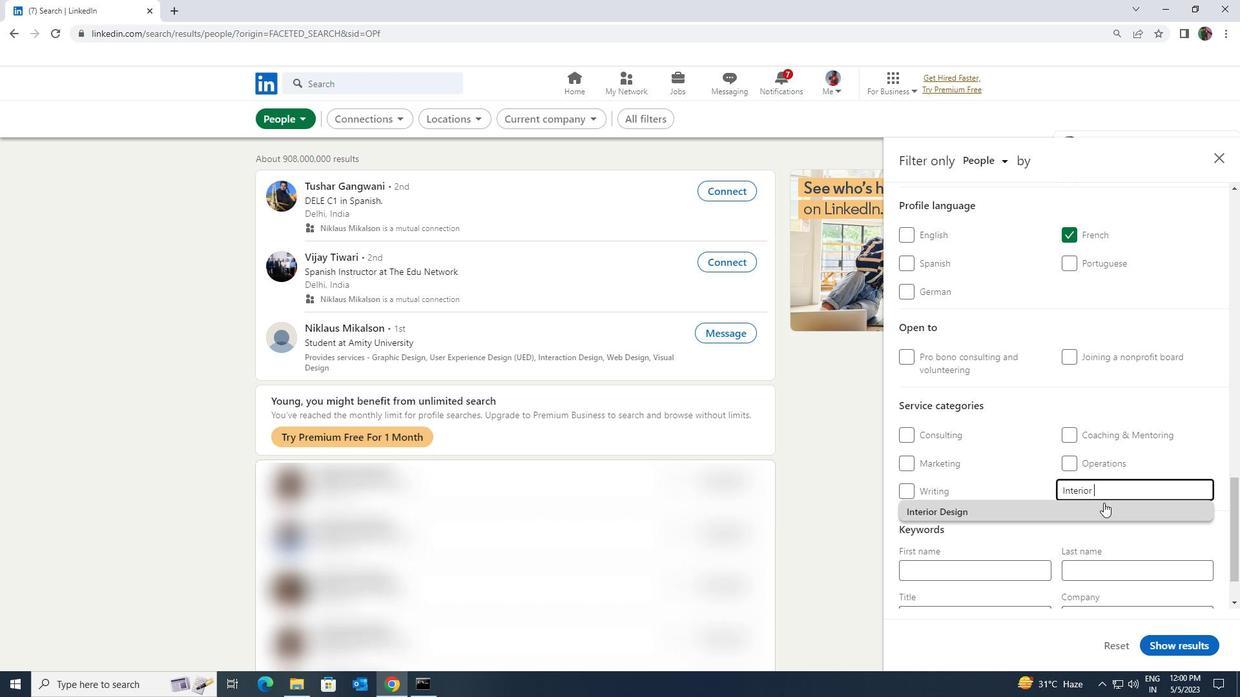 
Action: Mouse scrolled (1104, 502) with delta (0, 0)
Screenshot: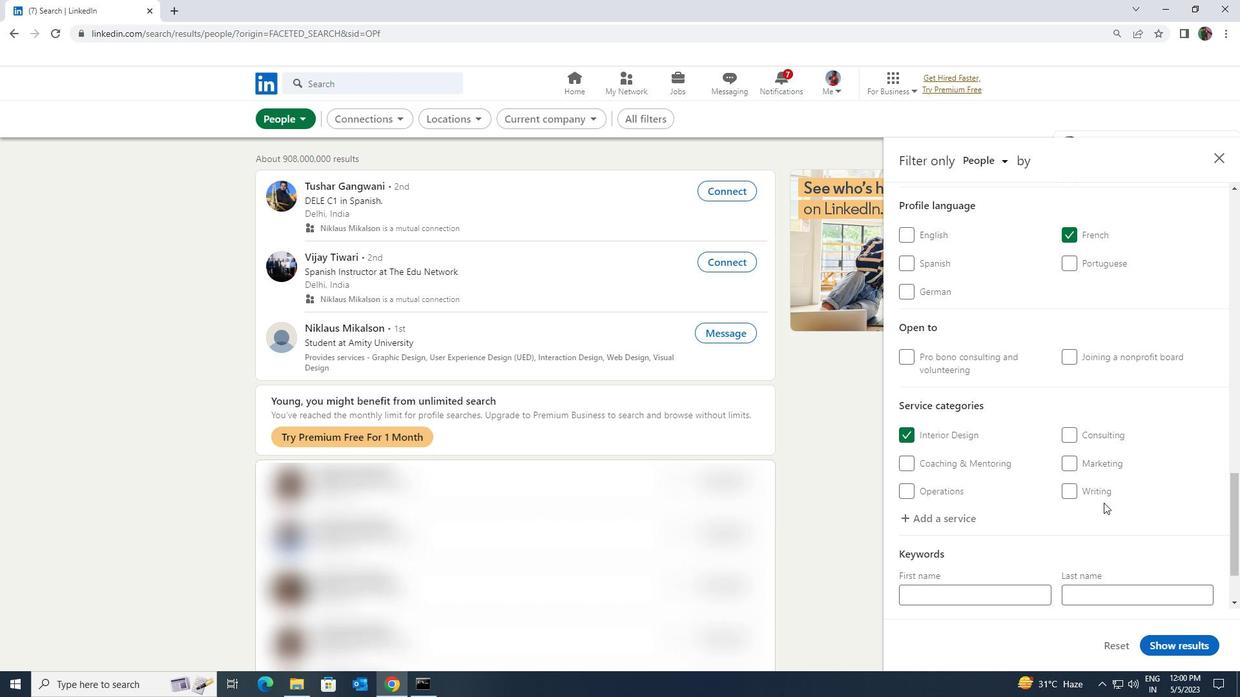 
Action: Mouse scrolled (1104, 502) with delta (0, 0)
Screenshot: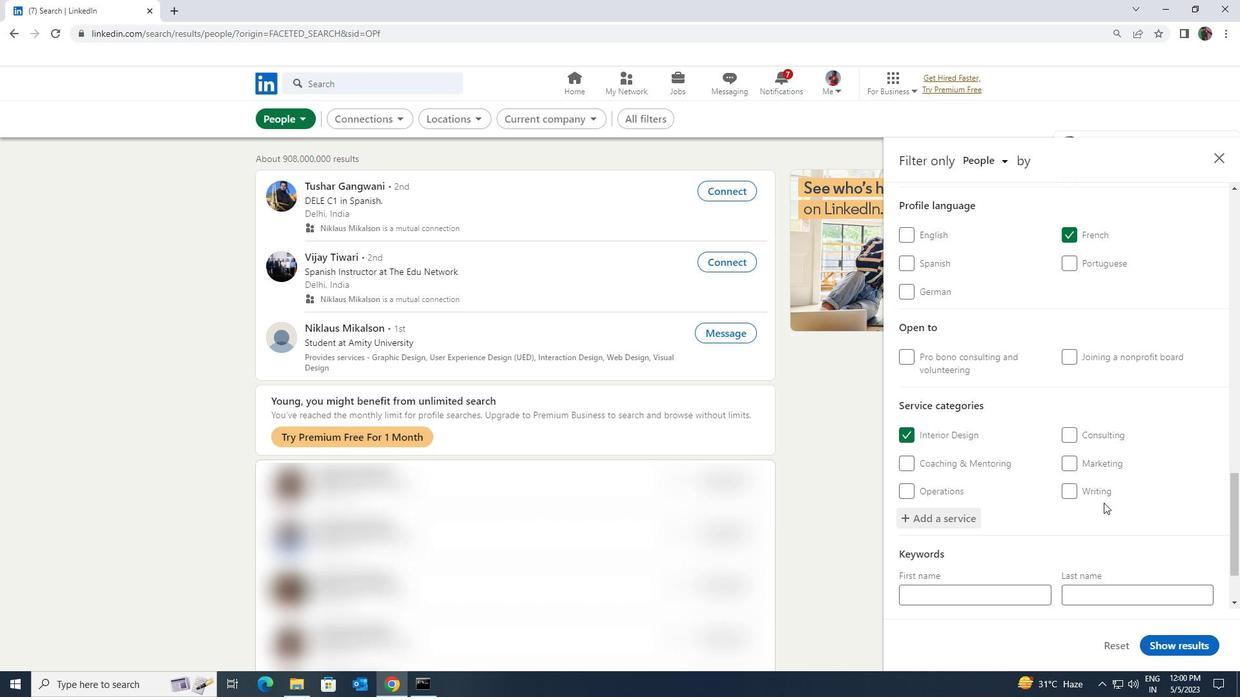 
Action: Mouse scrolled (1104, 502) with delta (0, 0)
Screenshot: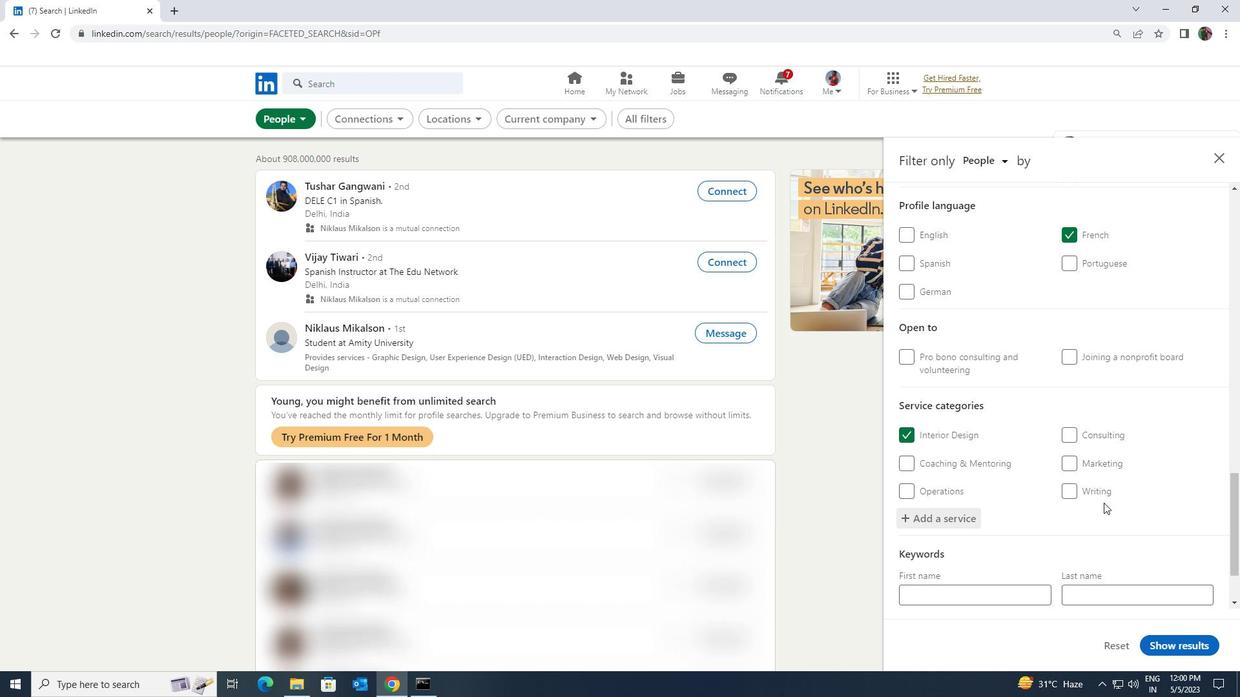 
Action: Mouse scrolled (1104, 502) with delta (0, 0)
Screenshot: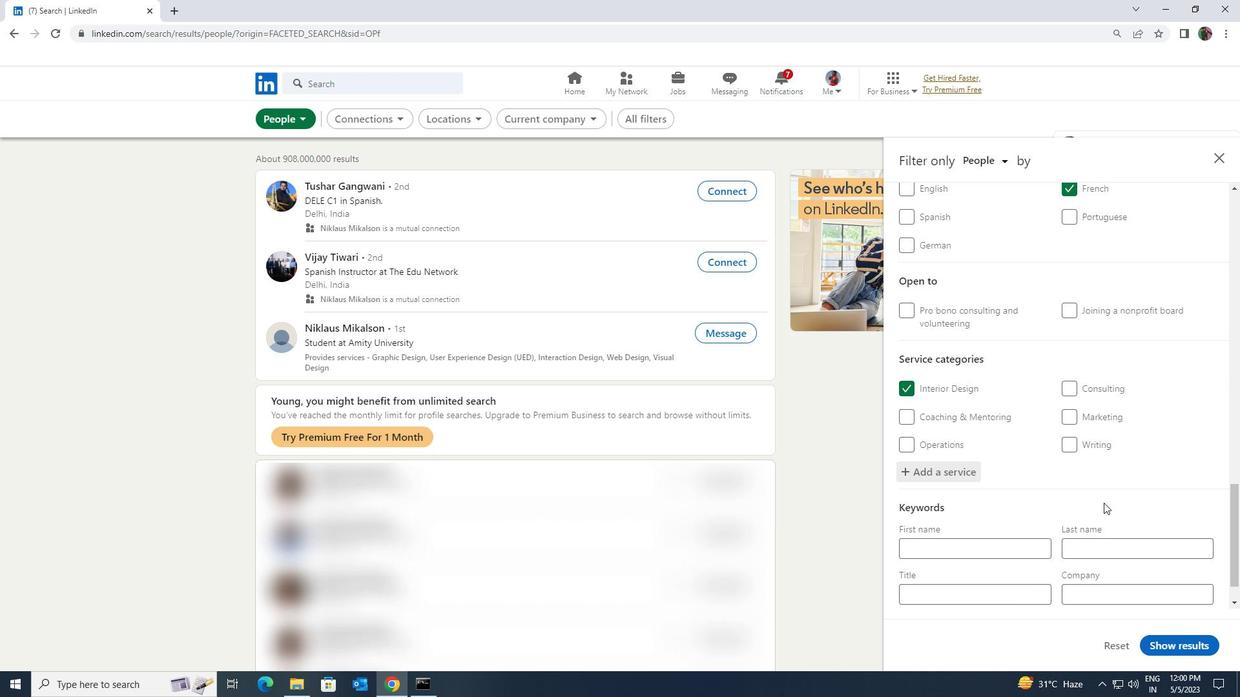 
Action: Mouse scrolled (1104, 502) with delta (0, 0)
Screenshot: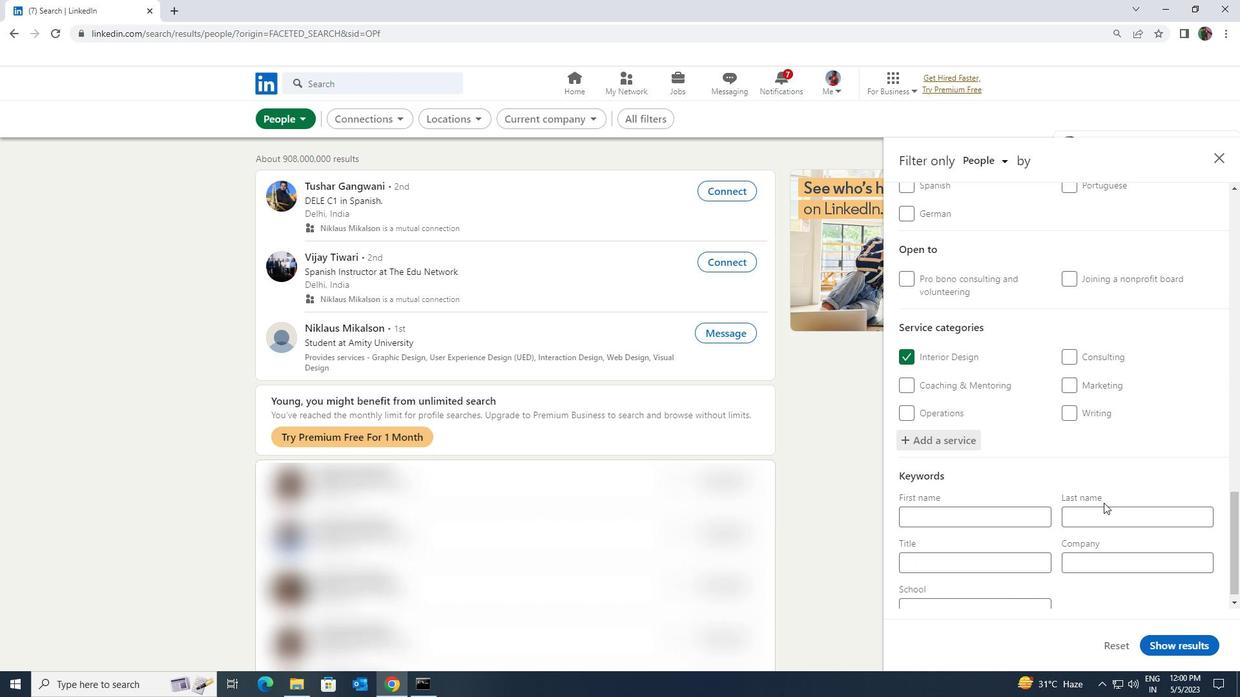 
Action: Mouse moved to (1024, 553)
Screenshot: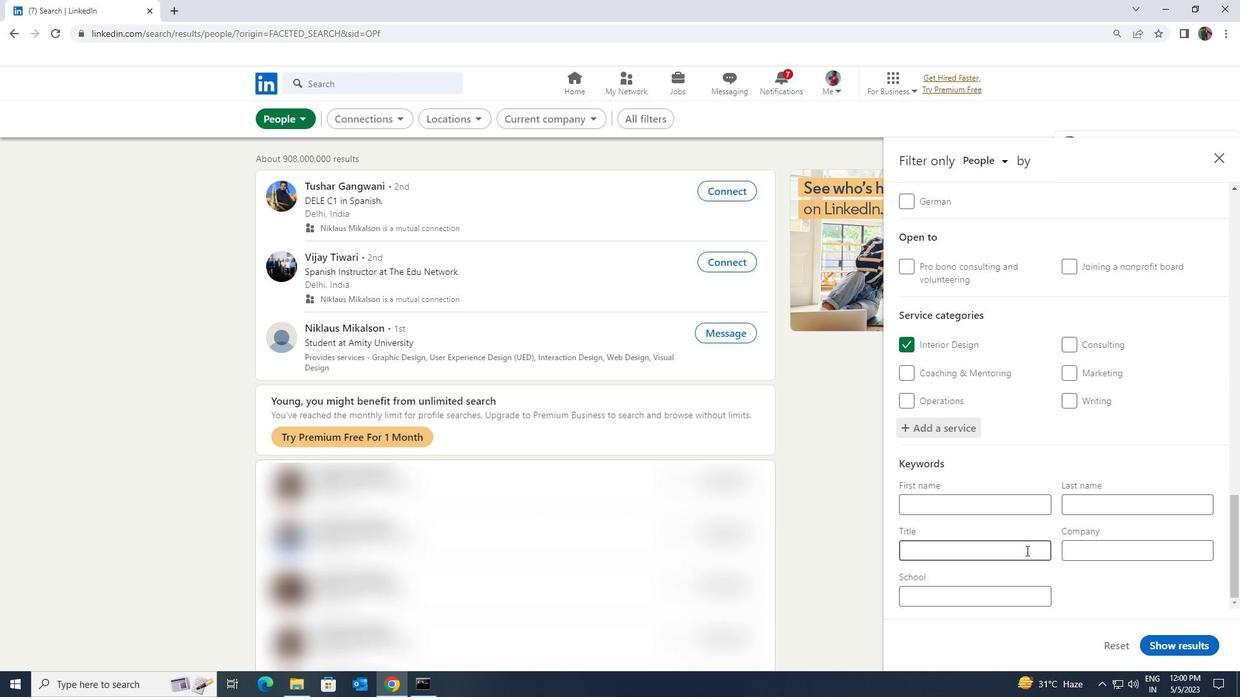 
Action: Mouse pressed left at (1024, 553)
Screenshot: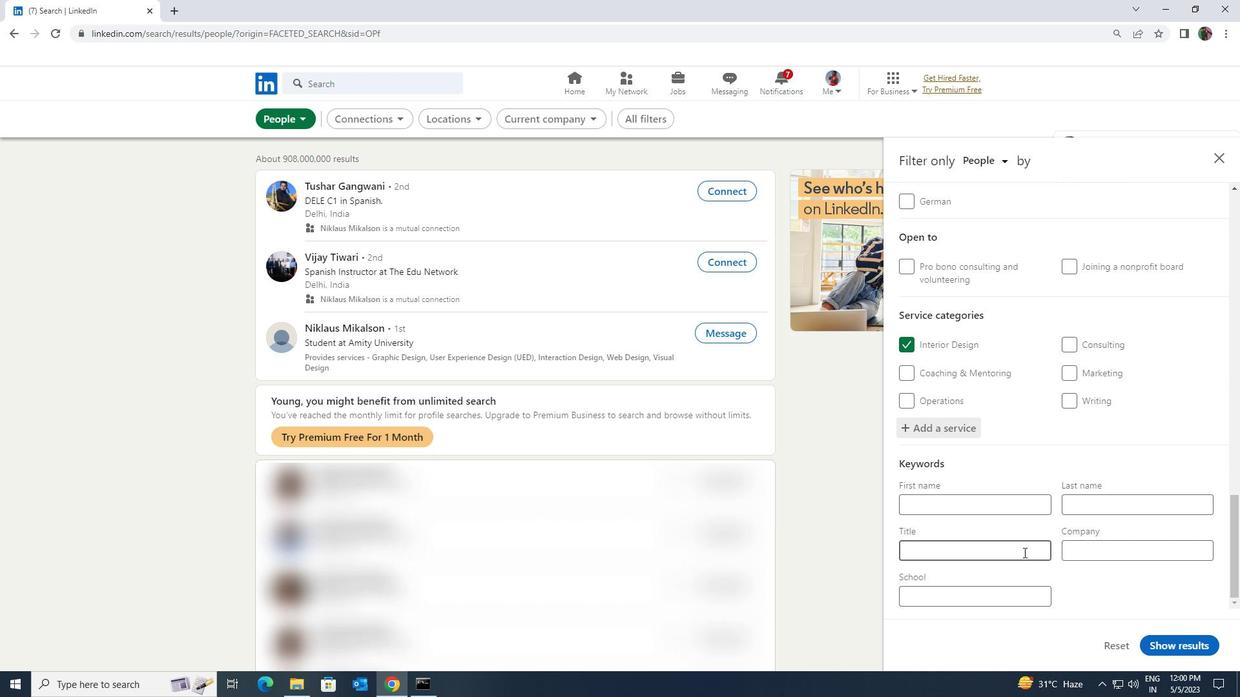 
Action: Key pressed <Key.shift><Key.shift><Key.shift><Key.shift><Key.shift><Key.shift><Key.shift><Key.shift><Key.shift><Key.shift><Key.shift>VIDEO<Key.space><Key.shift><Key.shift>EDITOR
Screenshot: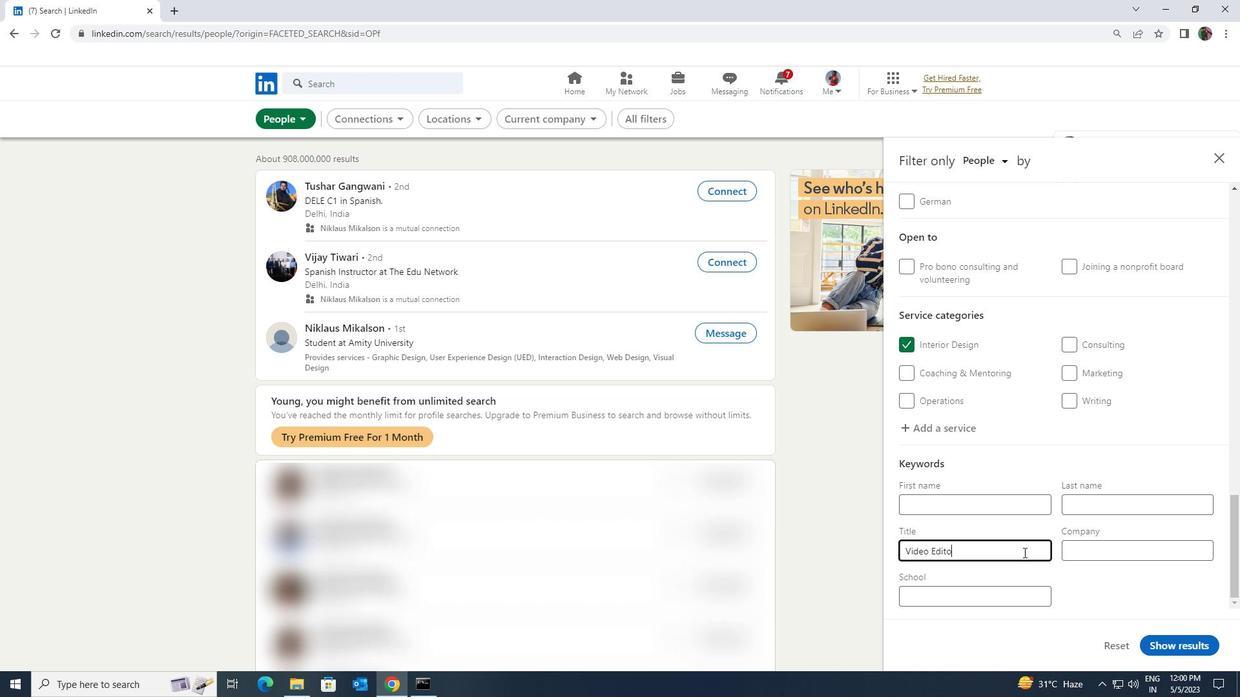 
Action: Mouse moved to (1162, 637)
Screenshot: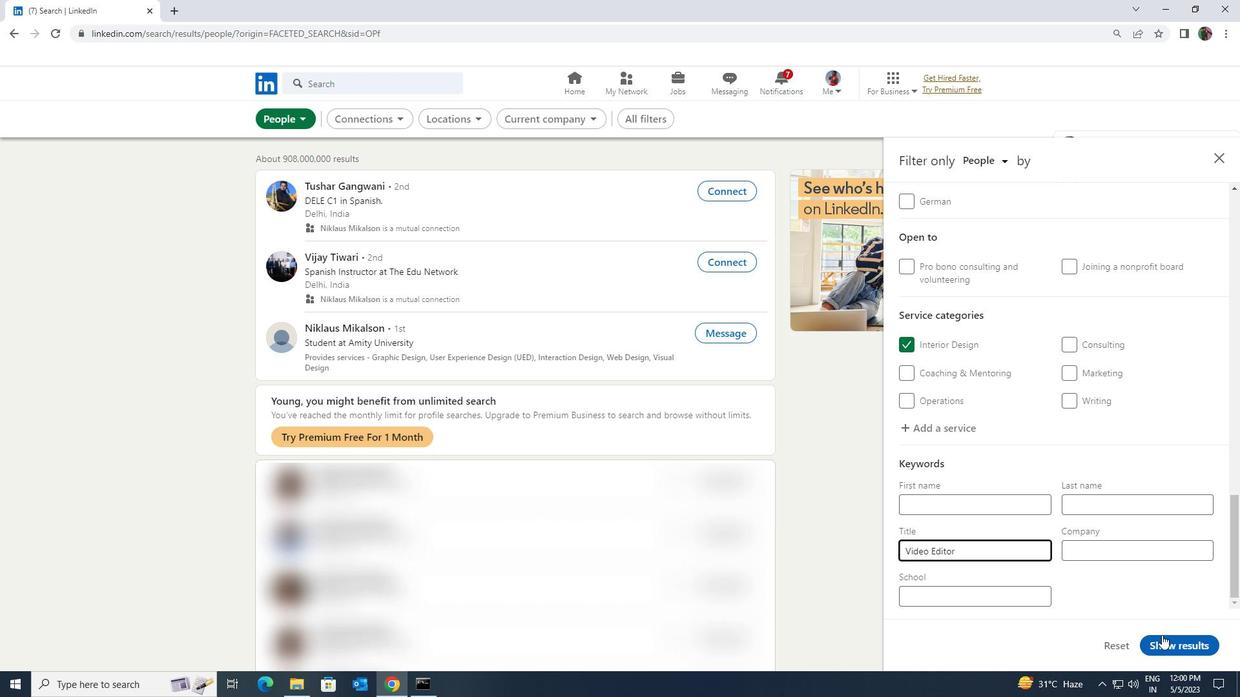 
Action: Mouse pressed left at (1162, 637)
Screenshot: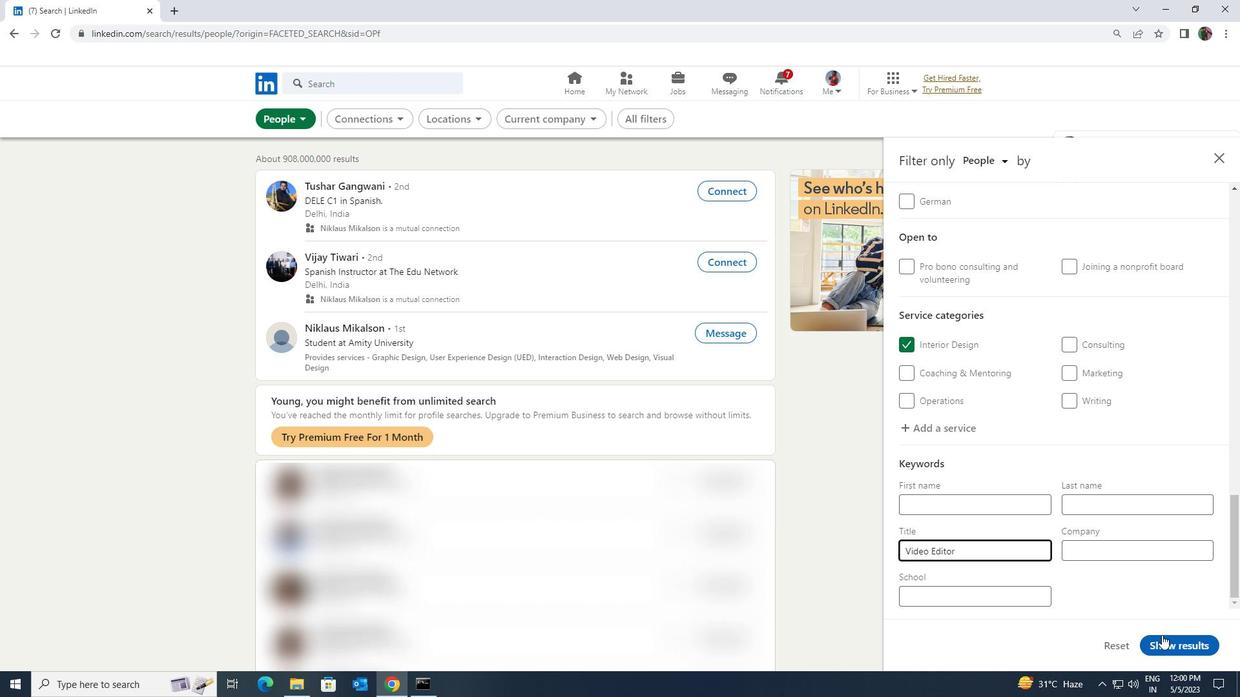 
Action: Mouse moved to (1162, 637)
Screenshot: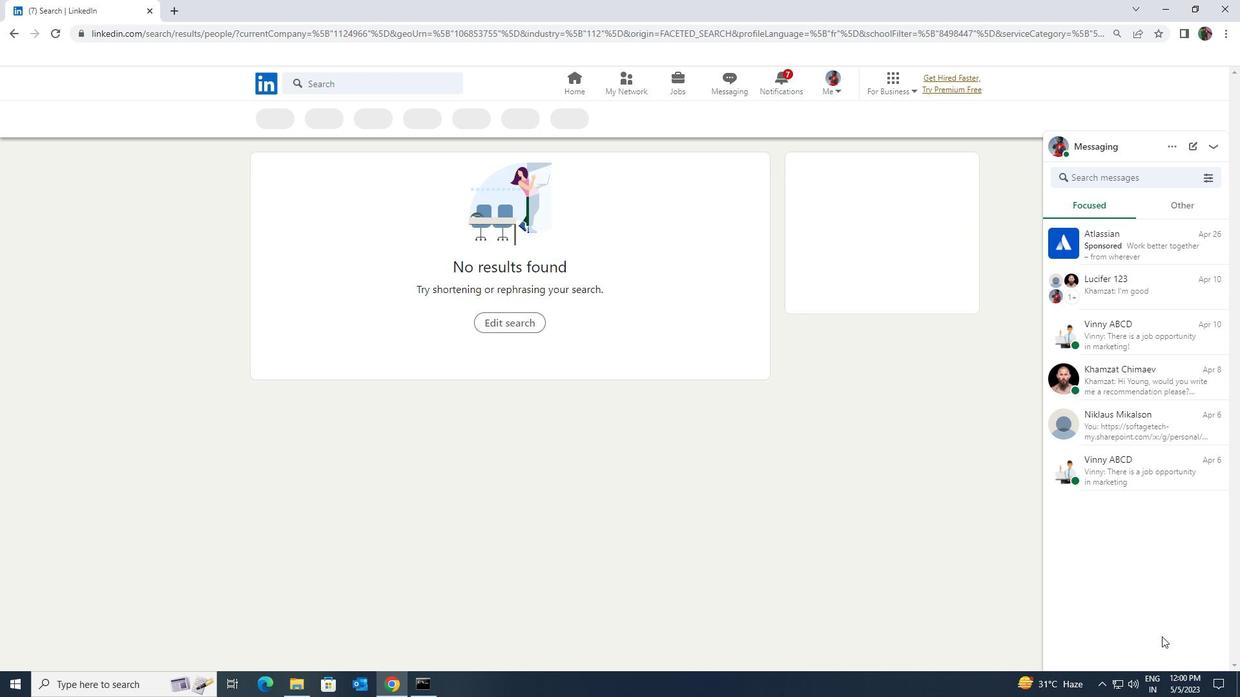 
